 Task: Find connections with filter location Uberlândia with filter topic #Socialentrepreneurshipwith filter profile language French with filter current company GALE with filter school Babasaheb Bhimrao Ambedkar Bihar University with filter industry Community Development and Urban Planning with filter service category Real Estate with filter keywords title Data Entry
Action: Mouse moved to (501, 174)
Screenshot: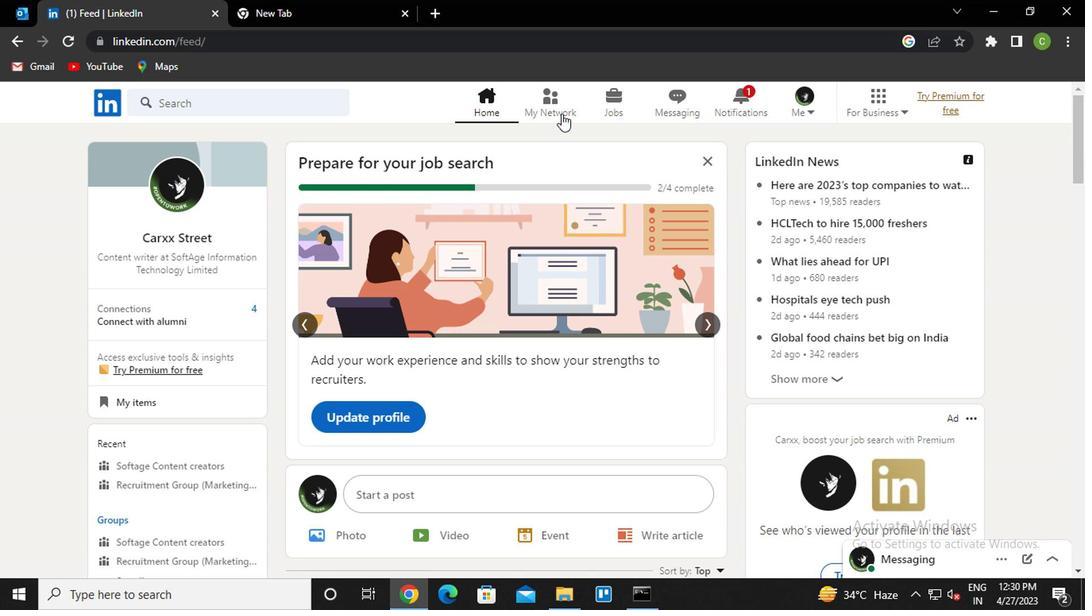 
Action: Mouse pressed left at (501, 174)
Screenshot: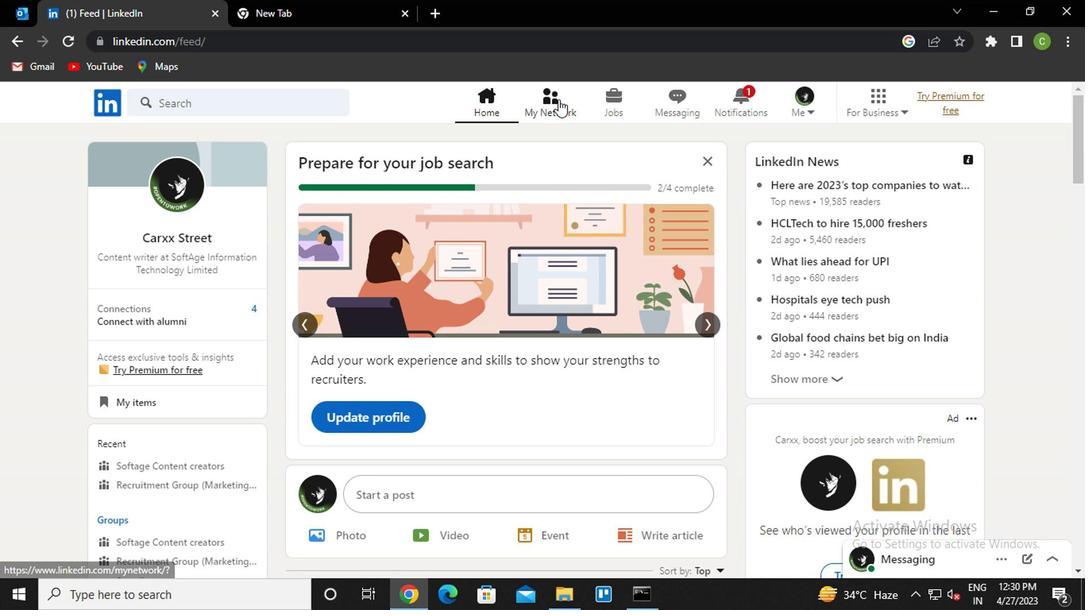 
Action: Mouse moved to (266, 232)
Screenshot: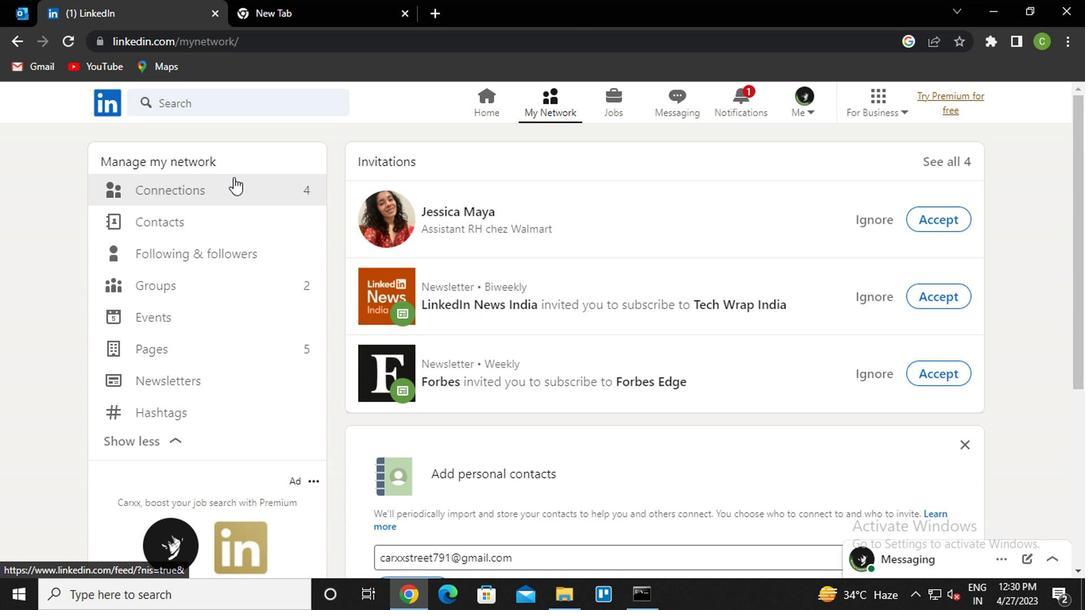
Action: Mouse pressed left at (266, 232)
Screenshot: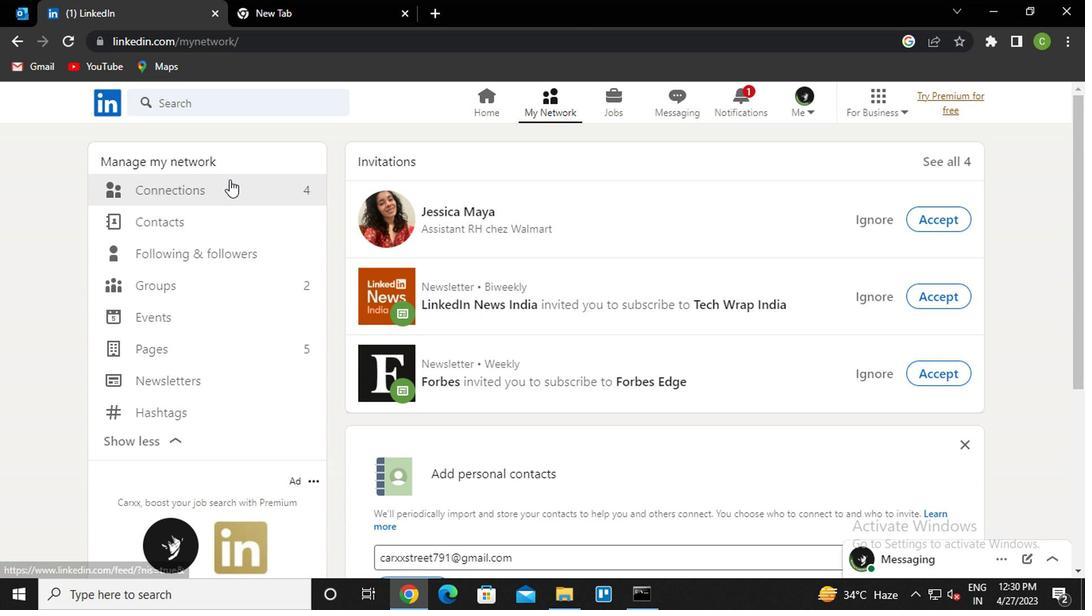
Action: Mouse moved to (279, 239)
Screenshot: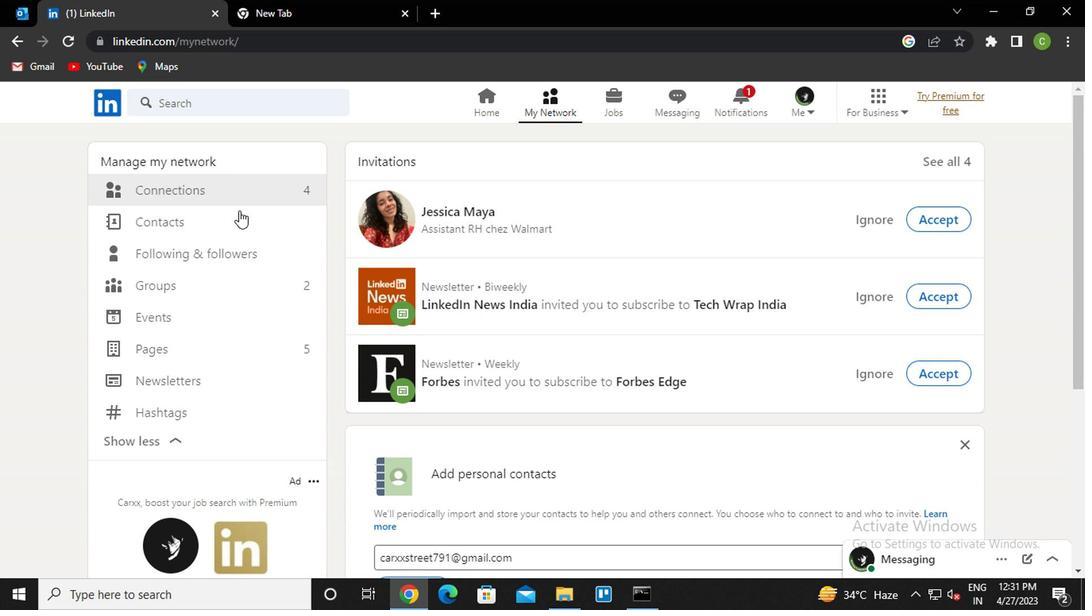
Action: Mouse pressed left at (279, 239)
Screenshot: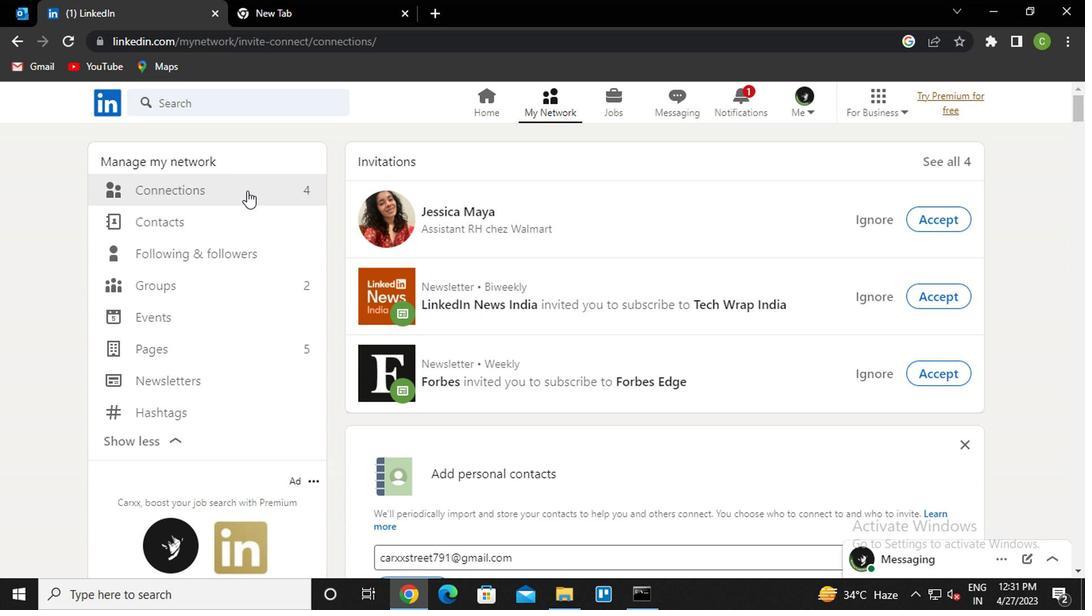 
Action: Mouse moved to (560, 242)
Screenshot: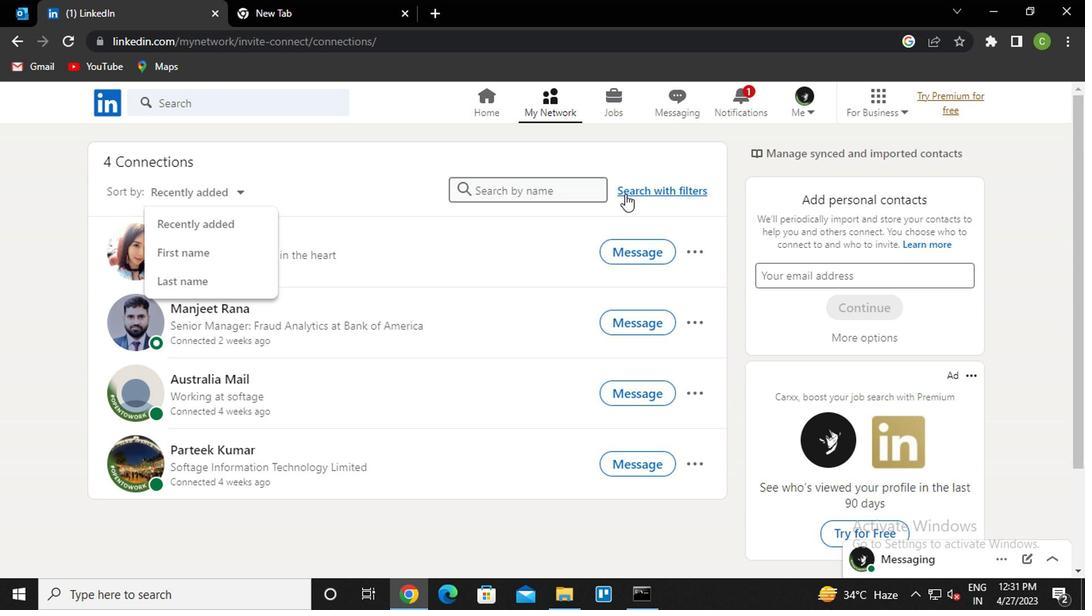 
Action: Mouse pressed left at (560, 242)
Screenshot: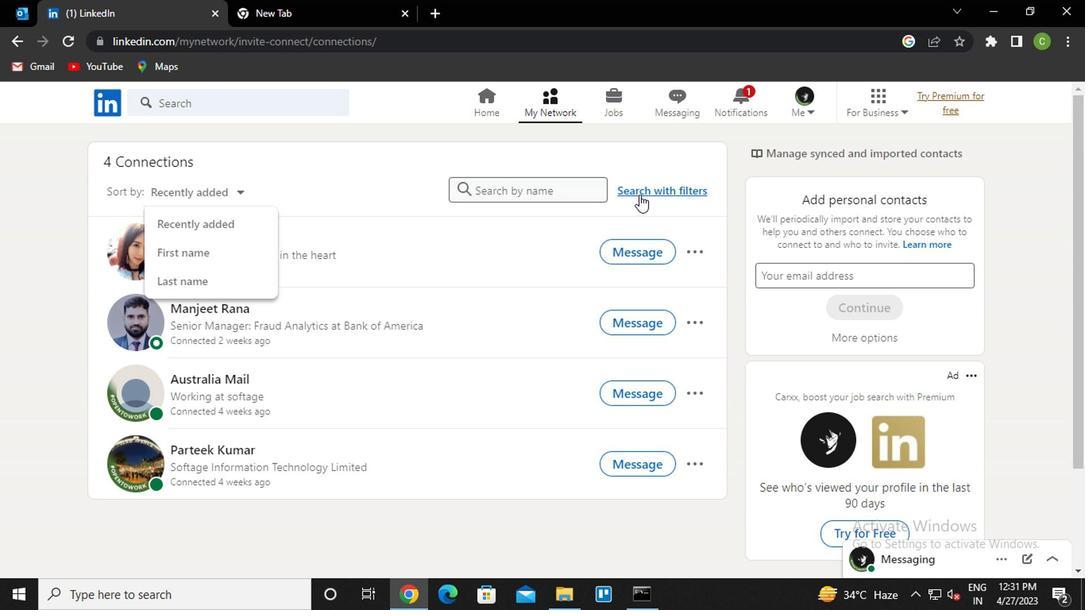 
Action: Mouse moved to (517, 211)
Screenshot: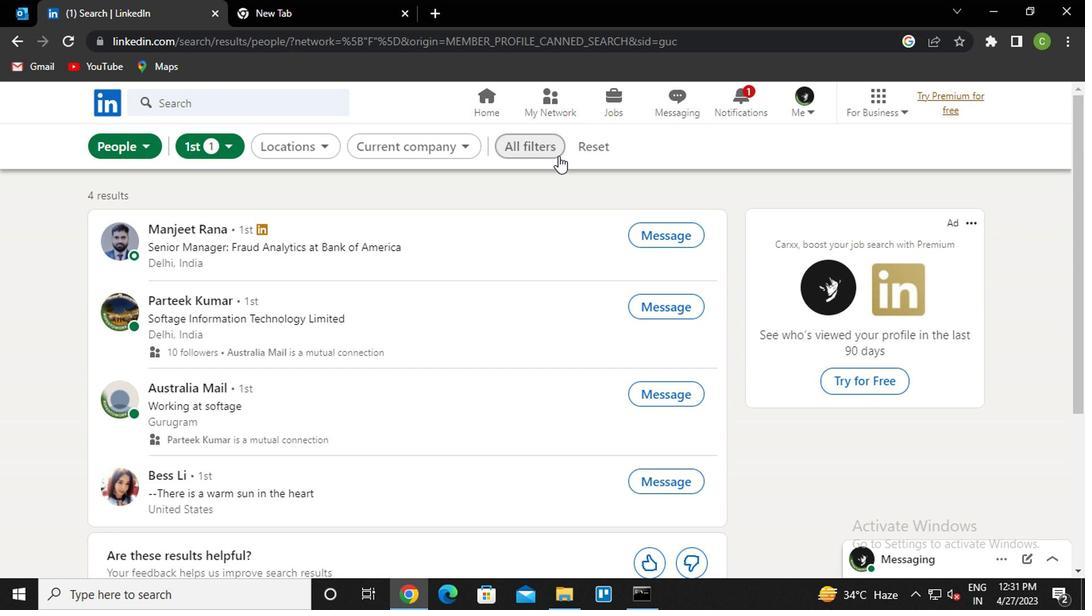 
Action: Mouse pressed left at (517, 211)
Screenshot: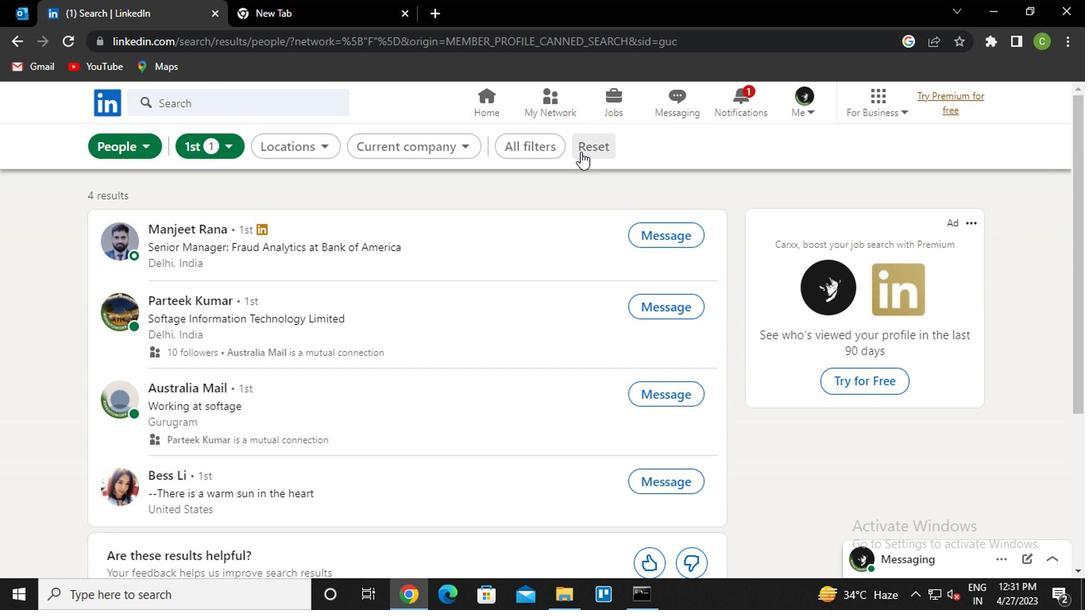 
Action: Mouse moved to (519, 212)
Screenshot: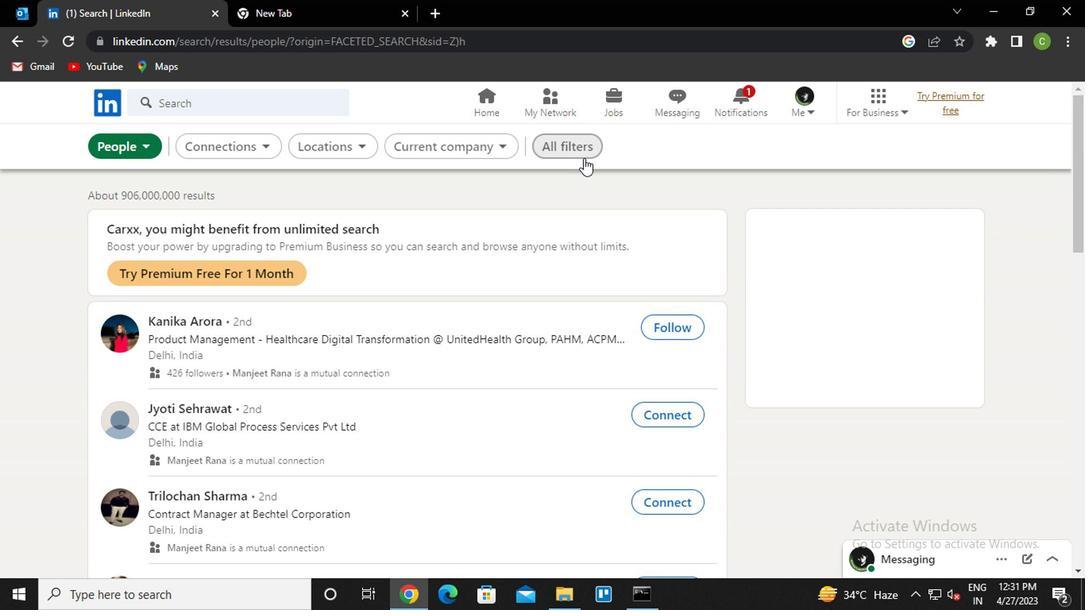 
Action: Mouse pressed left at (519, 212)
Screenshot: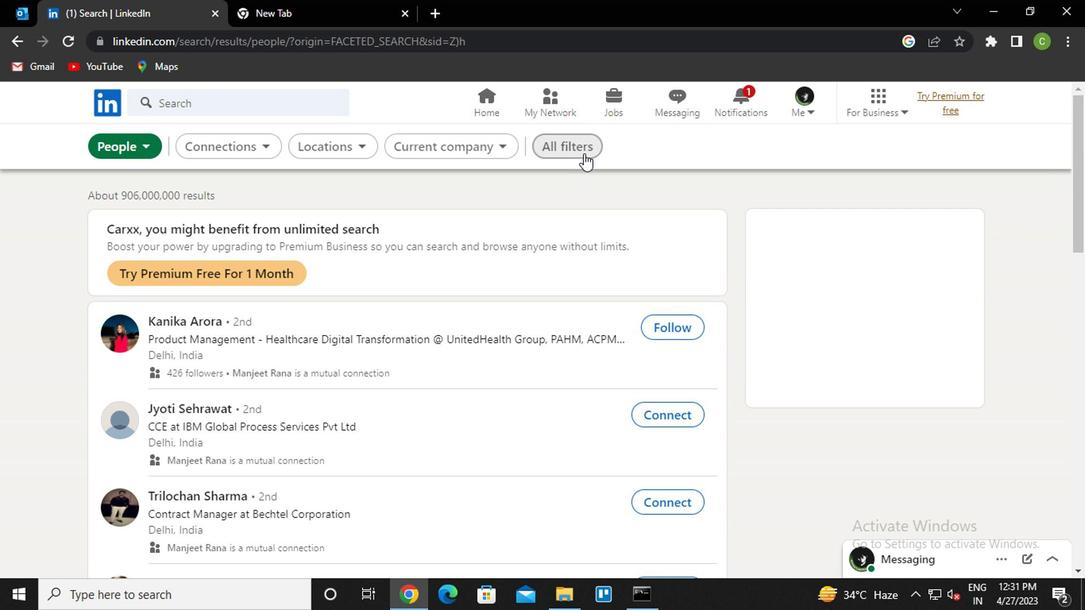 
Action: Mouse moved to (666, 358)
Screenshot: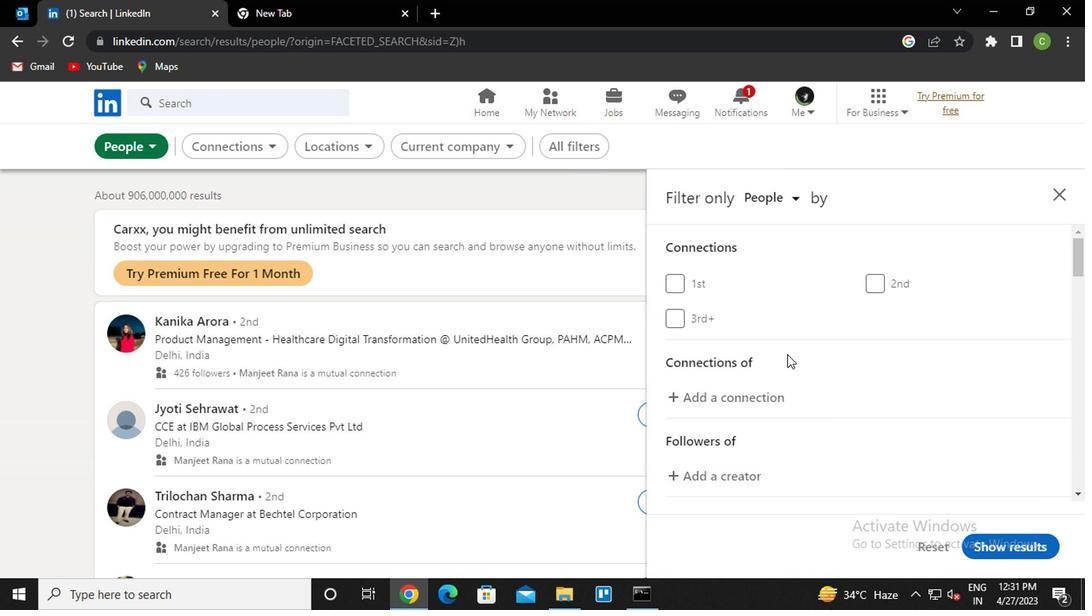 
Action: Mouse scrolled (666, 358) with delta (0, 0)
Screenshot: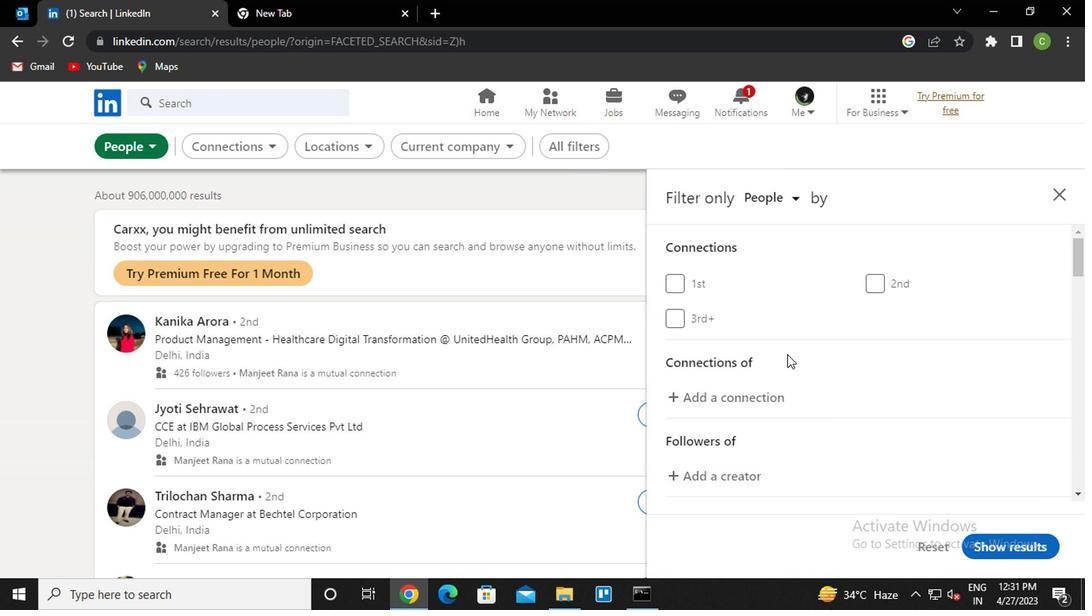 
Action: Mouse moved to (668, 364)
Screenshot: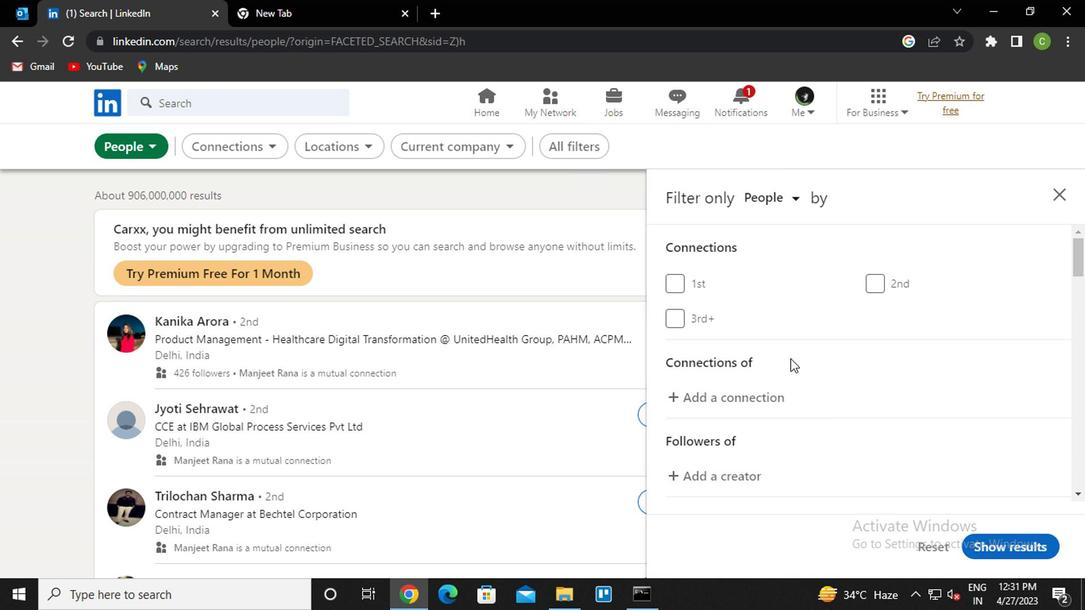 
Action: Mouse scrolled (668, 363) with delta (0, 0)
Screenshot: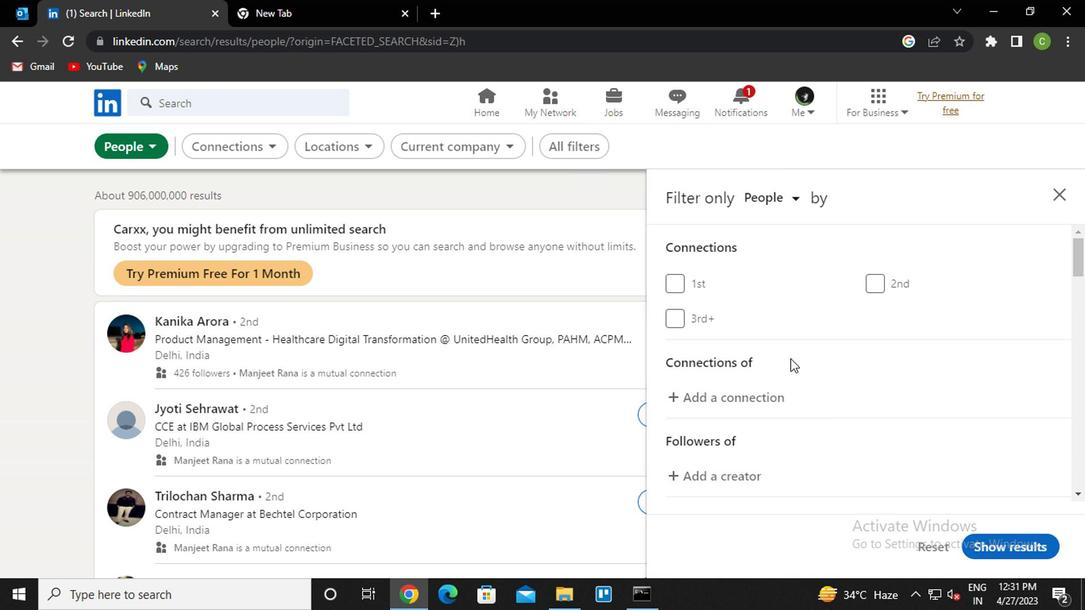 
Action: Mouse moved to (669, 365)
Screenshot: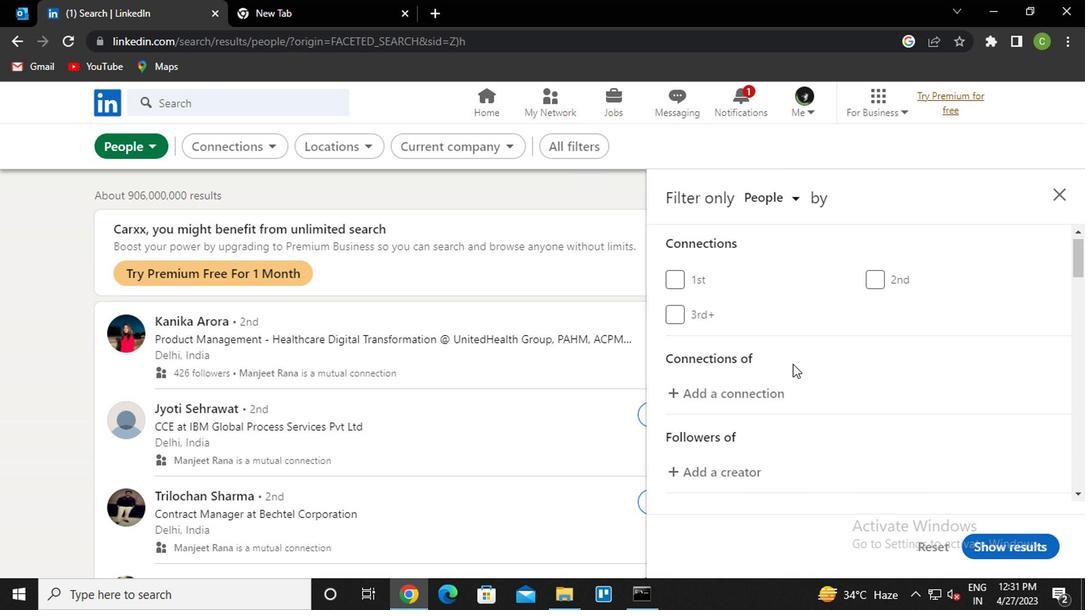 
Action: Mouse scrolled (669, 364) with delta (0, 0)
Screenshot: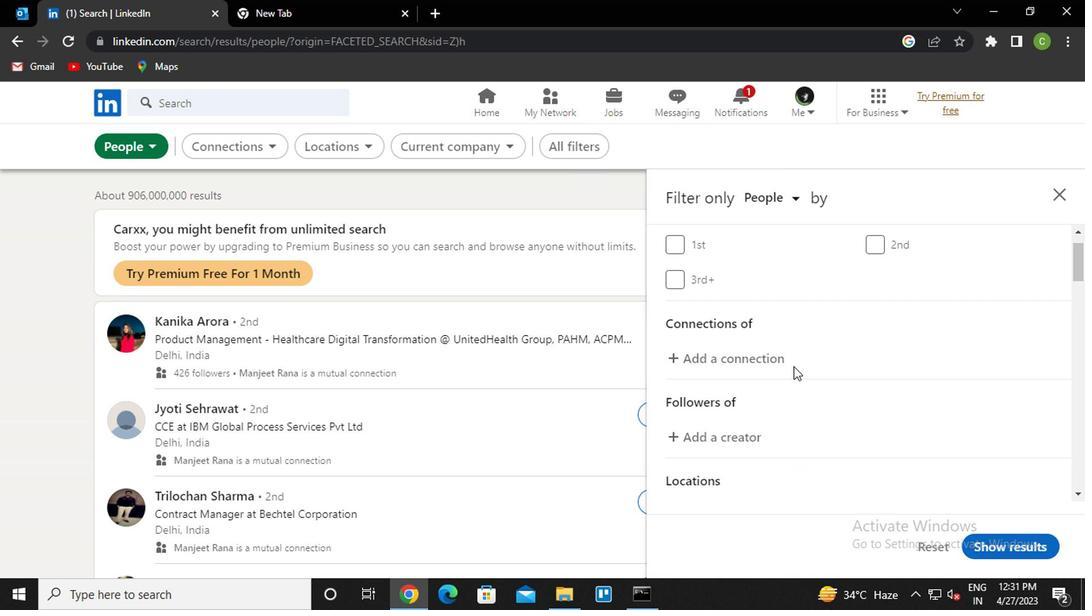 
Action: Mouse moved to (686, 367)
Screenshot: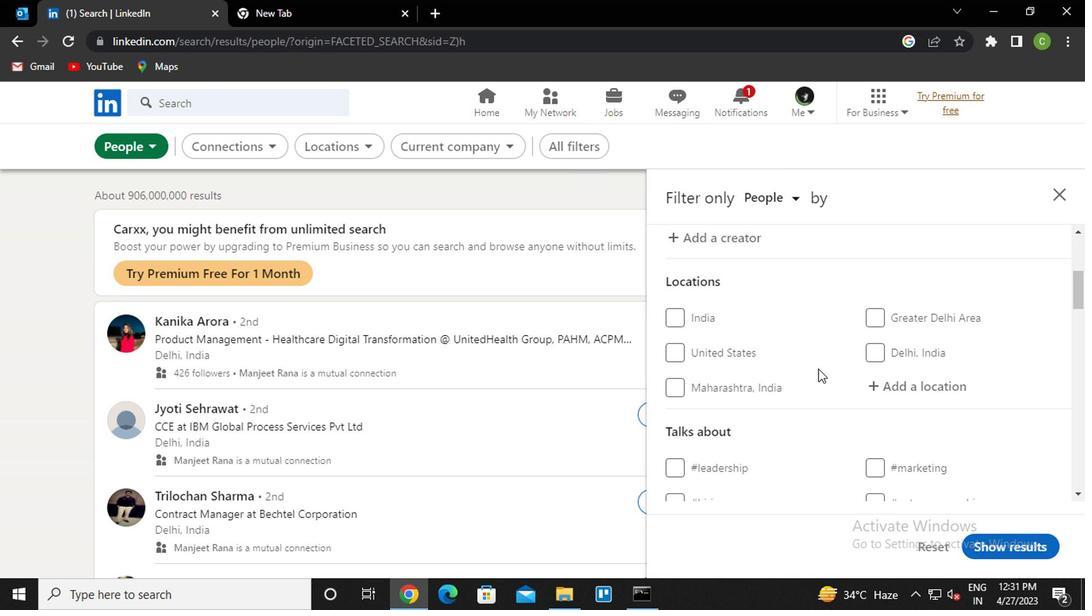 
Action: Mouse scrolled (686, 367) with delta (0, 0)
Screenshot: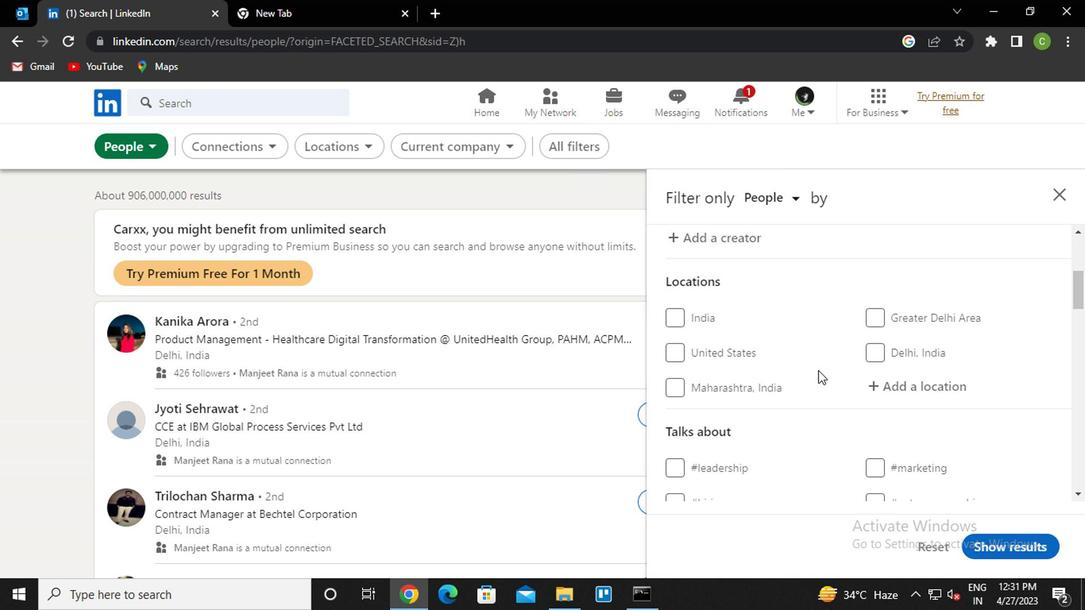 
Action: Mouse moved to (768, 324)
Screenshot: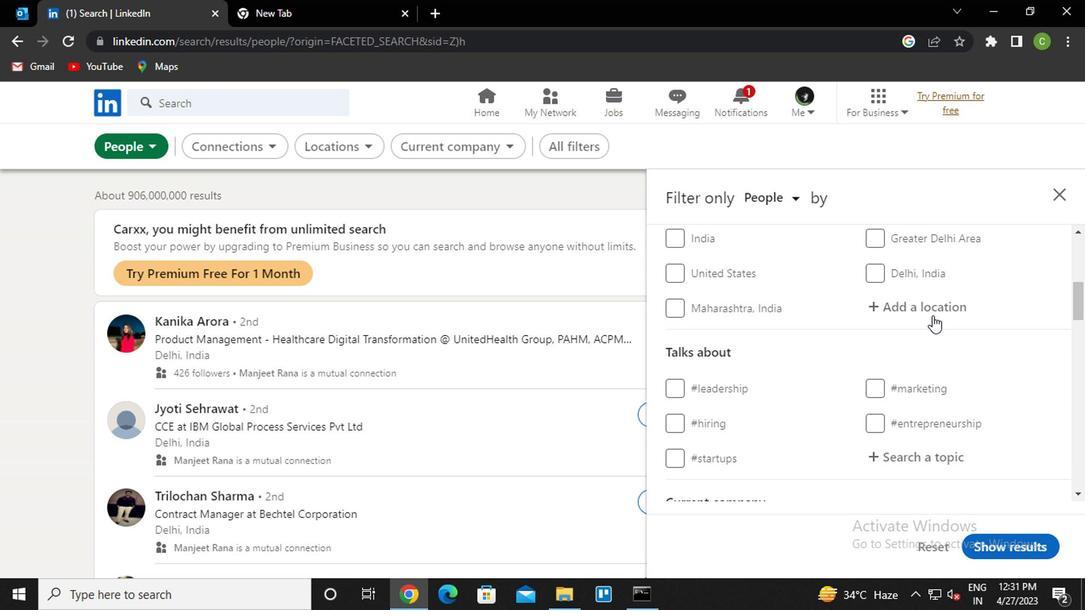 
Action: Mouse pressed left at (768, 324)
Screenshot: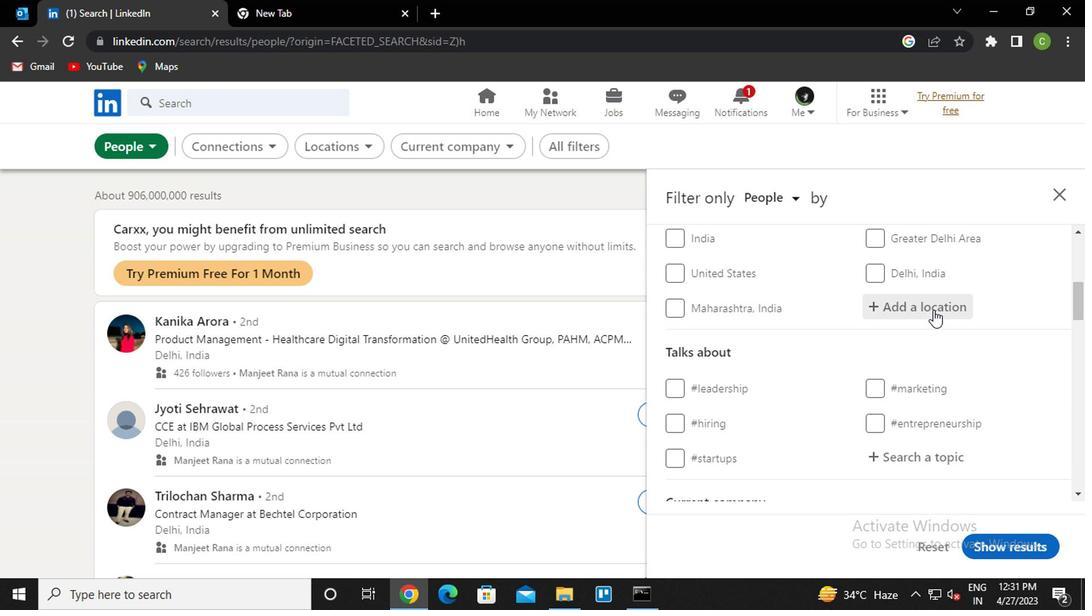 
Action: Mouse moved to (768, 323)
Screenshot: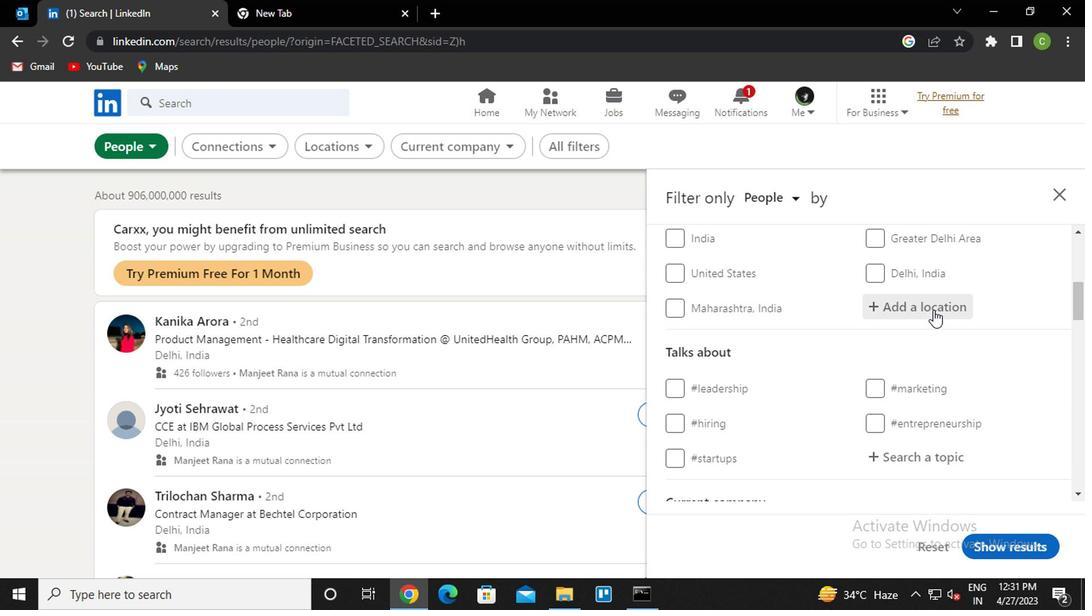 
Action: Key pressed <Key.caps_lock>u<Key.caps_lock>Berlan<Key.down><Key.enter>
Screenshot: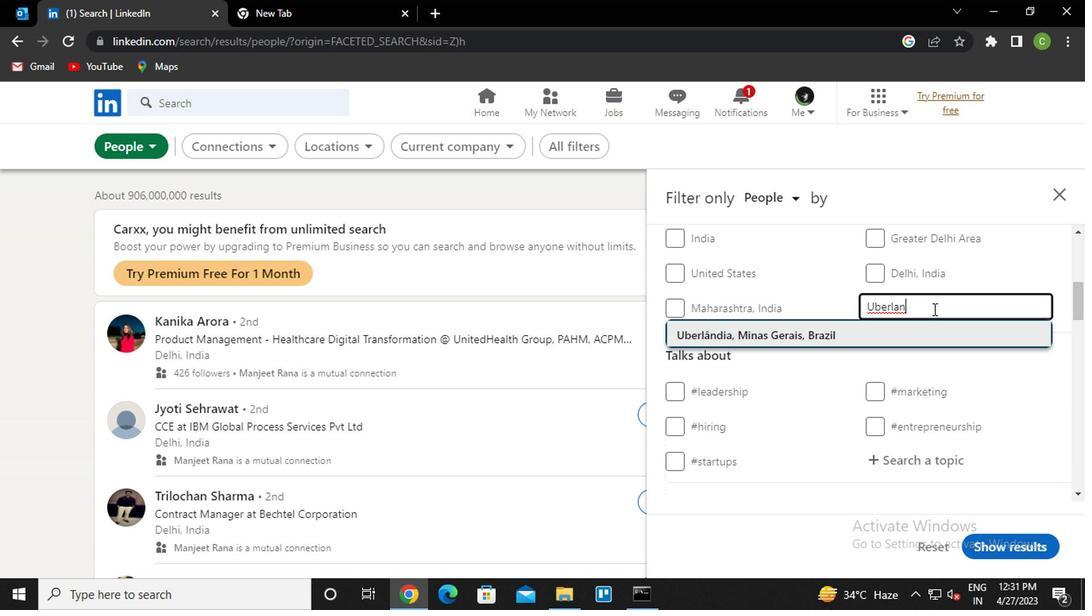 
Action: Mouse scrolled (768, 323) with delta (0, 0)
Screenshot: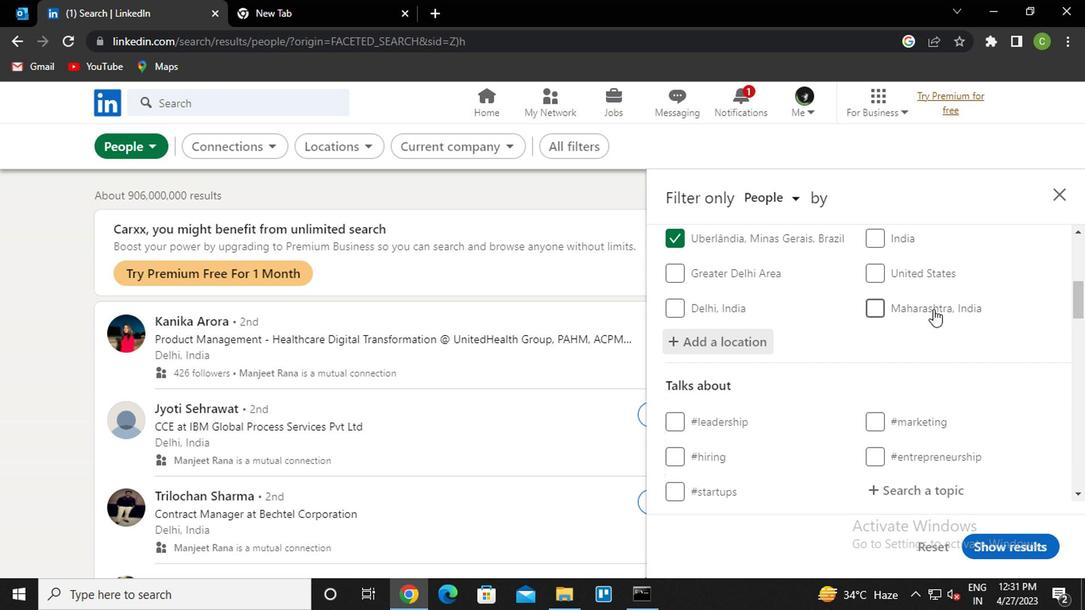 
Action: Mouse scrolled (768, 323) with delta (0, 0)
Screenshot: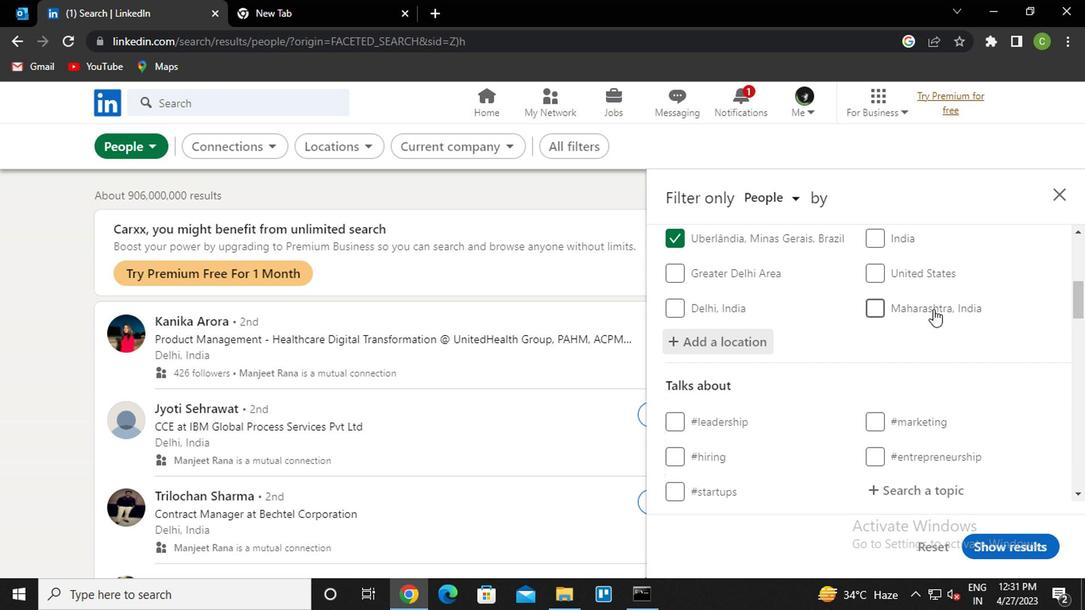 
Action: Mouse scrolled (768, 323) with delta (0, 0)
Screenshot: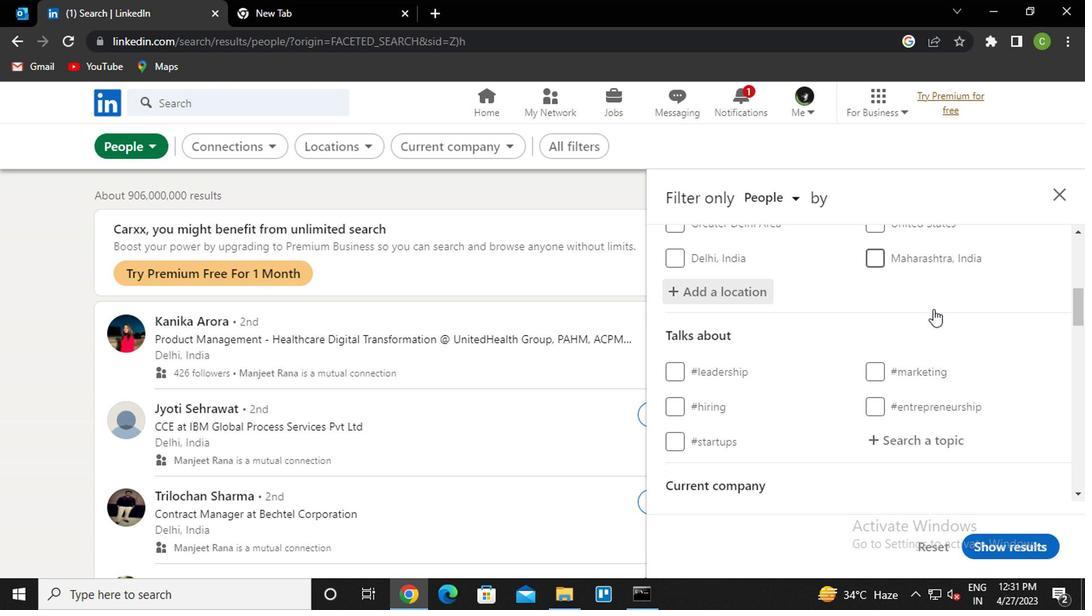 
Action: Mouse moved to (769, 289)
Screenshot: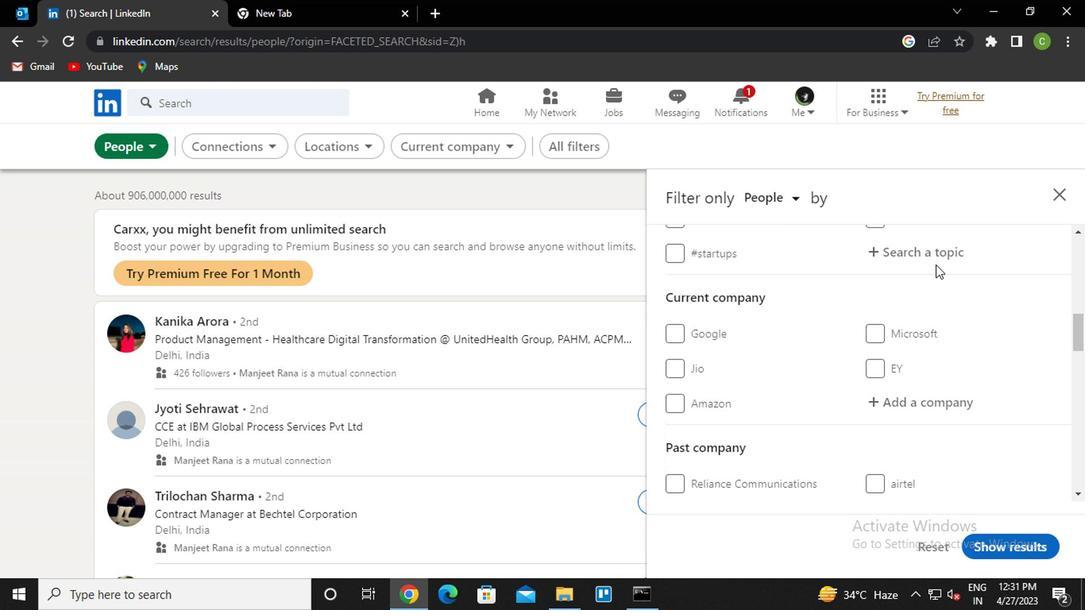 
Action: Mouse pressed left at (769, 289)
Screenshot: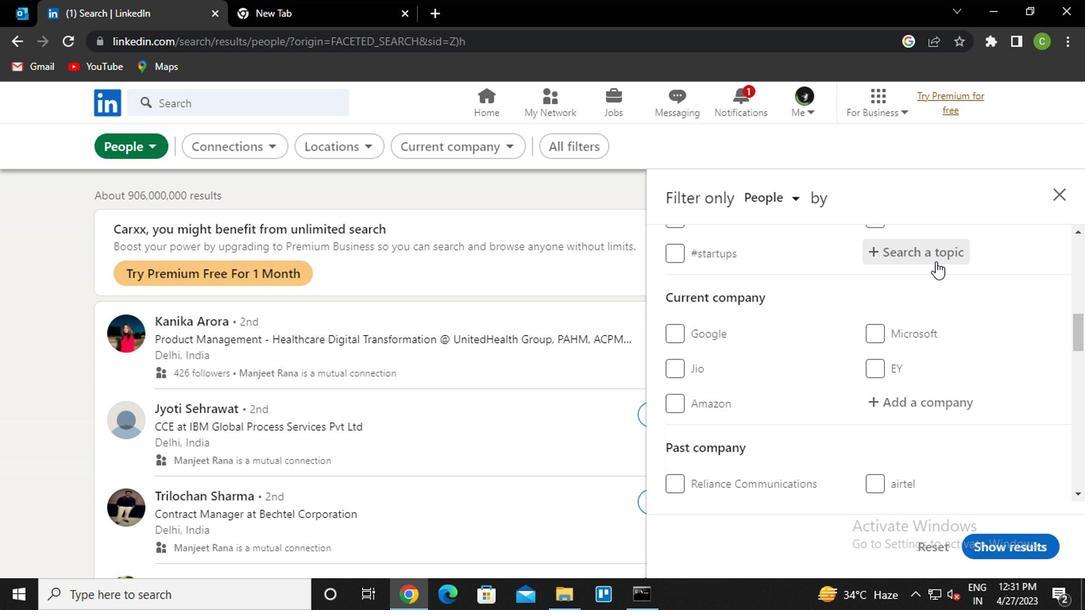 
Action: Key pressed <Key.caps_lock>s<Key.caps_lock>ocialentre<Key.down><Key.enter>
Screenshot: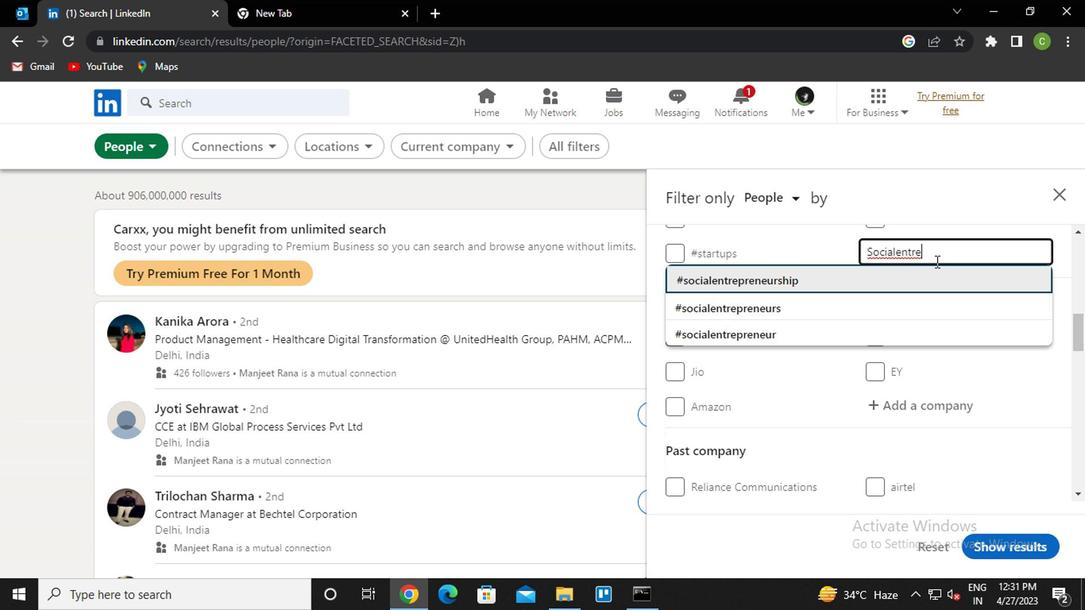 
Action: Mouse scrolled (769, 289) with delta (0, 0)
Screenshot: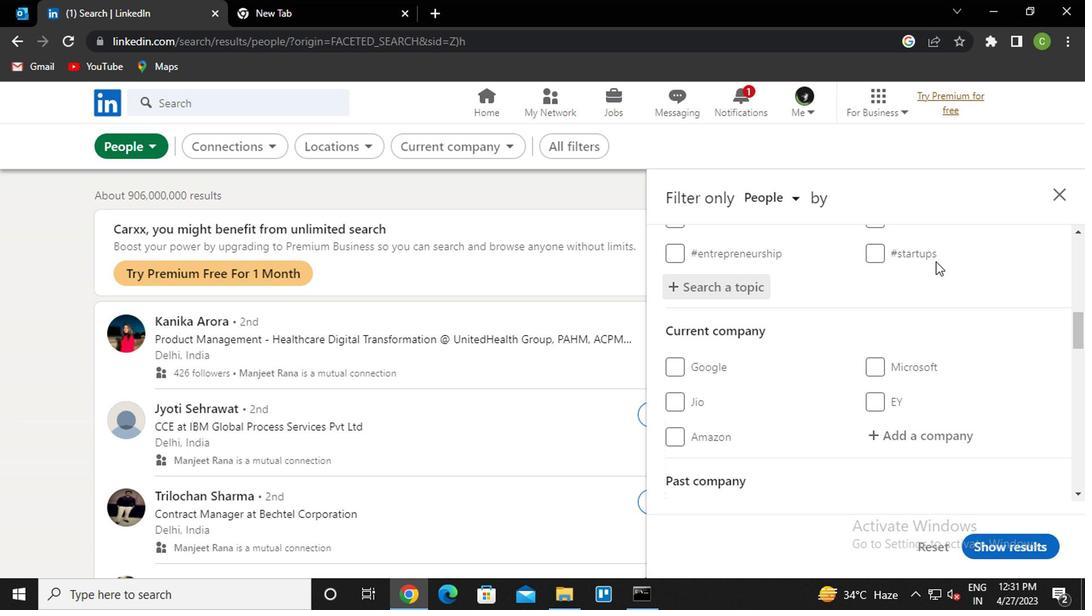 
Action: Mouse scrolled (769, 289) with delta (0, 0)
Screenshot: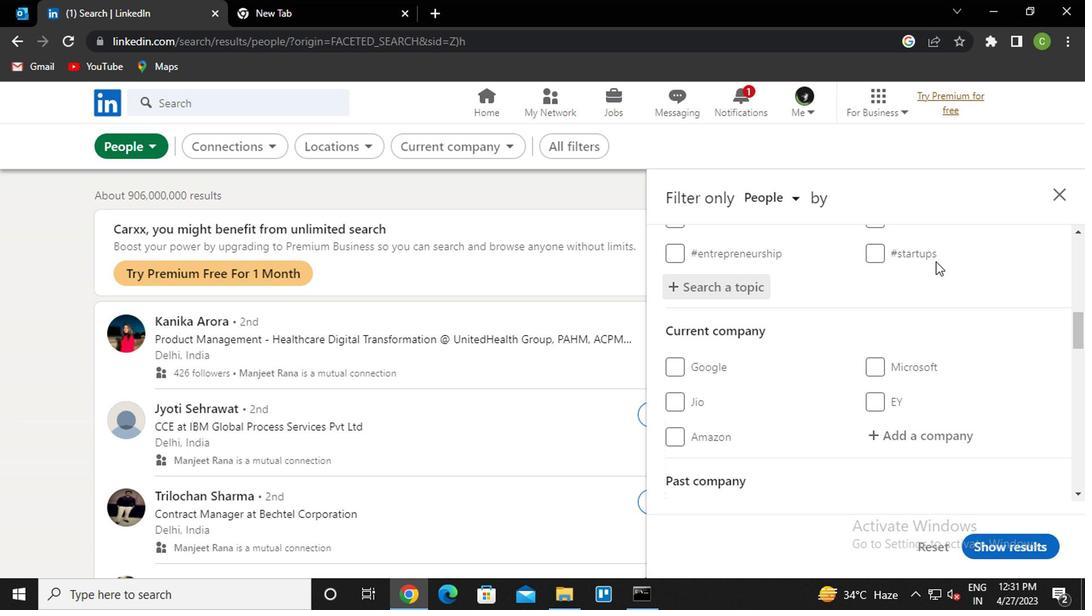 
Action: Mouse moved to (724, 348)
Screenshot: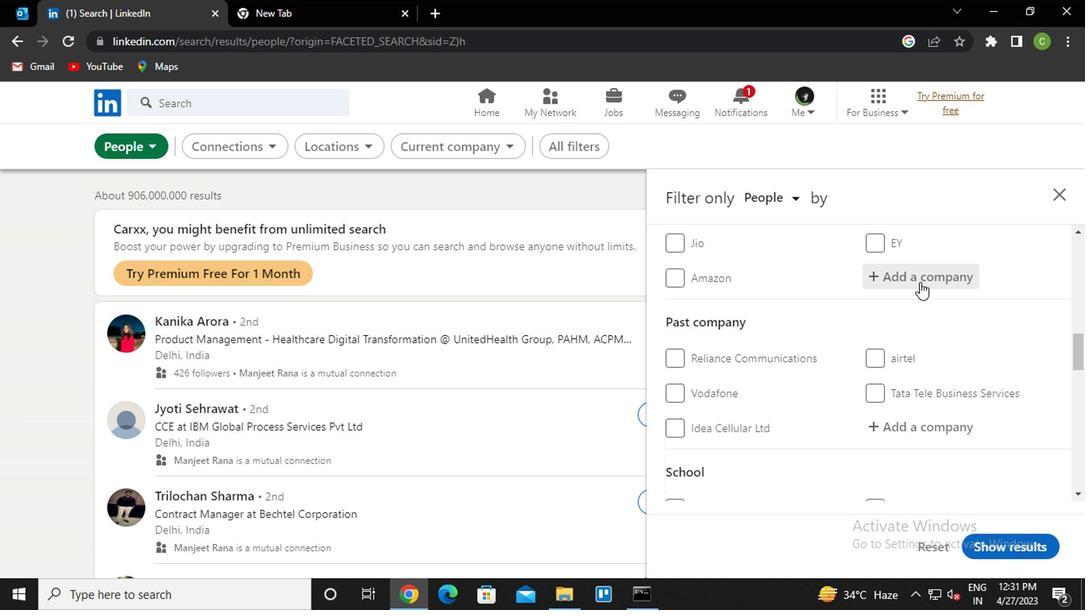 
Action: Mouse scrolled (724, 348) with delta (0, 0)
Screenshot: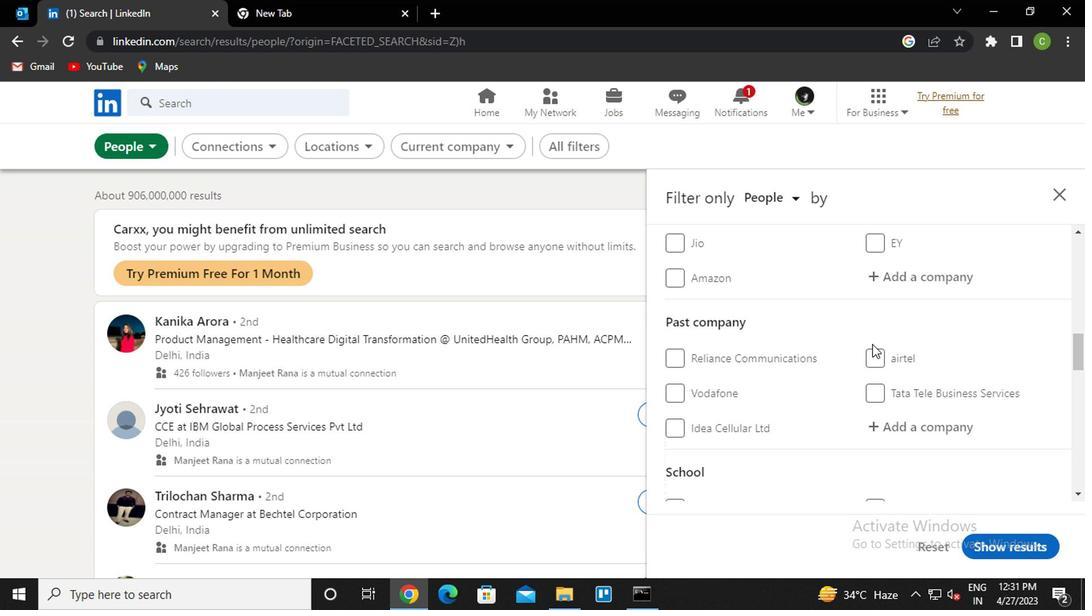 
Action: Mouse scrolled (724, 348) with delta (0, 0)
Screenshot: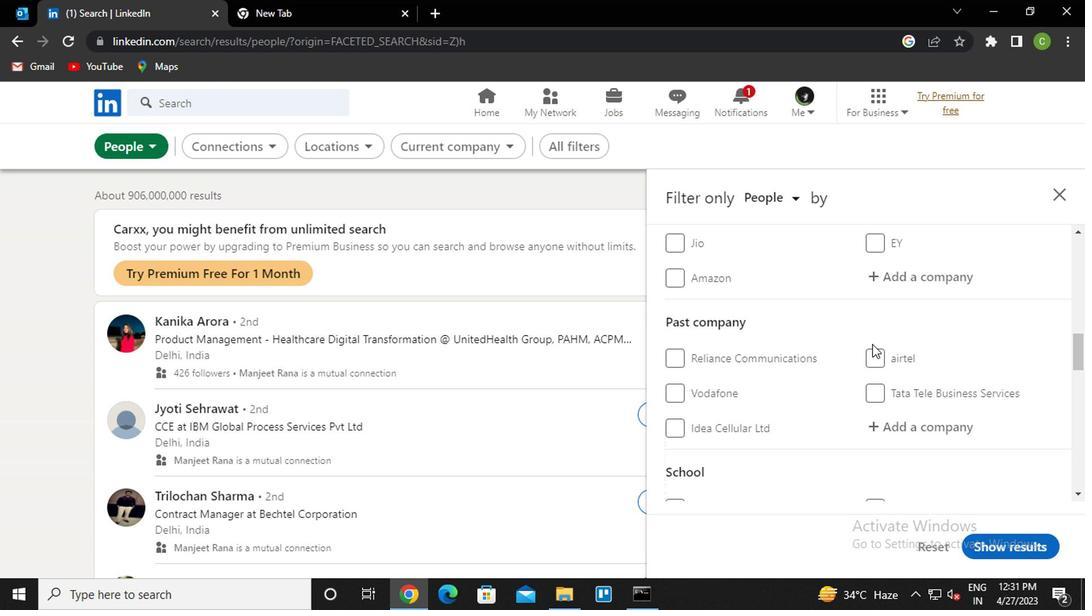 
Action: Mouse scrolled (724, 348) with delta (0, 0)
Screenshot: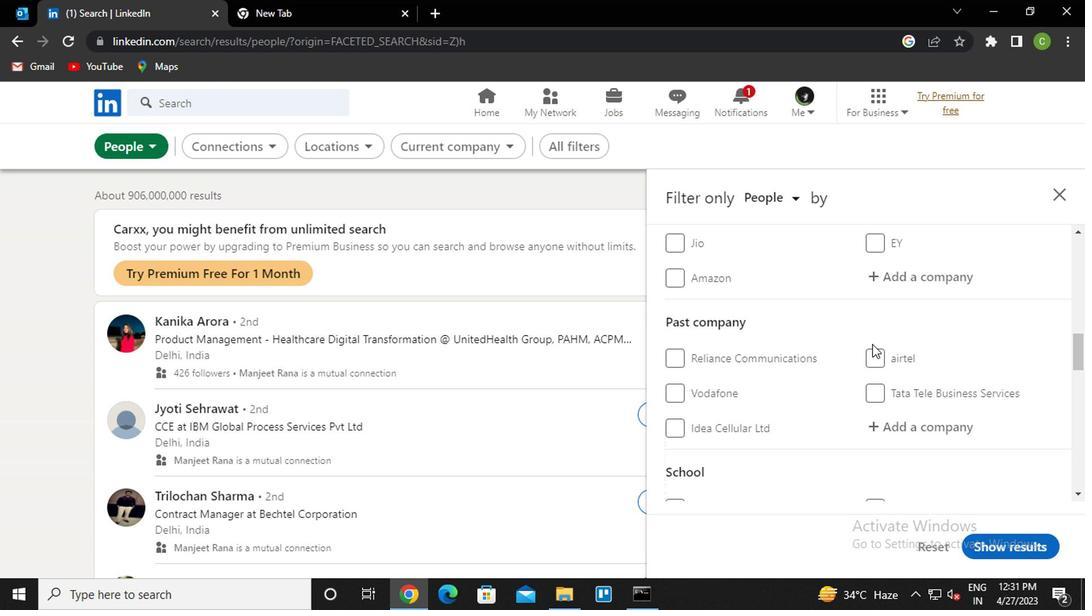 
Action: Mouse scrolled (724, 348) with delta (0, 0)
Screenshot: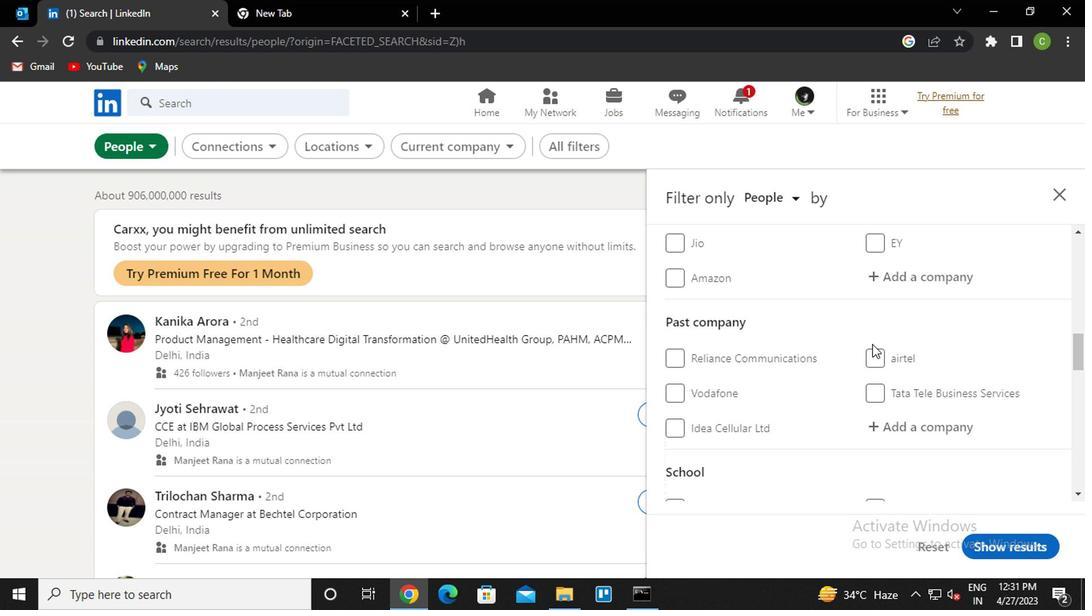 
Action: Mouse scrolled (724, 348) with delta (0, 0)
Screenshot: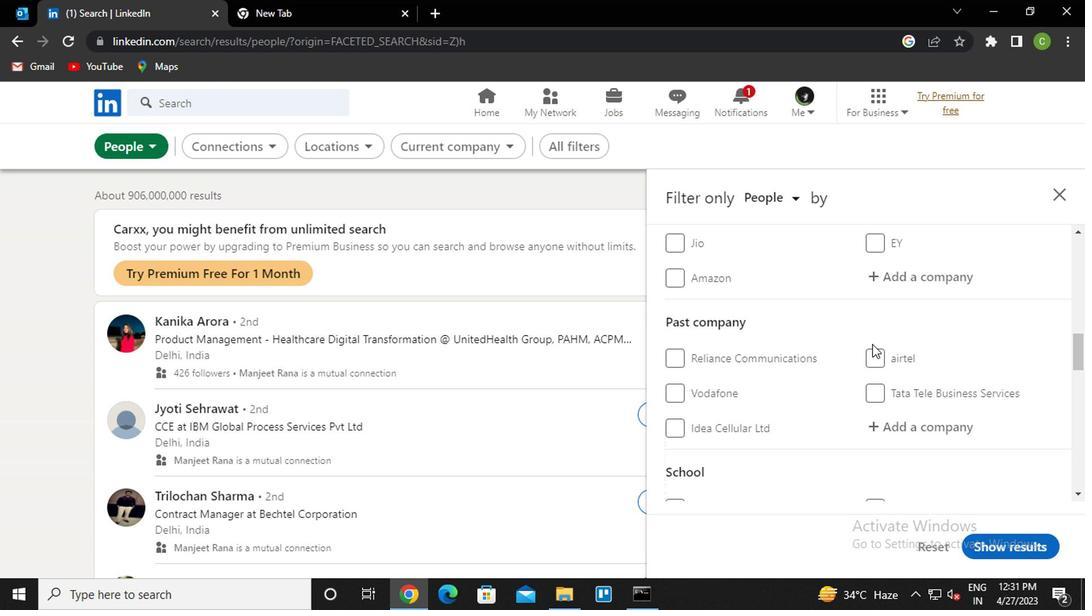 
Action: Mouse moved to (723, 349)
Screenshot: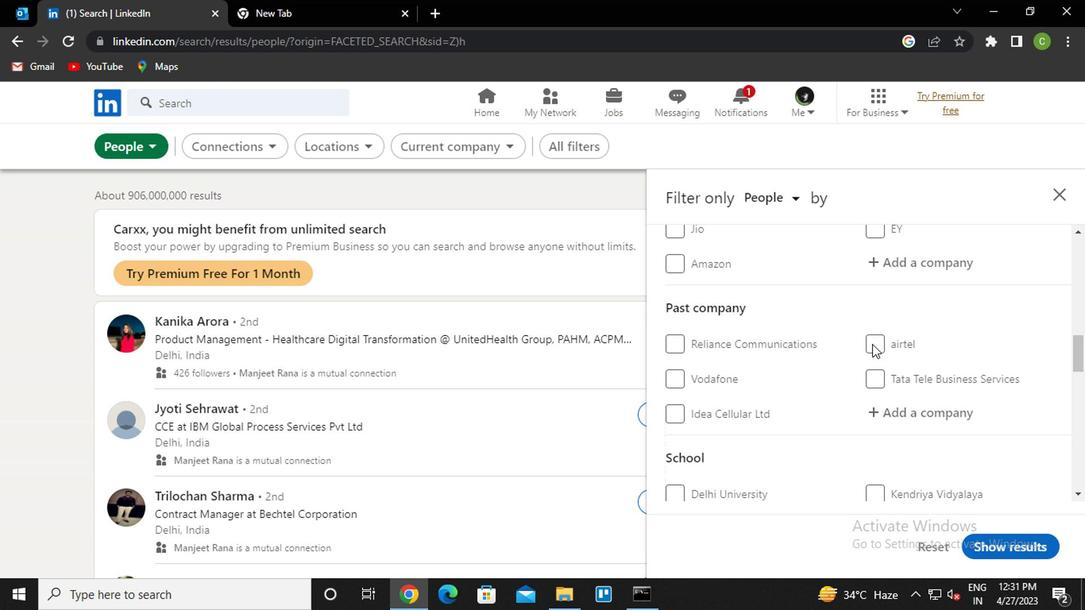 
Action: Mouse scrolled (723, 348) with delta (0, 0)
Screenshot: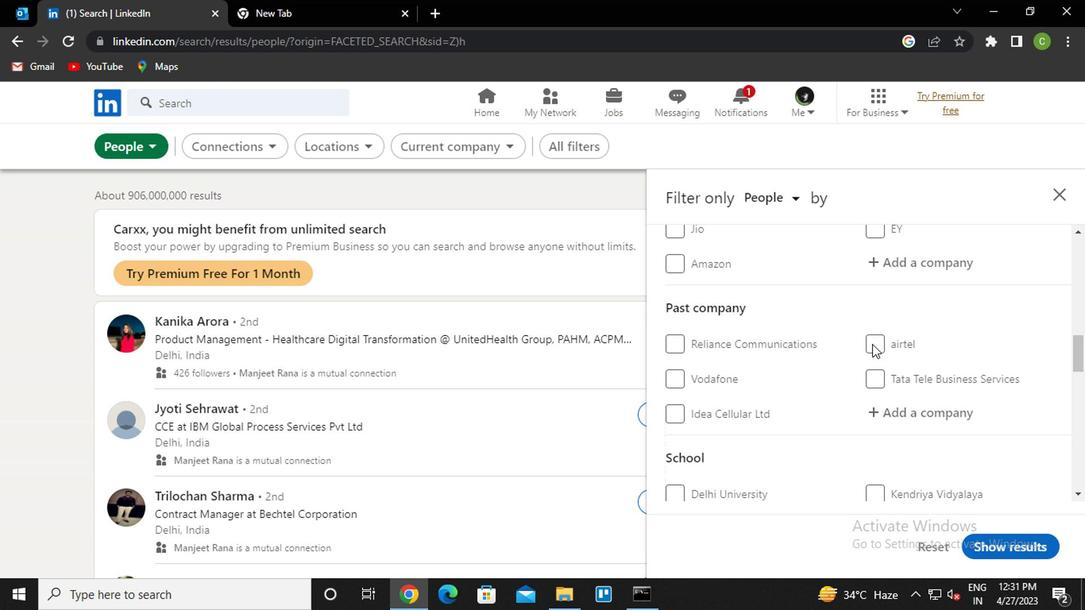 
Action: Mouse moved to (722, 349)
Screenshot: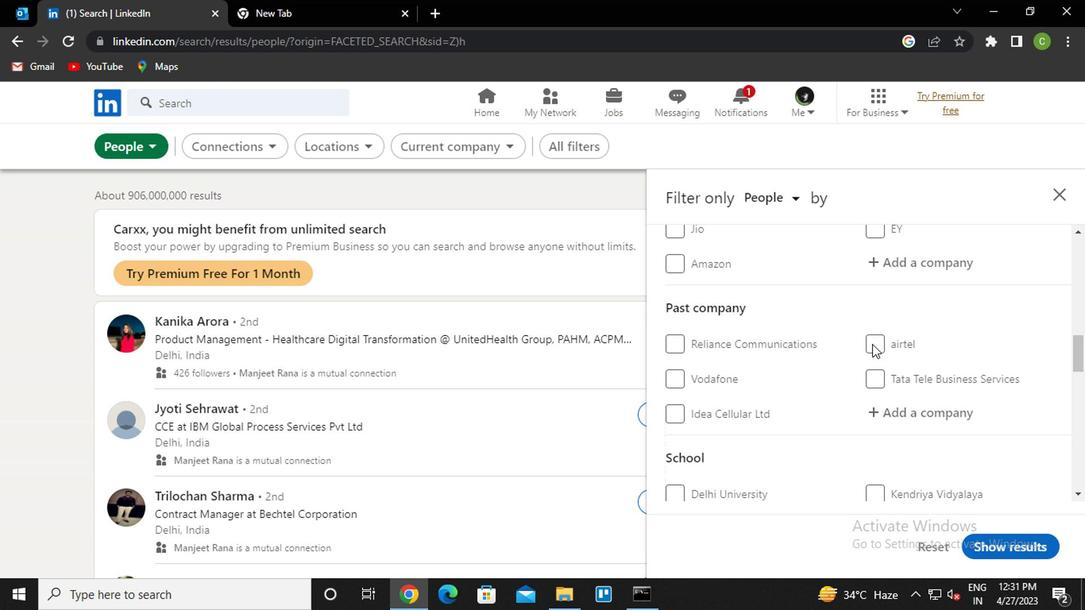 
Action: Mouse scrolled (722, 348) with delta (0, 0)
Screenshot: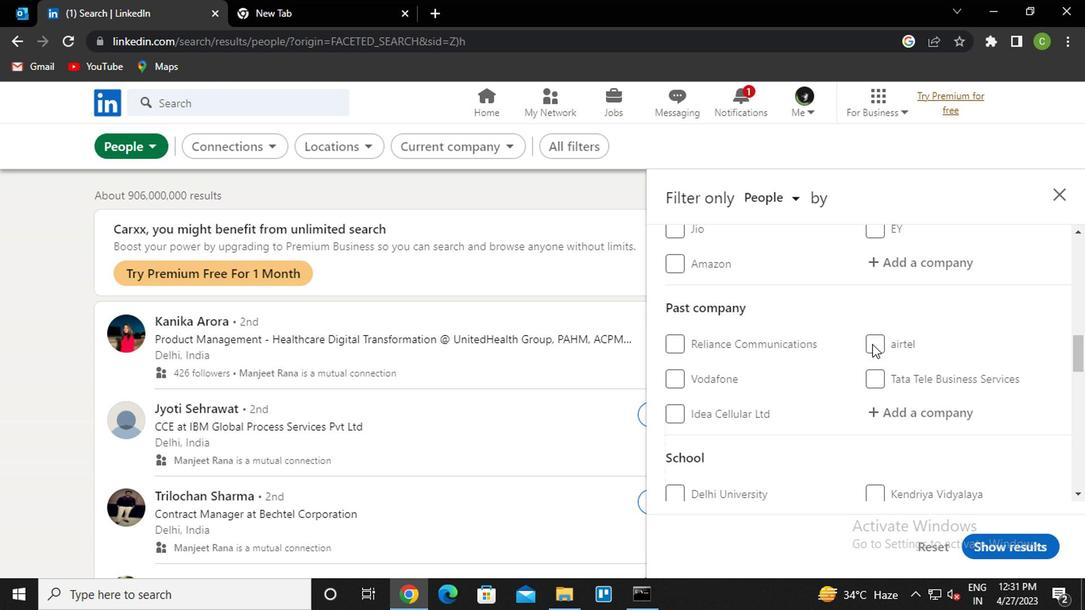 
Action: Mouse moved to (722, 349)
Screenshot: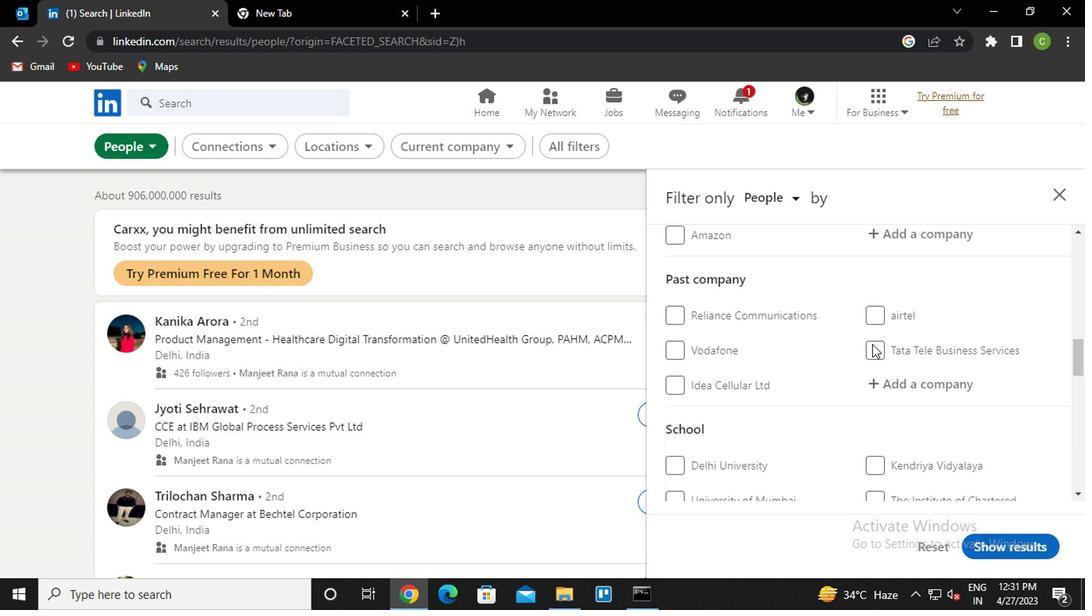 
Action: Mouse scrolled (722, 349) with delta (0, 0)
Screenshot: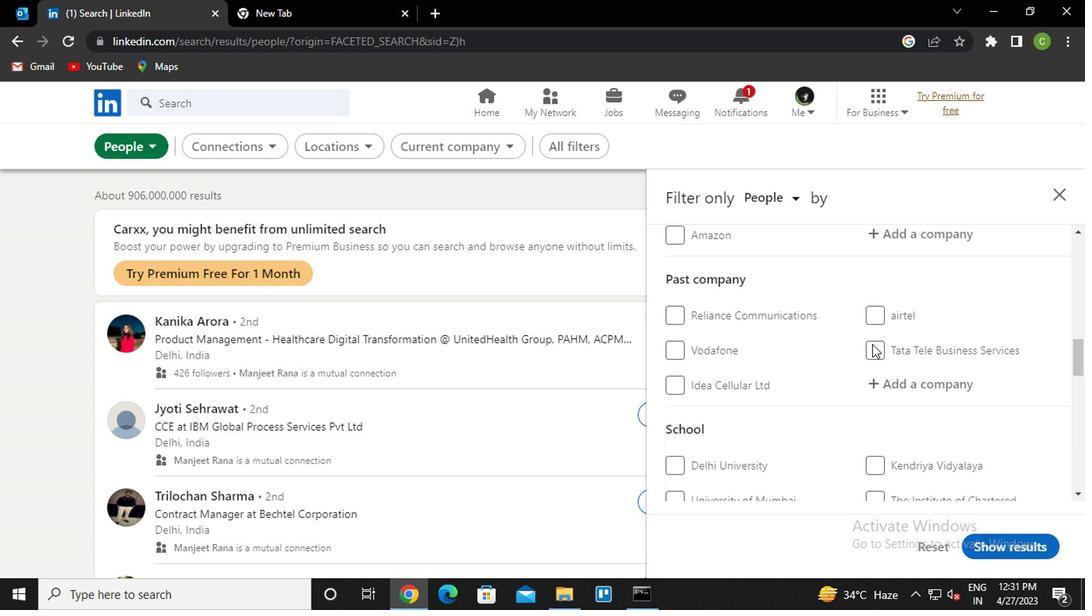 
Action: Mouse moved to (682, 353)
Screenshot: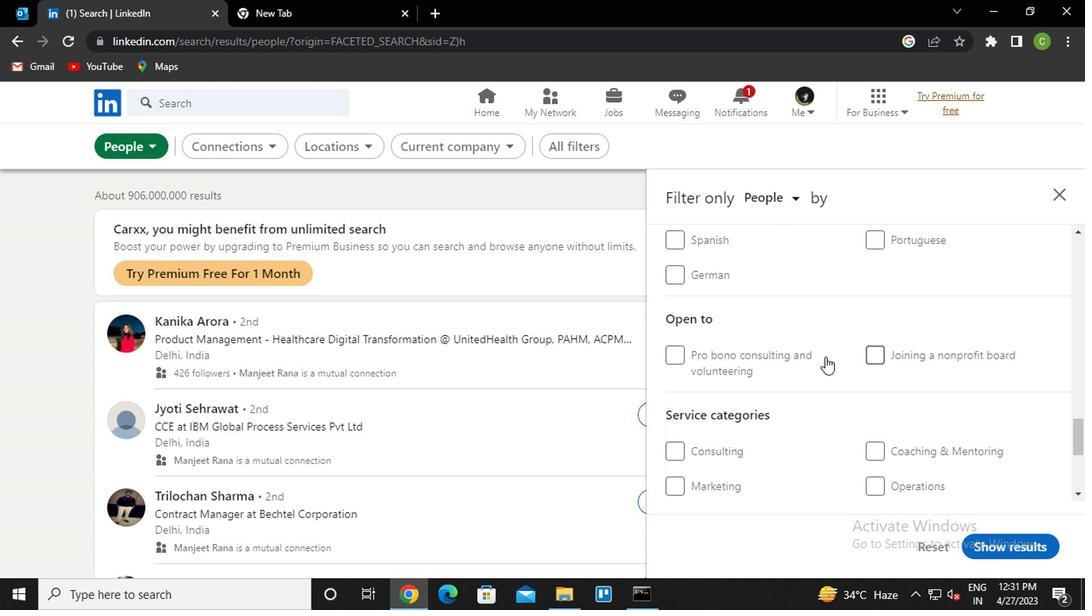 
Action: Mouse scrolled (682, 354) with delta (0, 0)
Screenshot: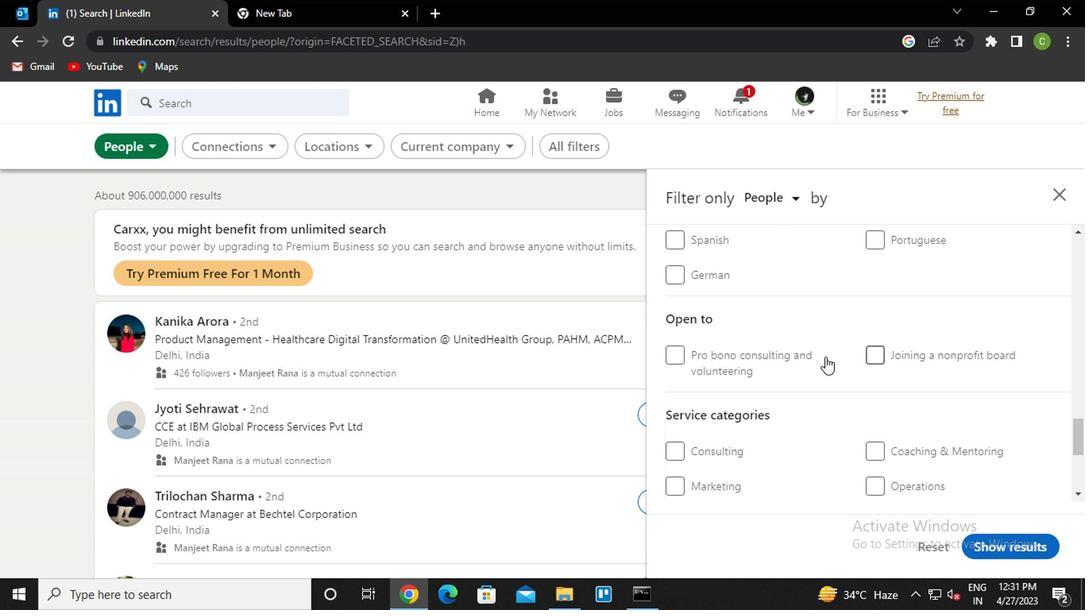 
Action: Mouse moved to (730, 301)
Screenshot: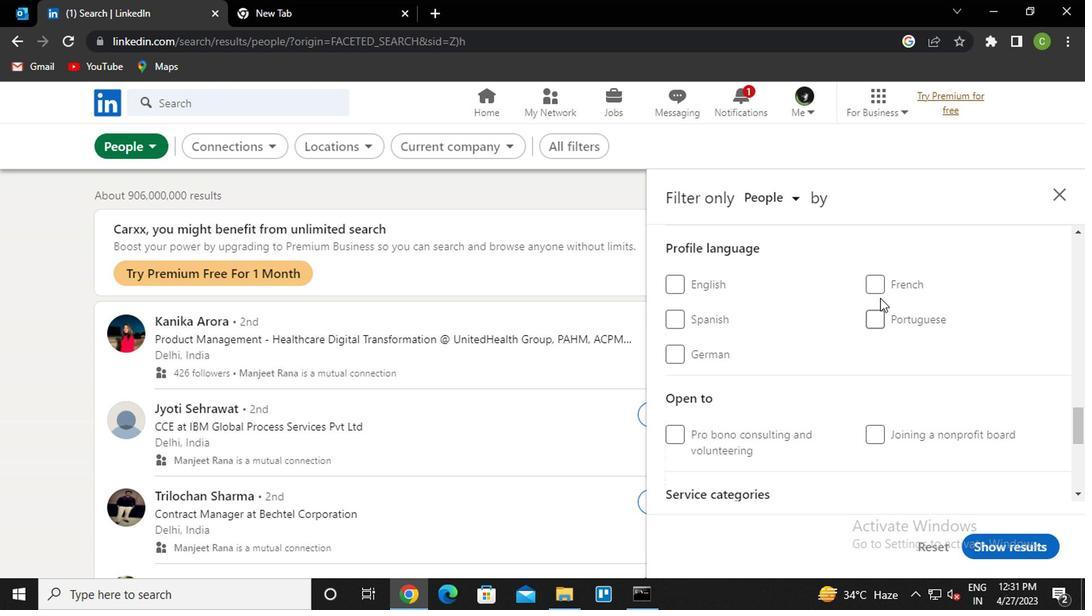 
Action: Mouse pressed left at (730, 301)
Screenshot: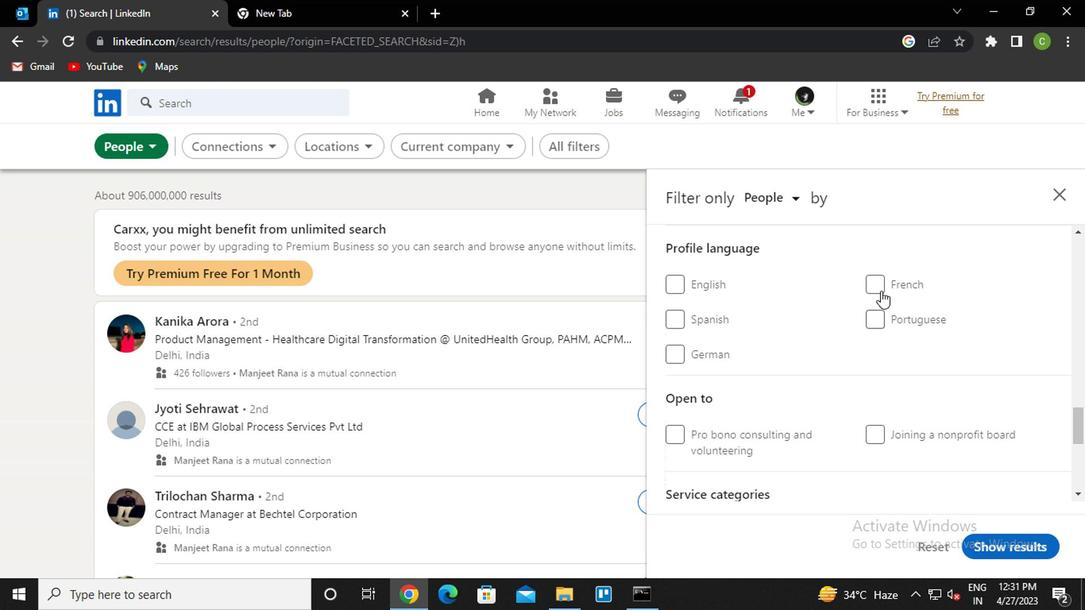 
Action: Mouse moved to (723, 345)
Screenshot: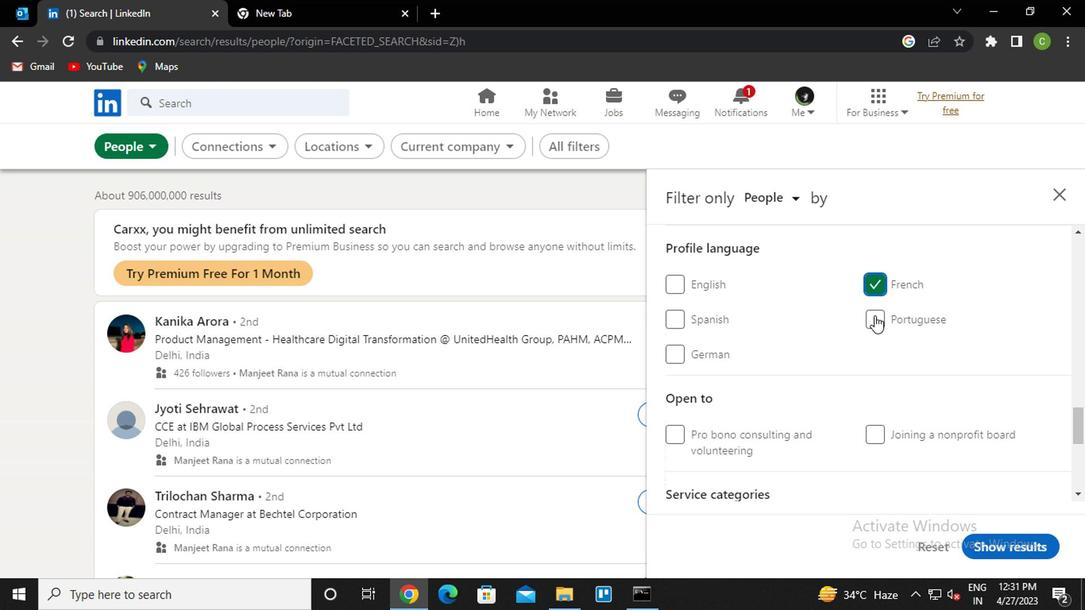 
Action: Mouse scrolled (723, 345) with delta (0, 0)
Screenshot: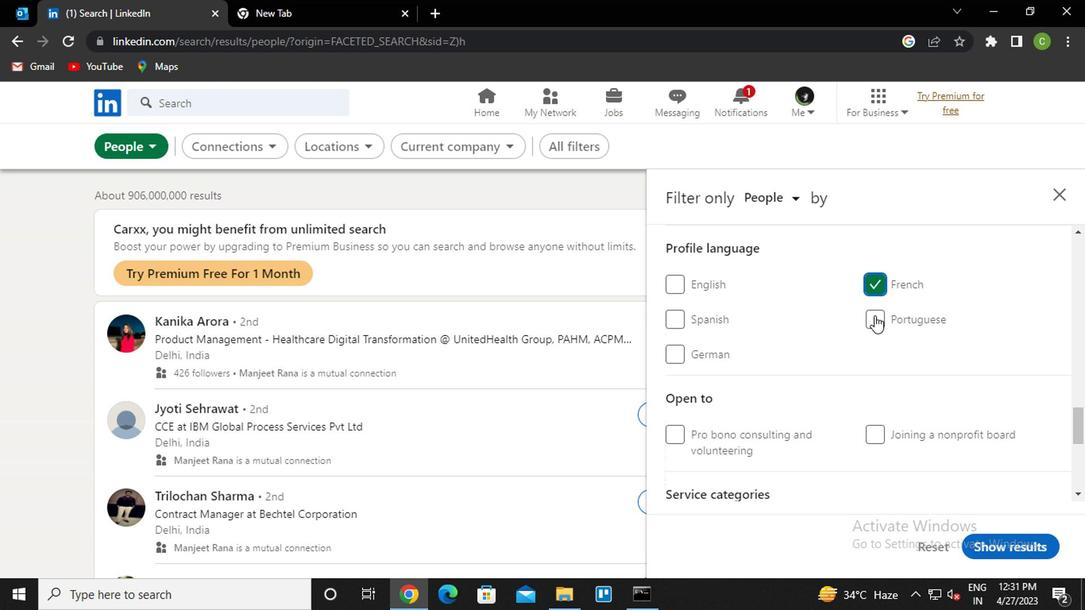 
Action: Mouse scrolled (723, 345) with delta (0, 0)
Screenshot: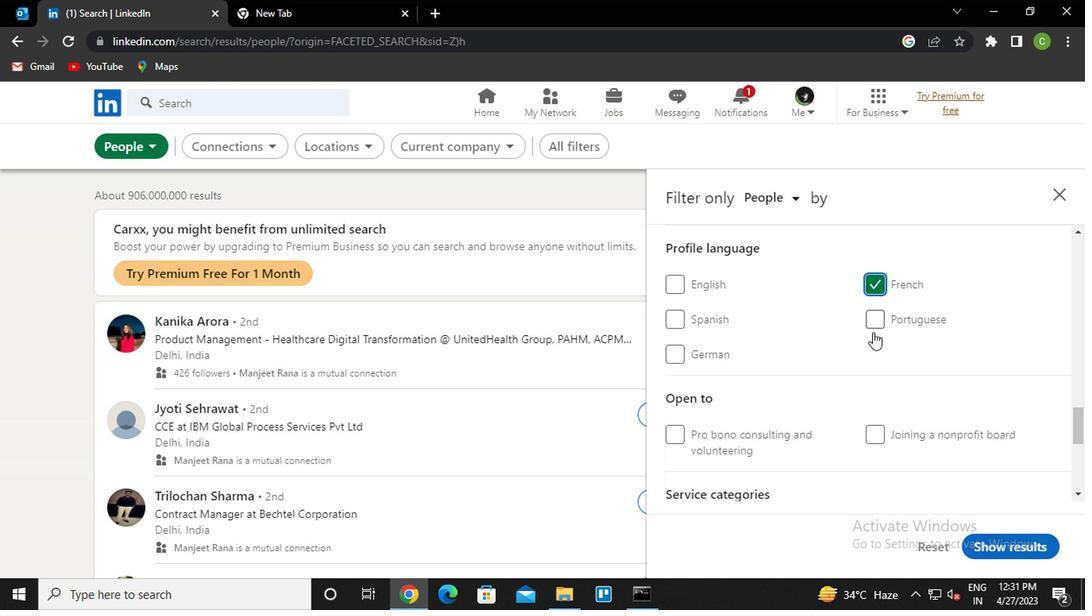 
Action: Mouse scrolled (723, 345) with delta (0, 0)
Screenshot: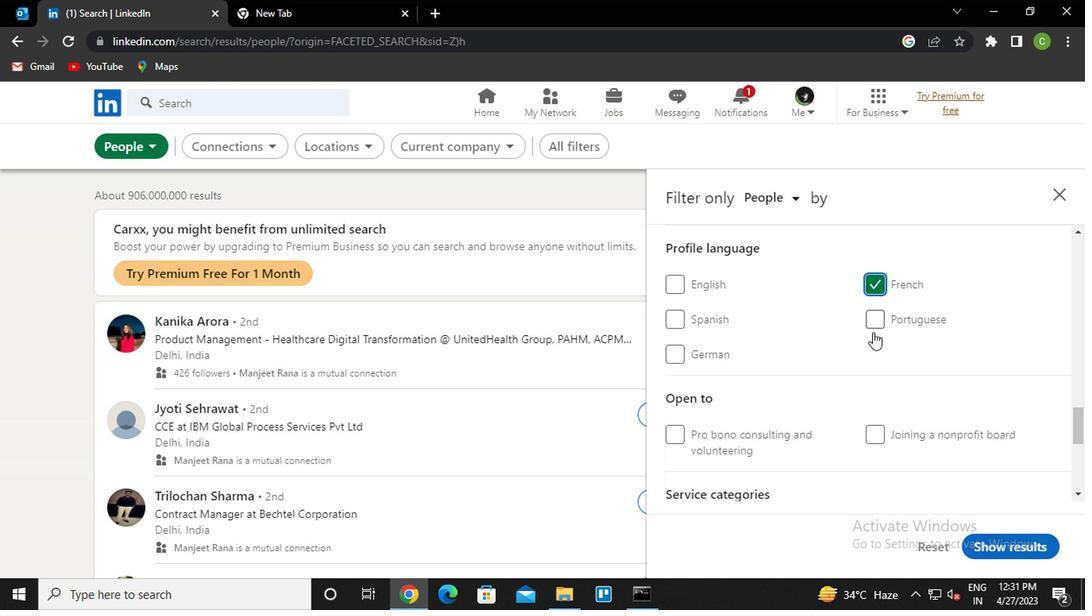 
Action: Mouse scrolled (723, 345) with delta (0, 0)
Screenshot: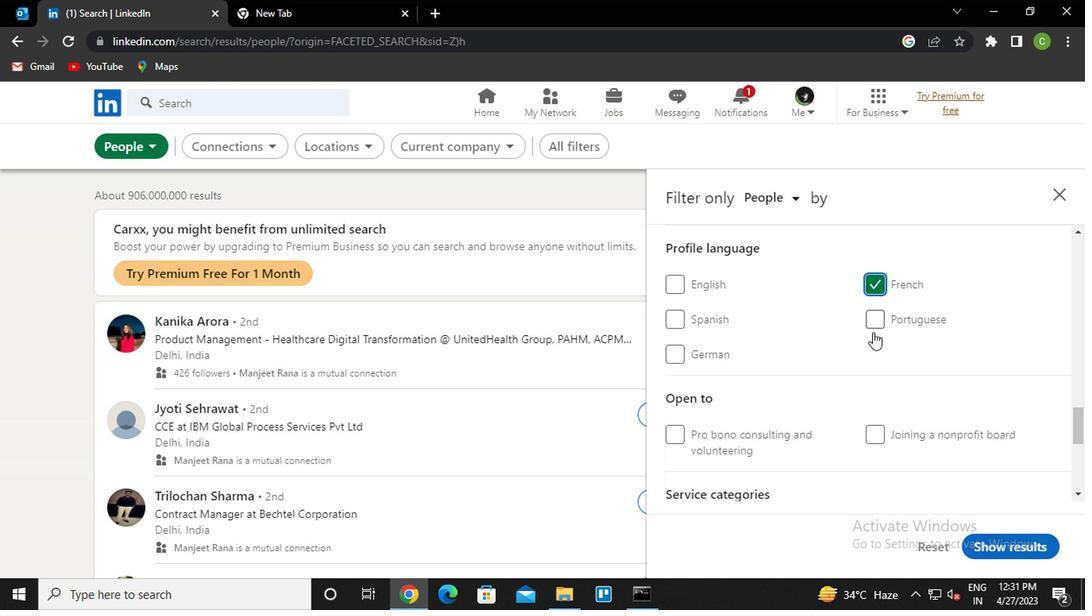 
Action: Mouse scrolled (723, 345) with delta (0, 0)
Screenshot: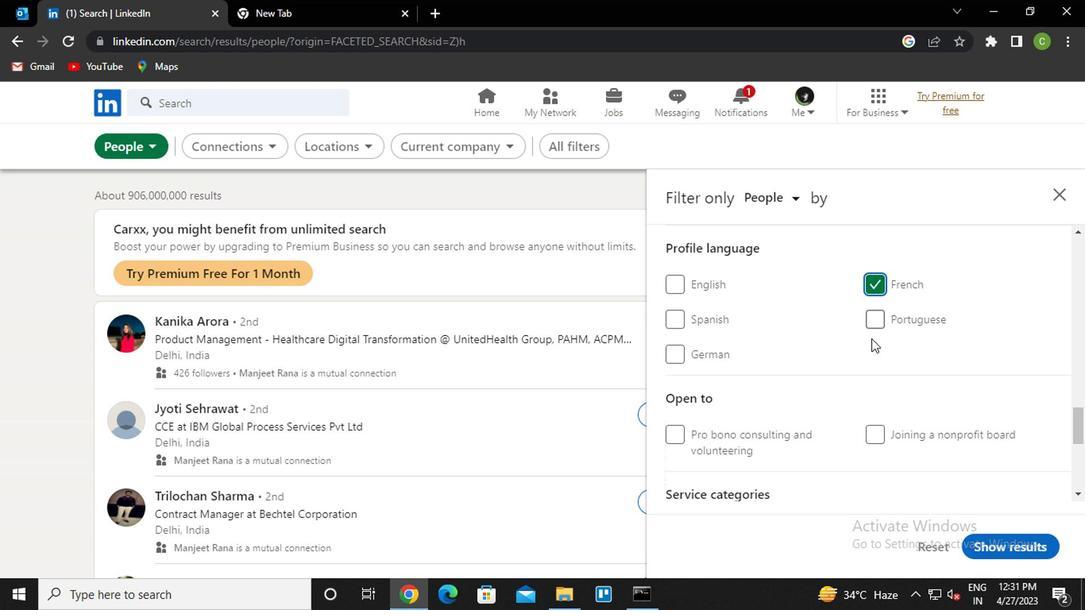 
Action: Mouse scrolled (723, 345) with delta (0, 0)
Screenshot: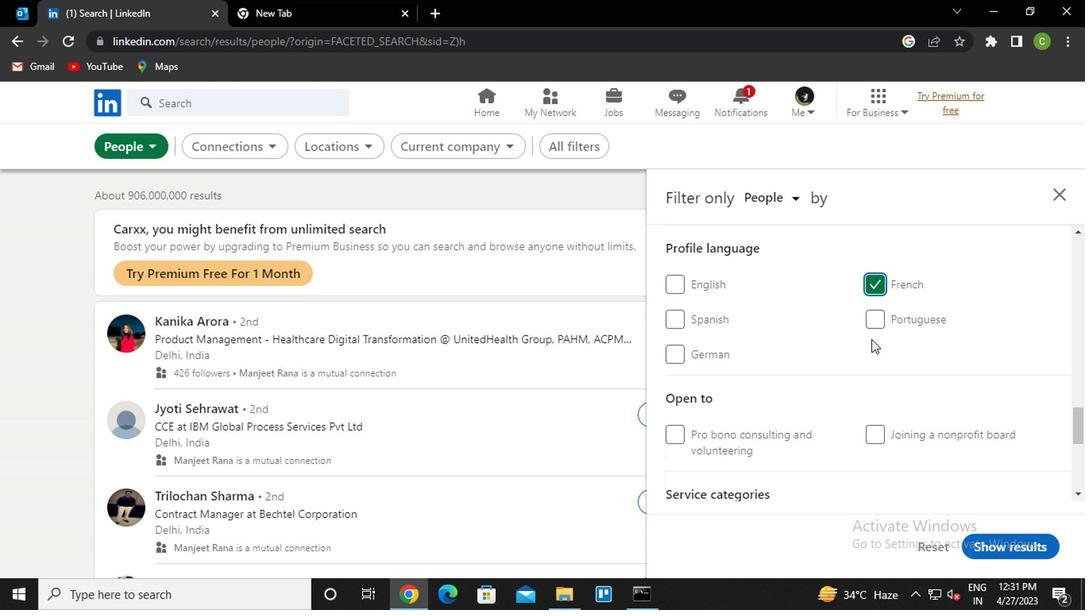 
Action: Mouse scrolled (723, 345) with delta (0, 0)
Screenshot: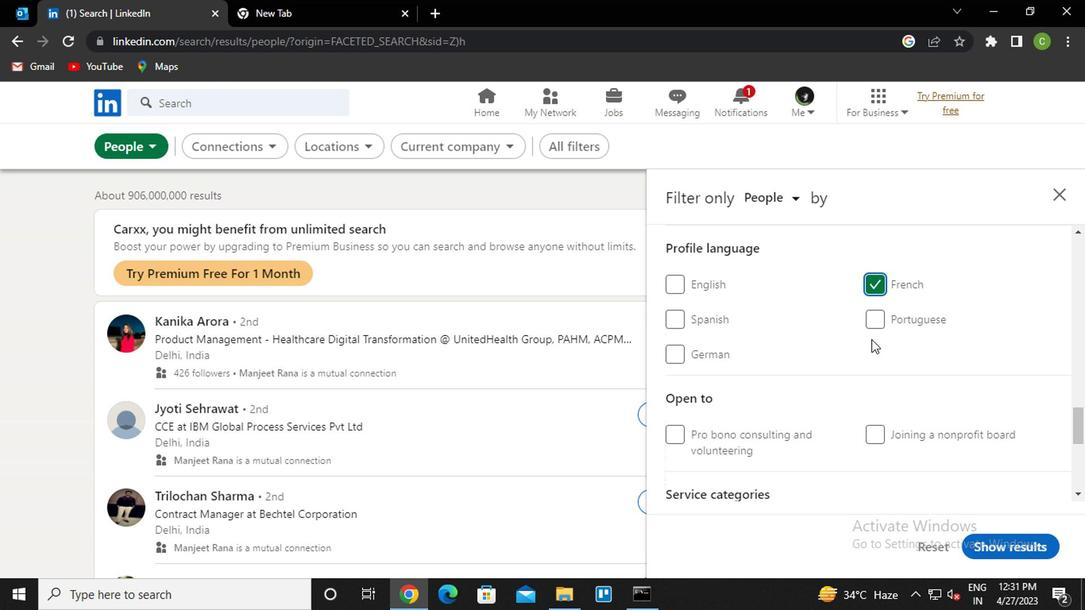 
Action: Mouse scrolled (723, 345) with delta (0, 0)
Screenshot: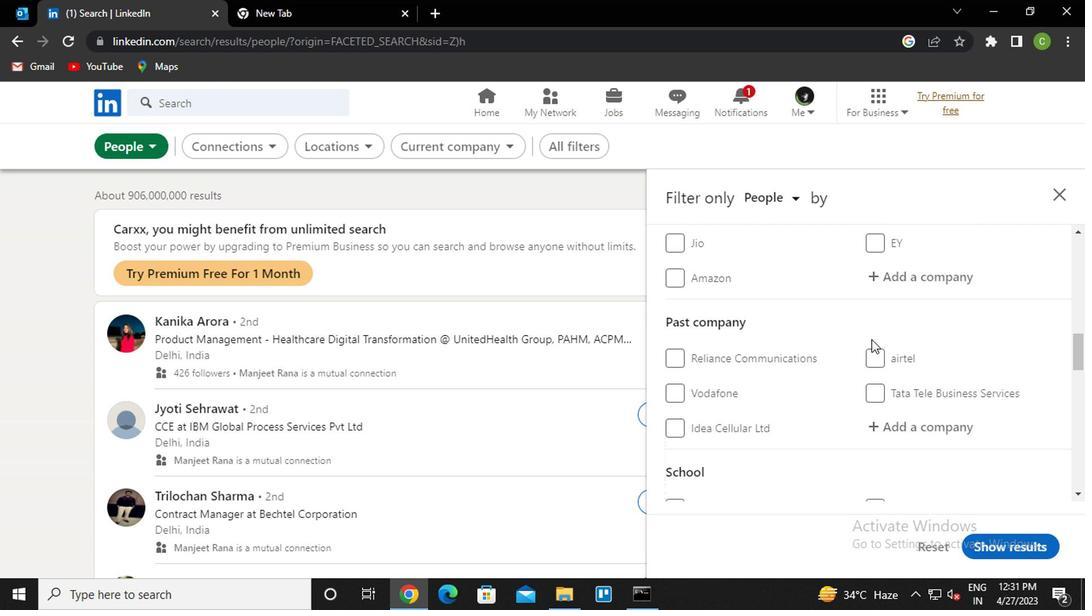 
Action: Mouse scrolled (723, 345) with delta (0, 0)
Screenshot: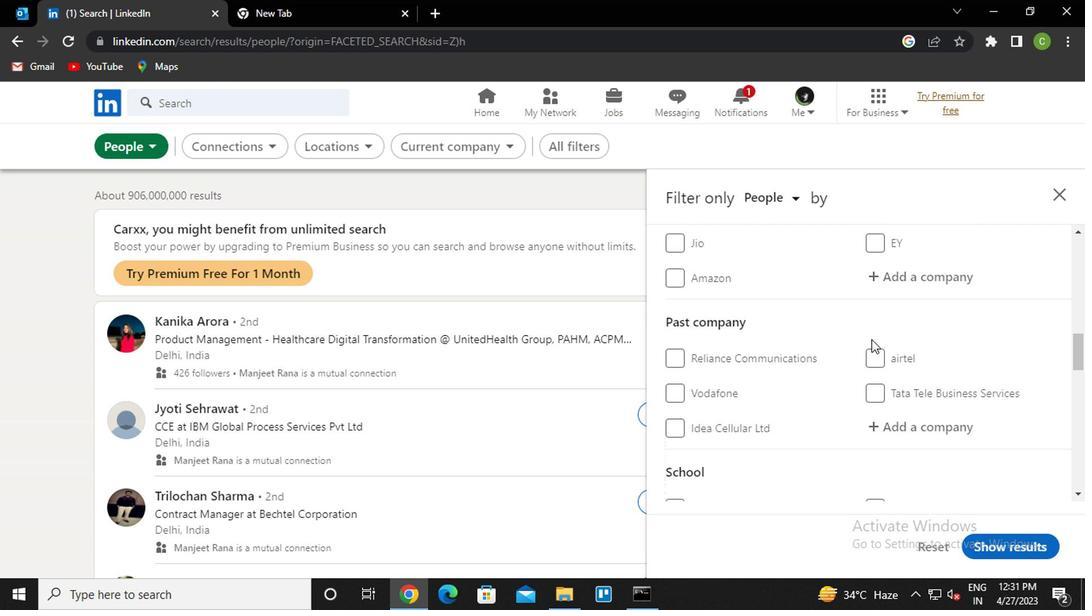 
Action: Mouse scrolled (723, 345) with delta (0, 0)
Screenshot: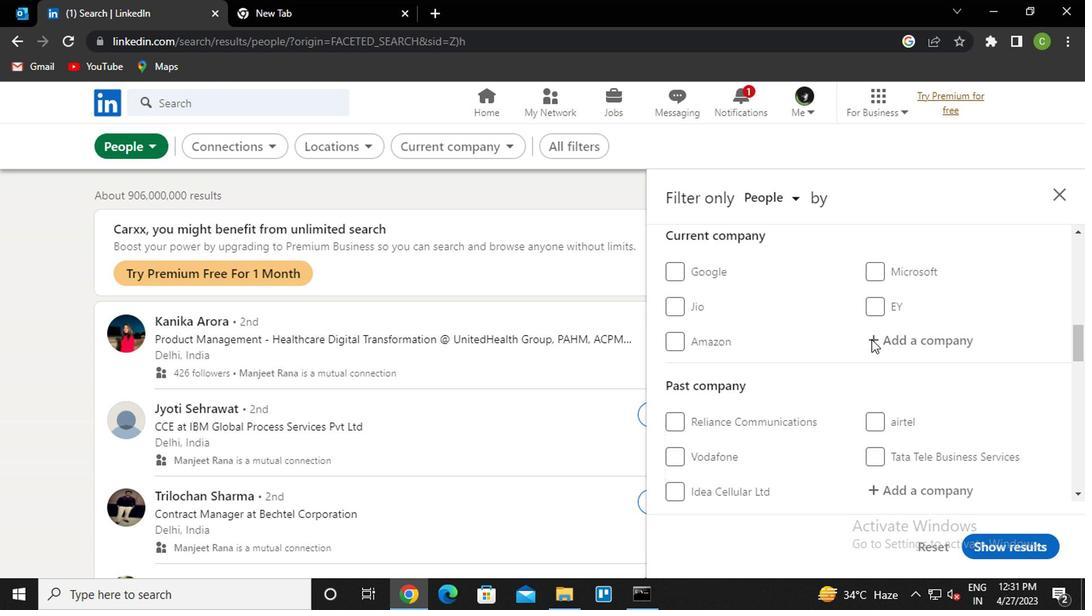 
Action: Mouse scrolled (723, 345) with delta (0, 0)
Screenshot: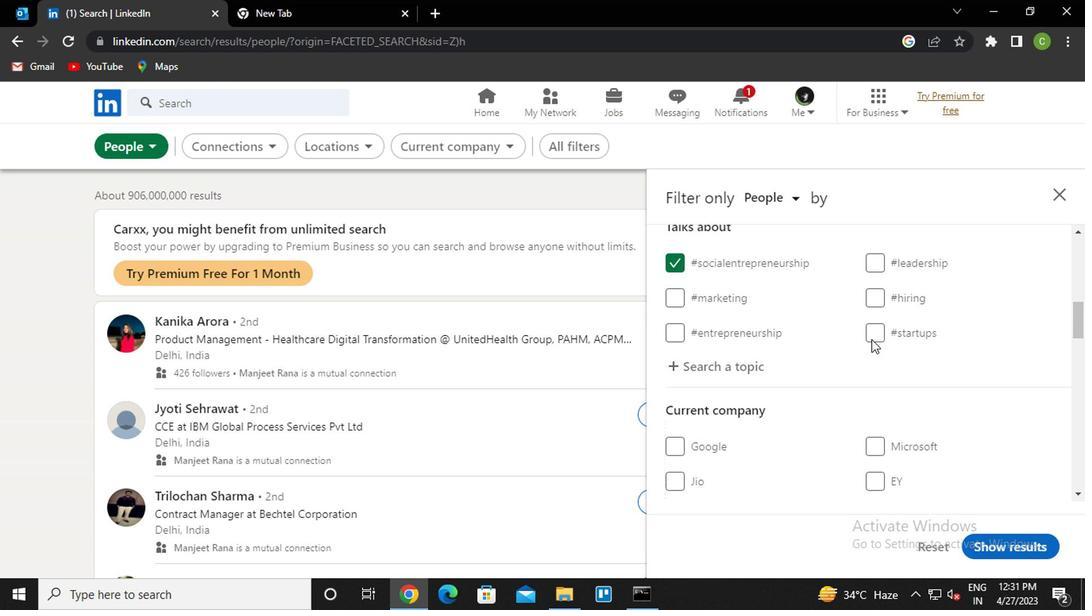 
Action: Mouse scrolled (723, 344) with delta (0, 0)
Screenshot: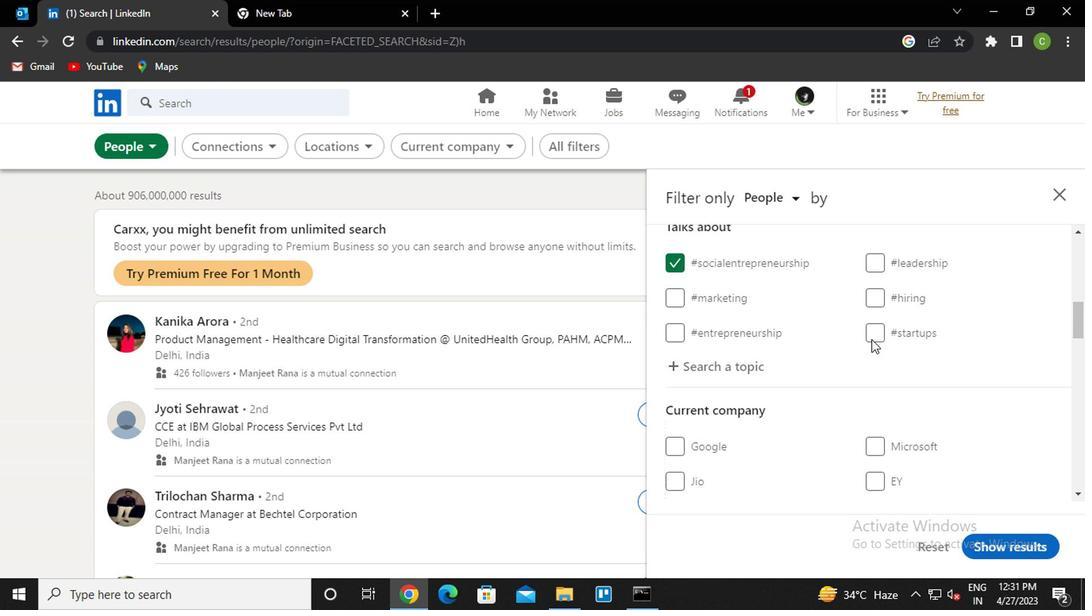 
Action: Mouse scrolled (723, 344) with delta (0, 0)
Screenshot: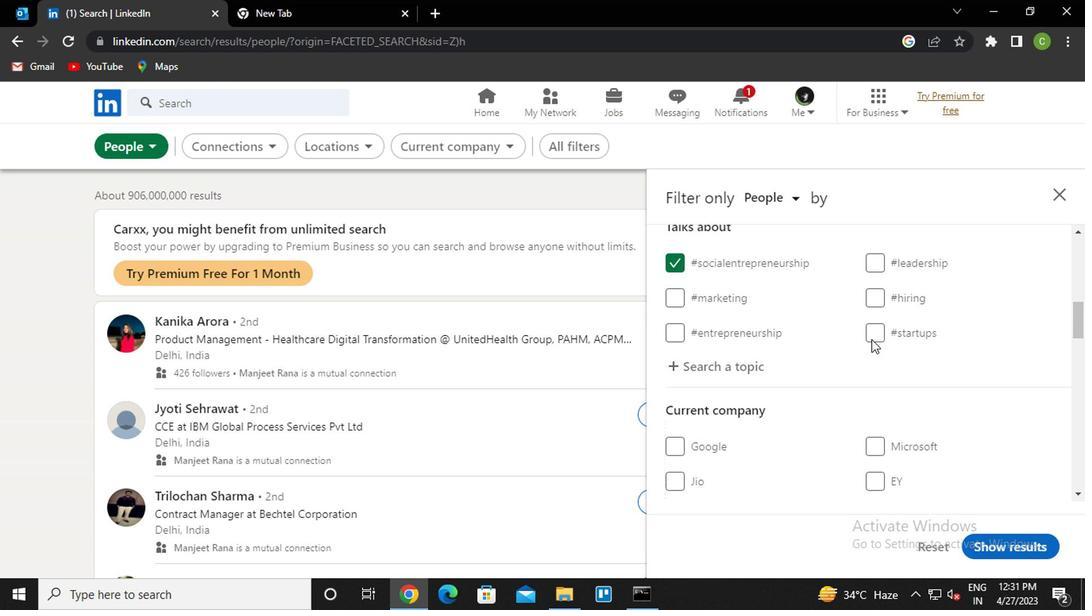 
Action: Mouse scrolled (723, 344) with delta (0, 0)
Screenshot: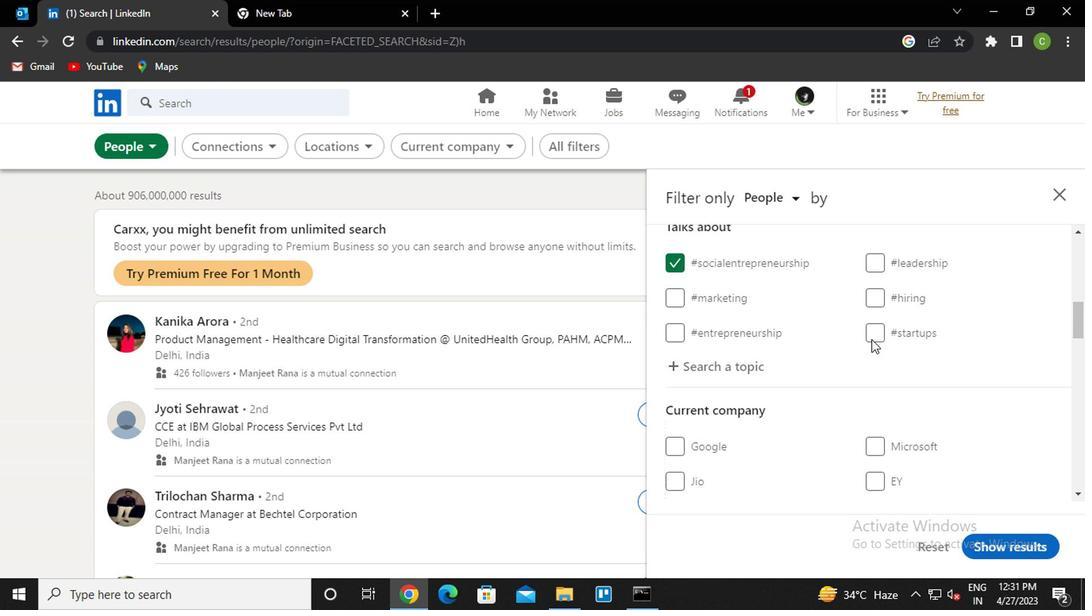 
Action: Mouse scrolled (723, 344) with delta (0, 0)
Screenshot: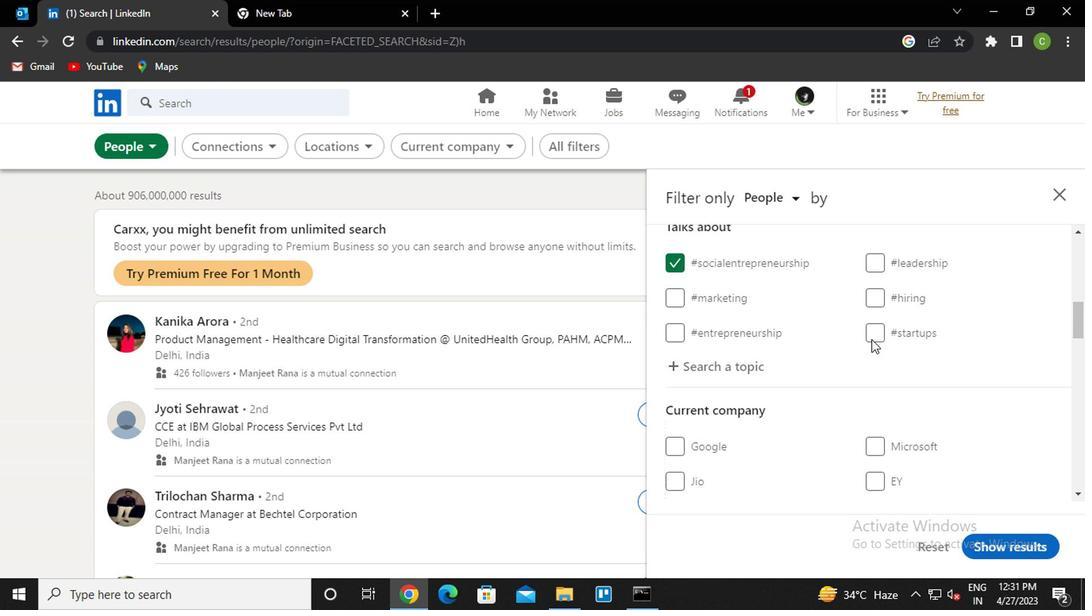
Action: Mouse moved to (718, 344)
Screenshot: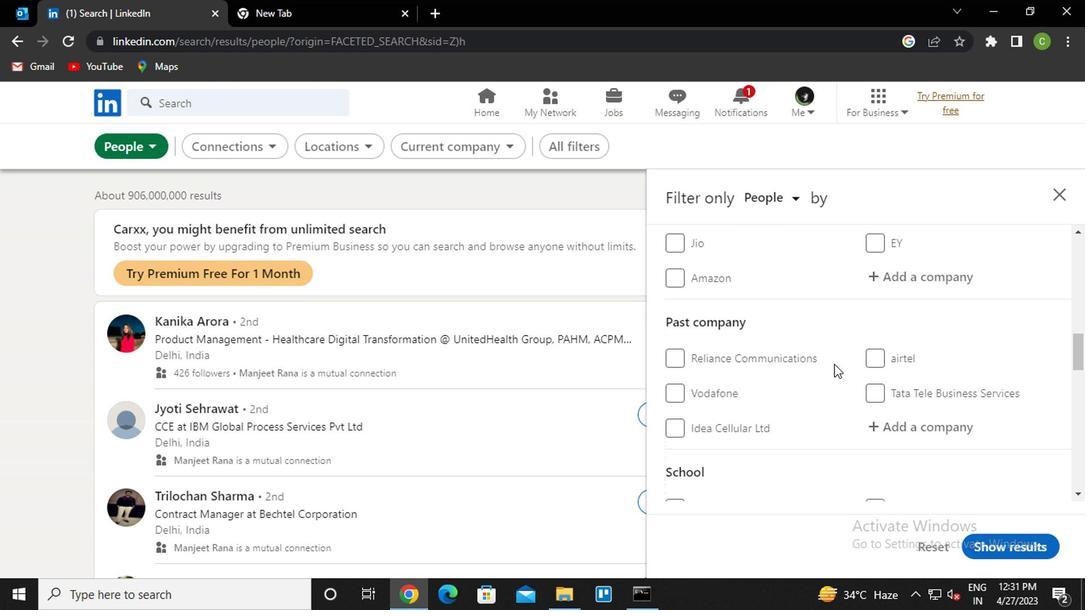 
Action: Mouse scrolled (718, 344) with delta (0, 0)
Screenshot: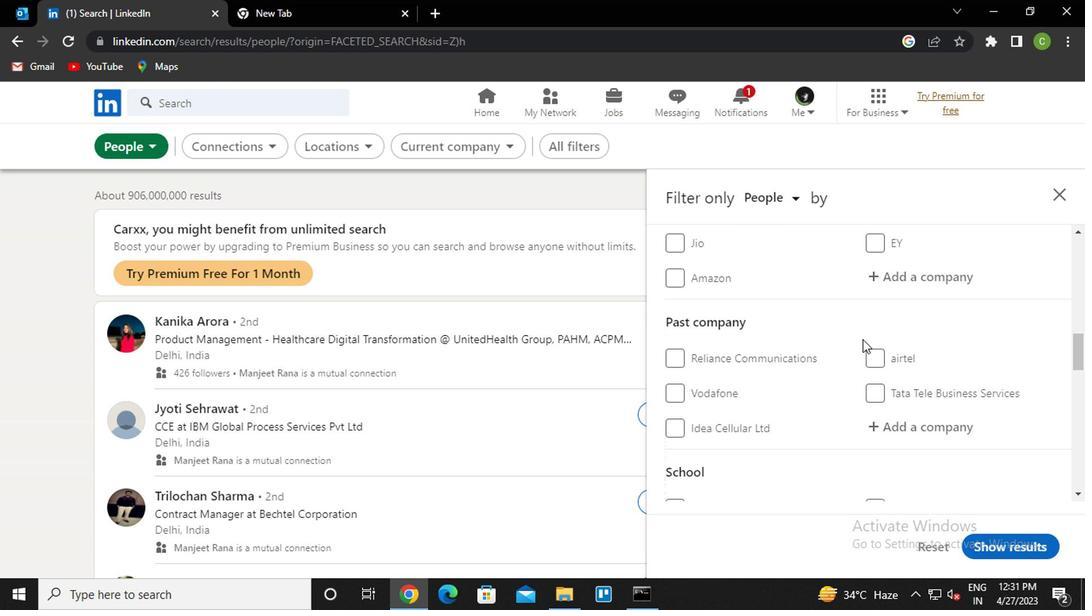 
Action: Mouse moved to (737, 353)
Screenshot: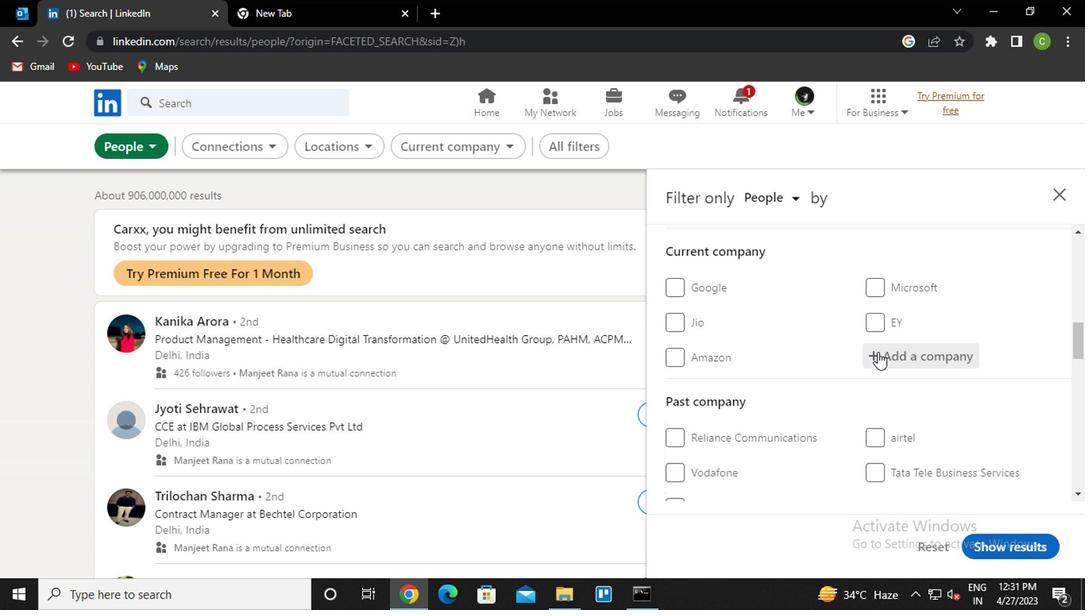 
Action: Mouse pressed left at (737, 353)
Screenshot: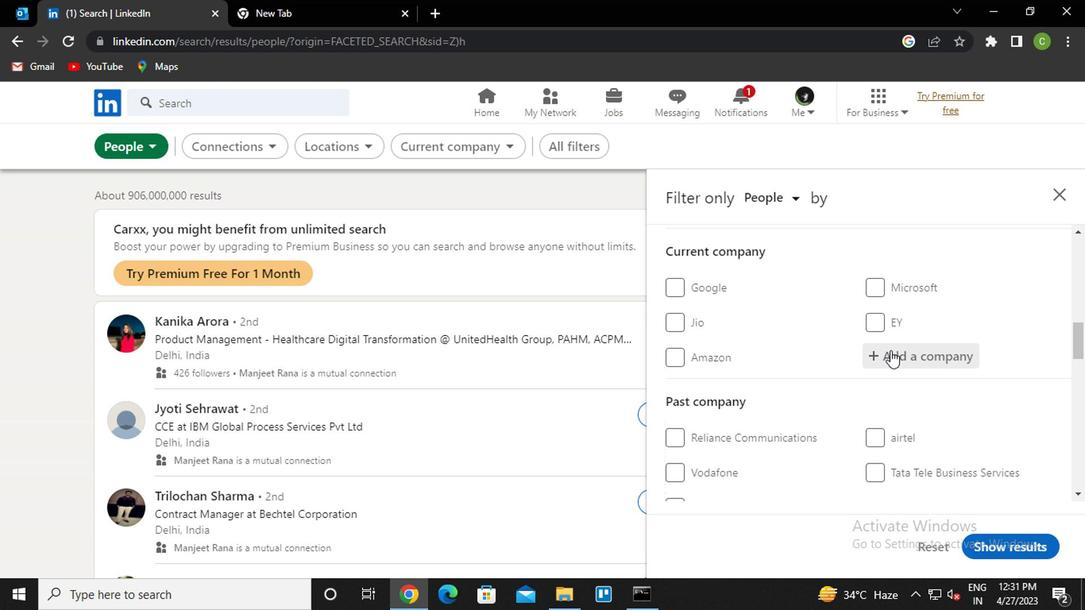 
Action: Key pressed <Key.caps_lock>gale<Key.down><Key.enter>
Screenshot: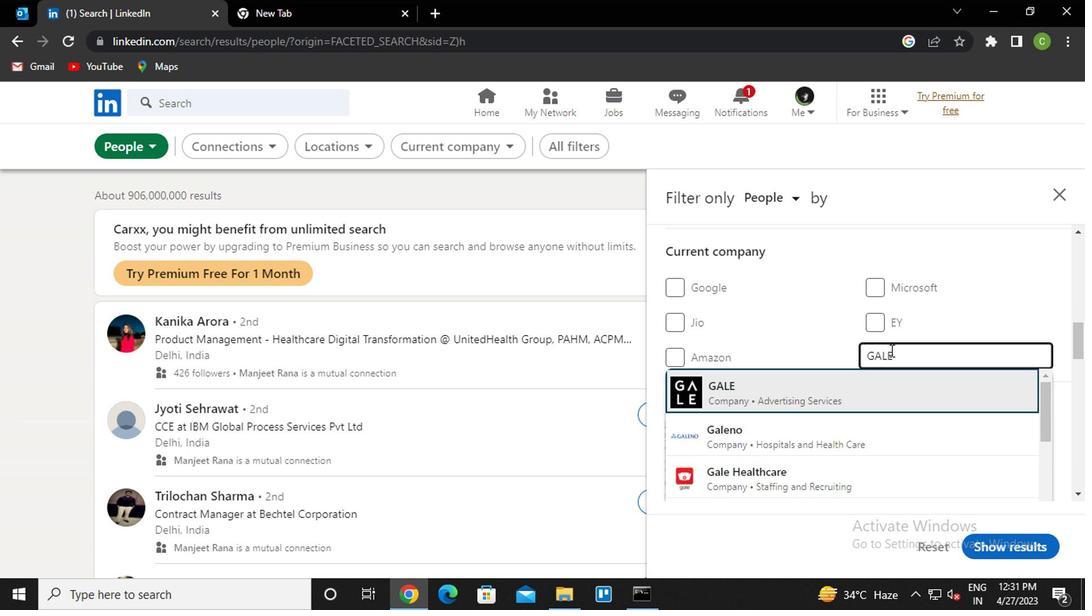 
Action: Mouse scrolled (737, 352) with delta (0, 0)
Screenshot: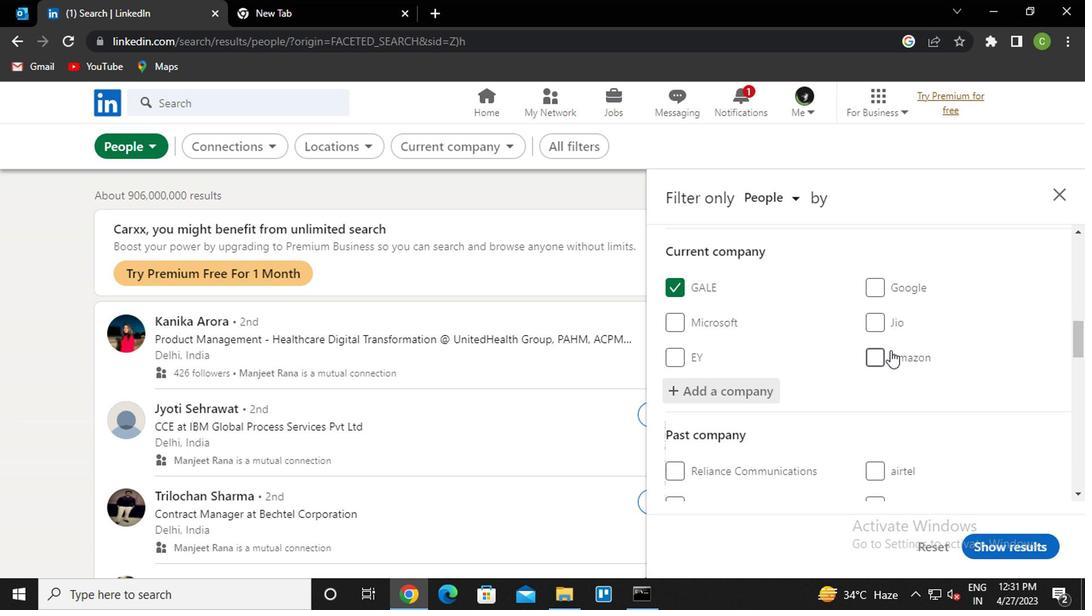 
Action: Mouse scrolled (737, 352) with delta (0, 0)
Screenshot: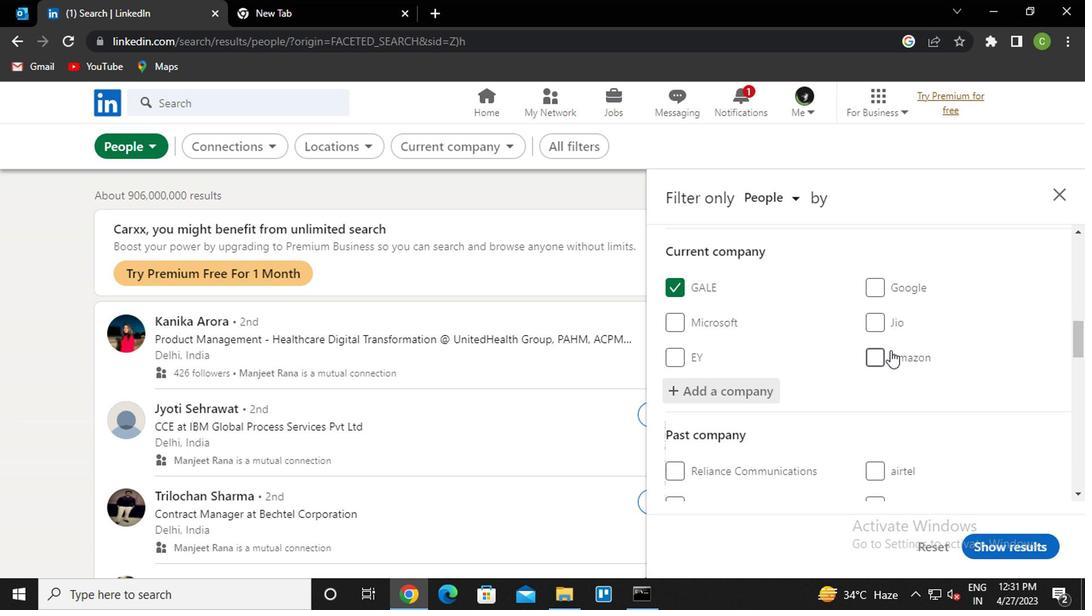 
Action: Mouse moved to (734, 355)
Screenshot: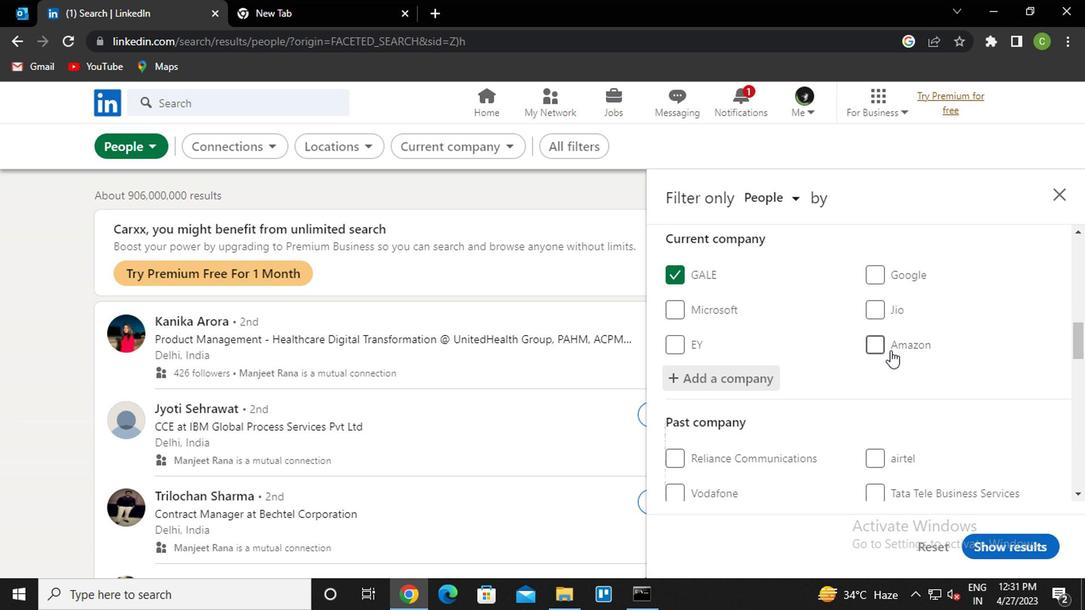 
Action: Mouse scrolled (734, 354) with delta (0, 0)
Screenshot: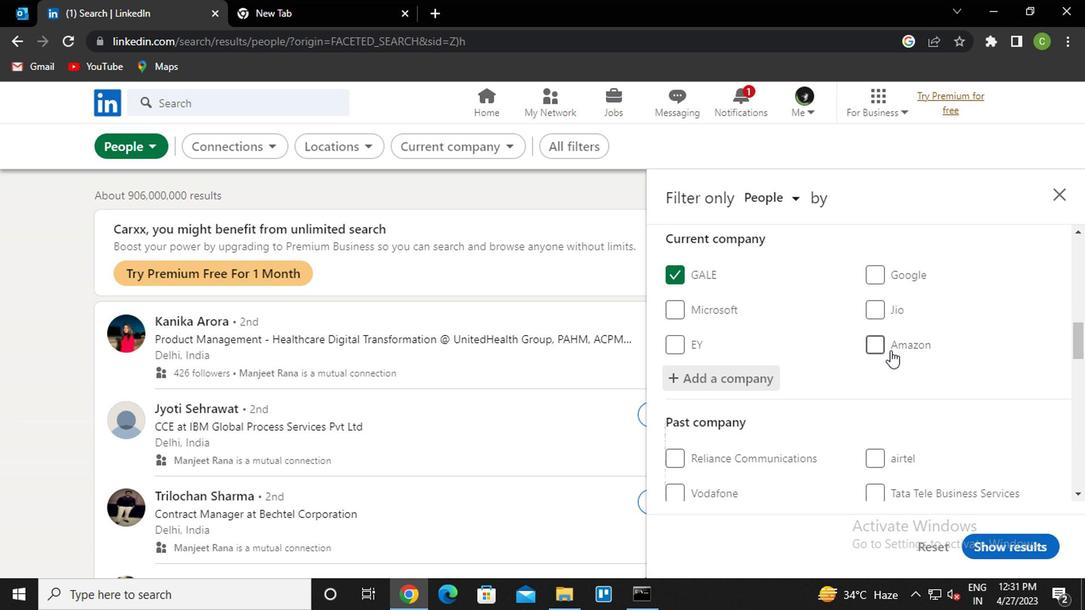 
Action: Mouse moved to (732, 357)
Screenshot: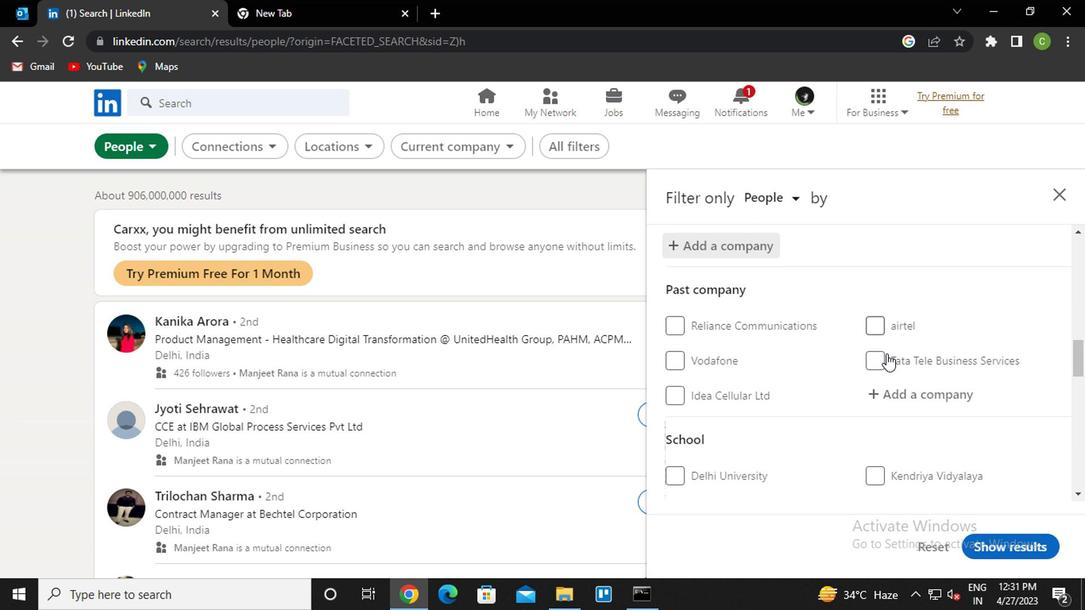 
Action: Mouse scrolled (732, 356) with delta (0, 0)
Screenshot: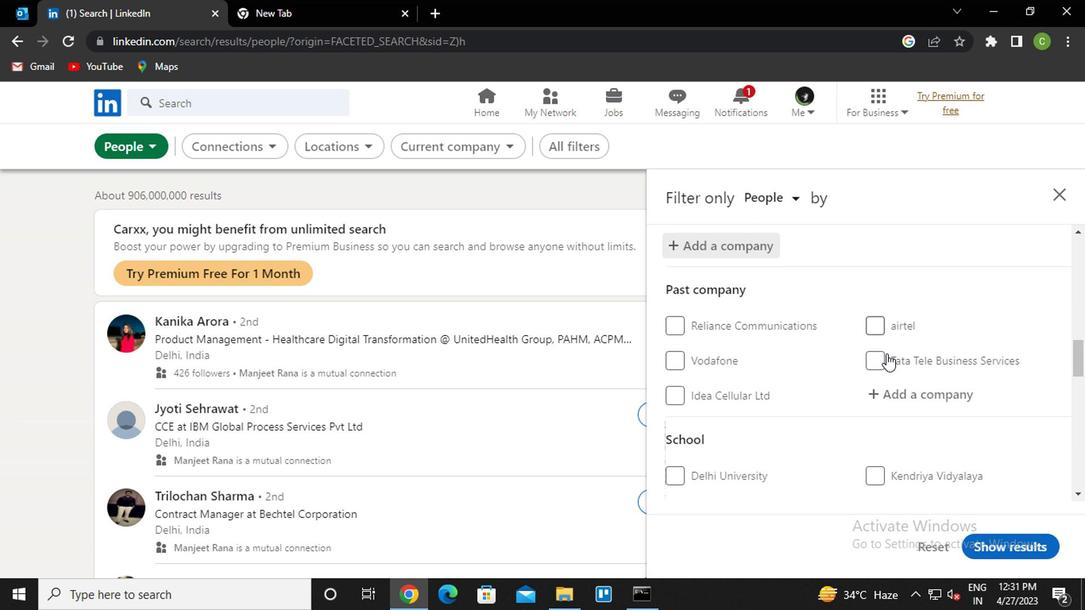 
Action: Mouse moved to (747, 374)
Screenshot: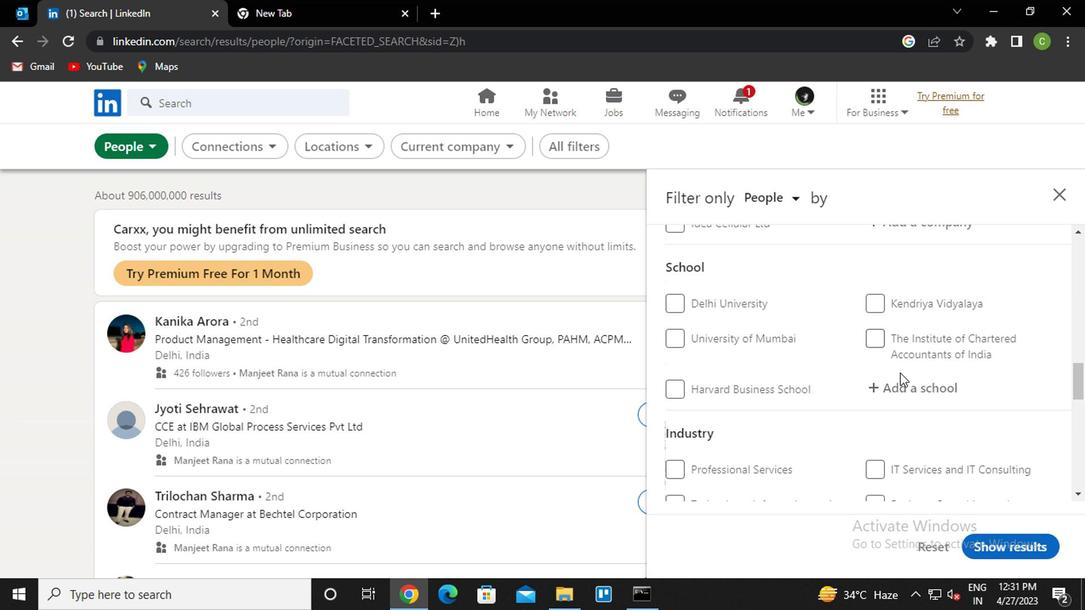 
Action: Mouse pressed left at (747, 374)
Screenshot: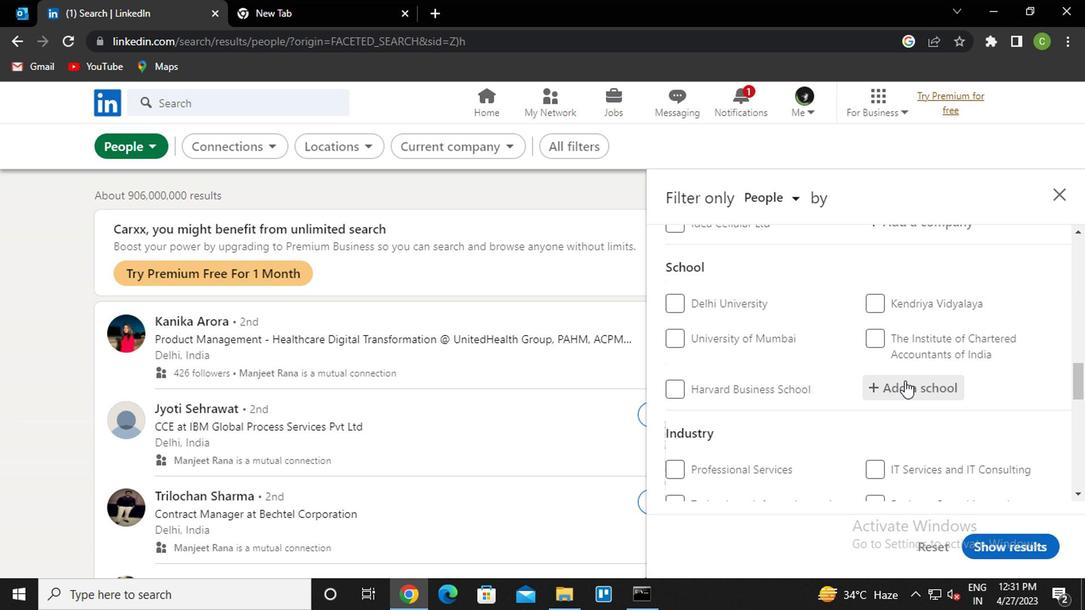 
Action: Key pressed <Key.caps_lock><Key.caps_lock>b<Key.caps_lock>abasaheb<Key.space><Key.caps_lock>b<Key.caps_lock>Himrao<Key.down><Key.enter>
Screenshot: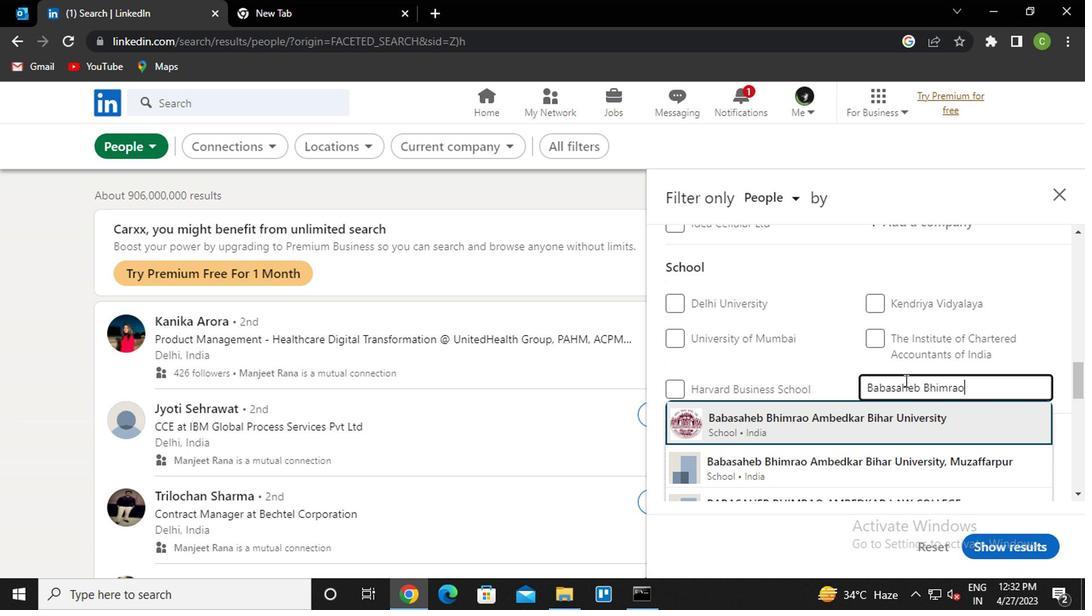 
Action: Mouse scrolled (747, 374) with delta (0, 0)
Screenshot: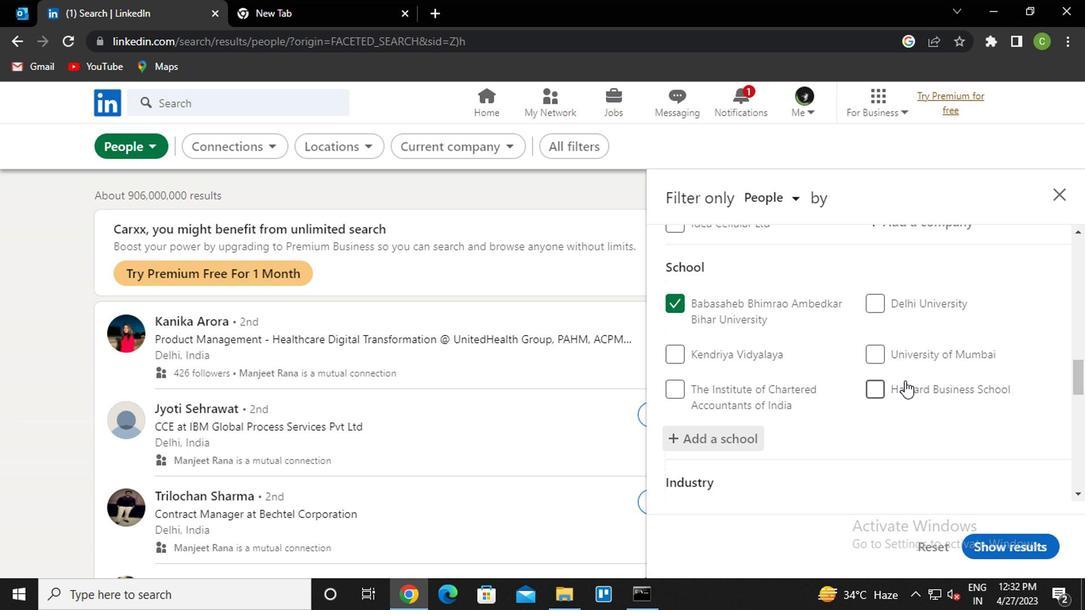 
Action: Mouse scrolled (747, 374) with delta (0, 0)
Screenshot: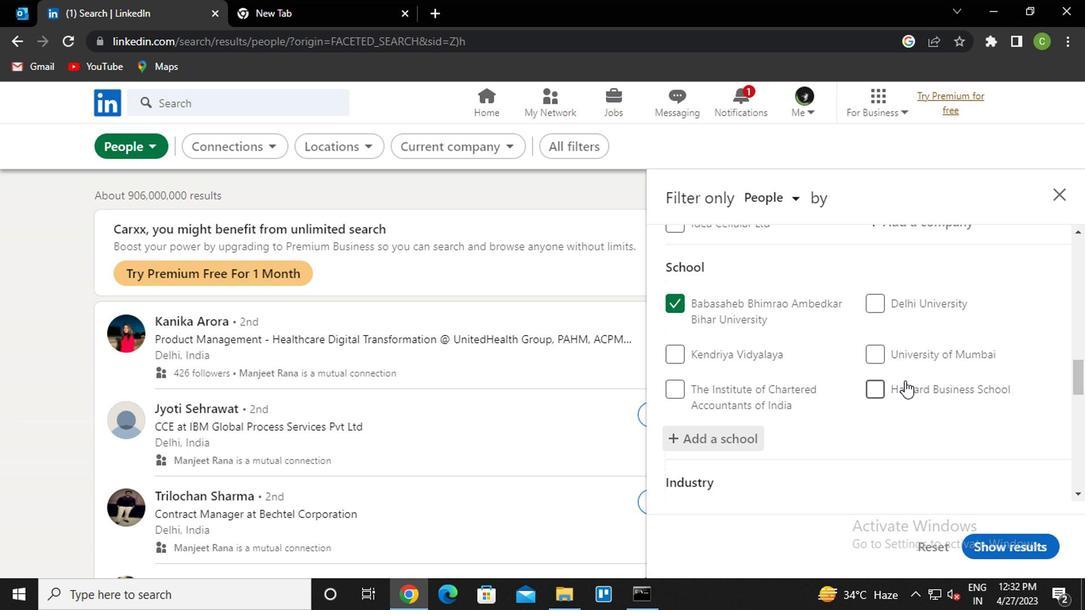 
Action: Mouse scrolled (747, 374) with delta (0, 0)
Screenshot: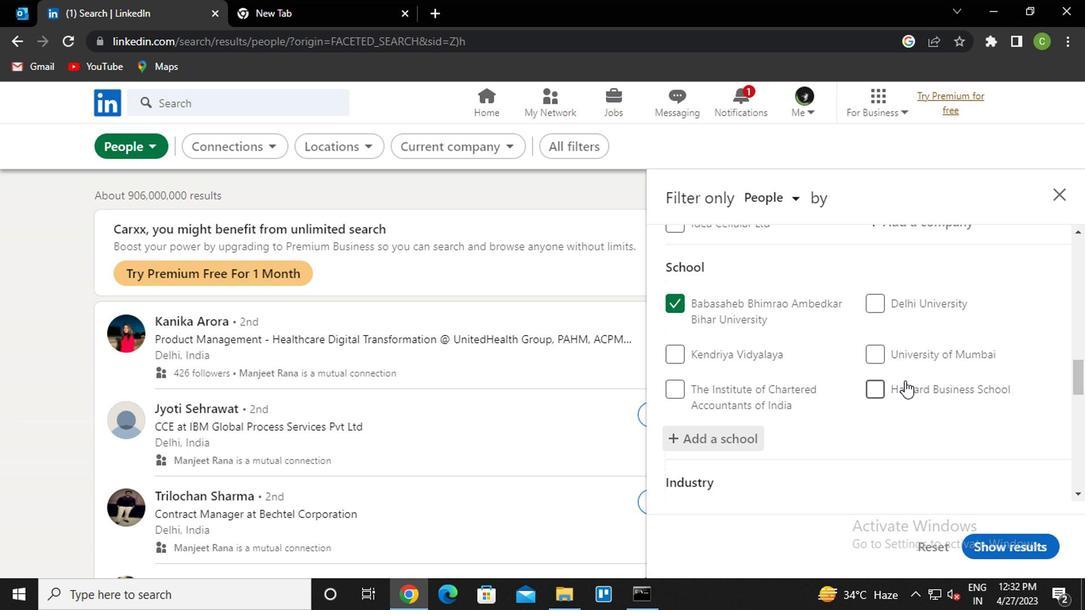 
Action: Mouse scrolled (747, 374) with delta (0, 0)
Screenshot: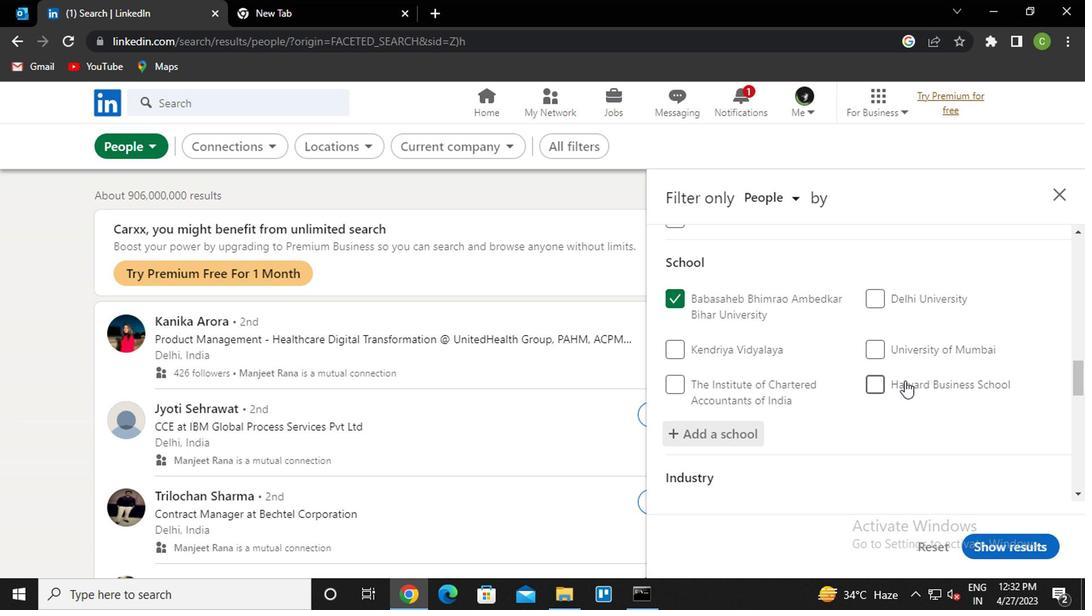 
Action: Mouse moved to (742, 350)
Screenshot: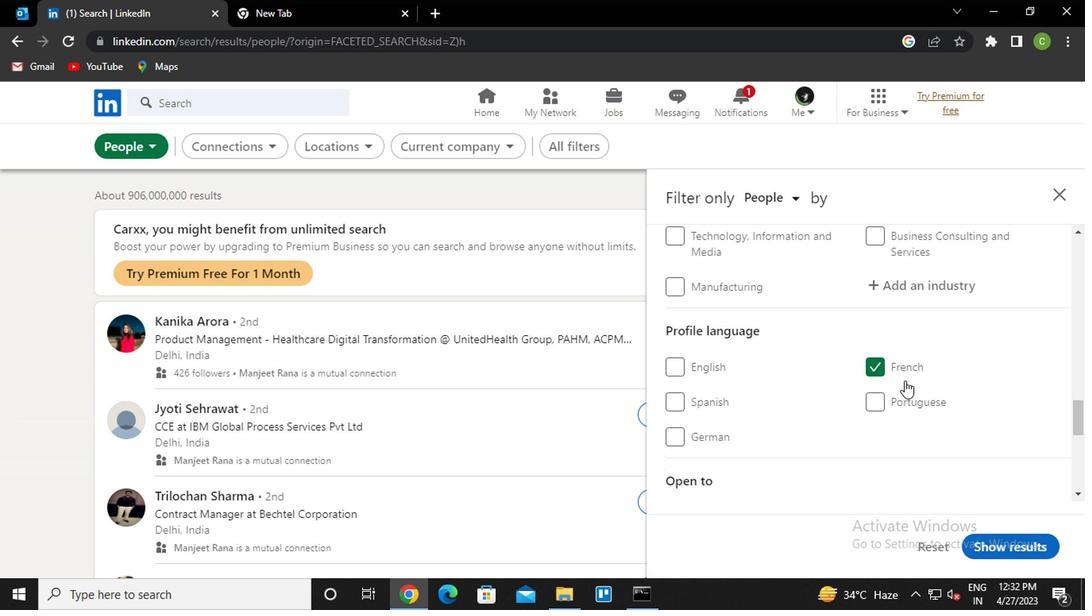 
Action: Mouse scrolled (742, 350) with delta (0, 0)
Screenshot: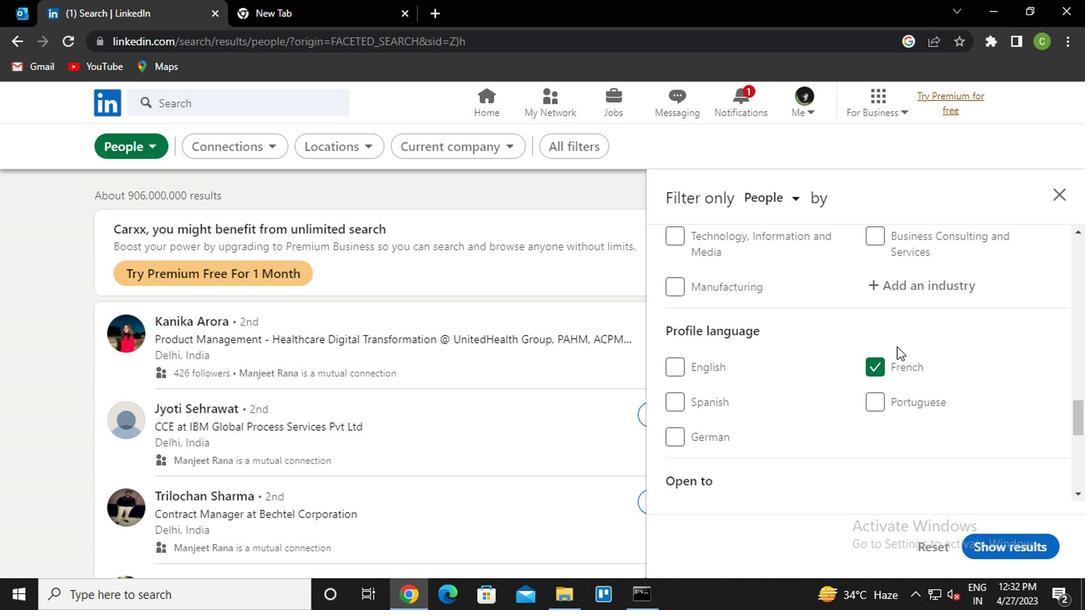 
Action: Mouse moved to (743, 361)
Screenshot: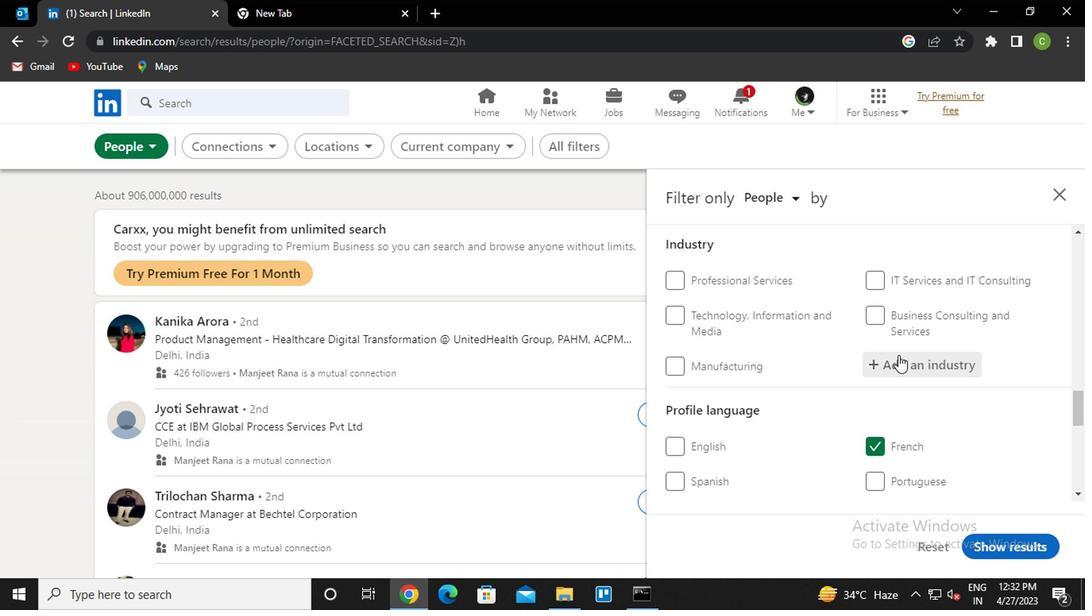 
Action: Mouse pressed left at (743, 361)
Screenshot: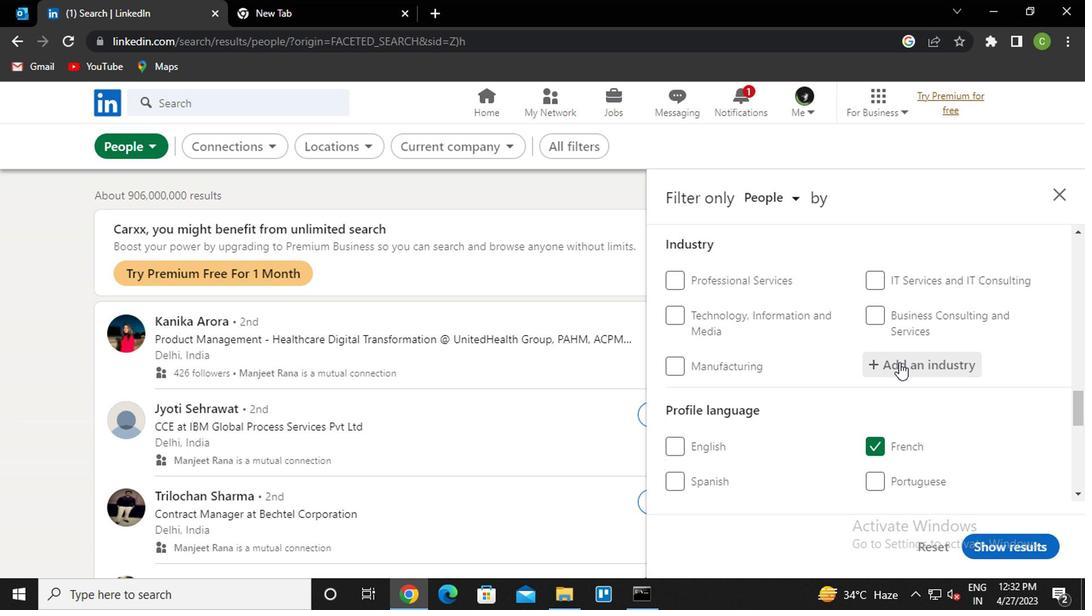 
Action: Key pressed <Key.caps_lock>c<Key.caps_lock>ommunity<Key.down><Key.enter>
Screenshot: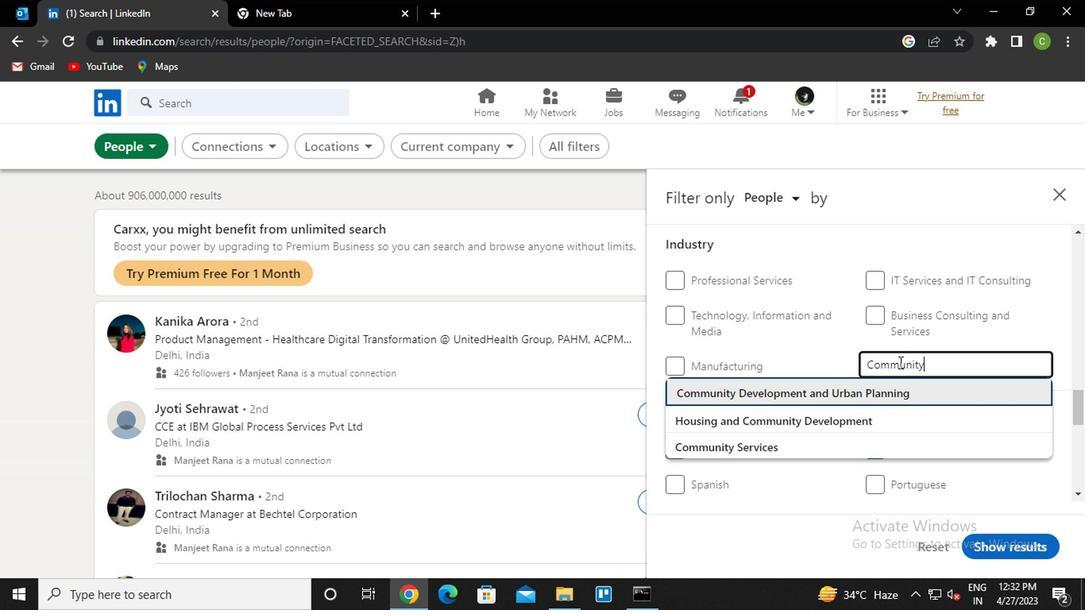 
Action: Mouse scrolled (743, 361) with delta (0, 0)
Screenshot: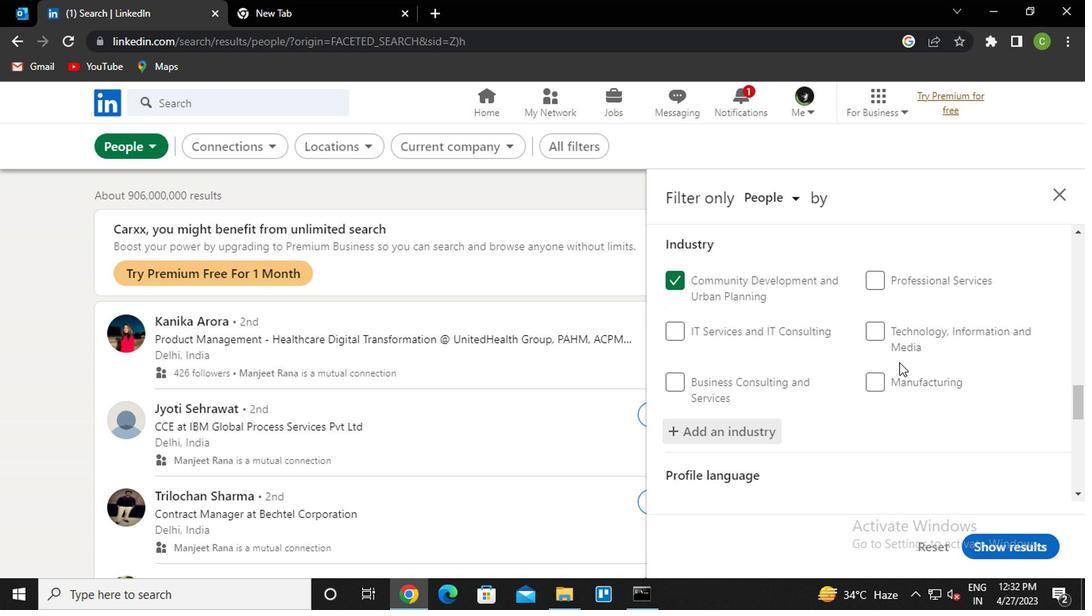 
Action: Mouse scrolled (743, 361) with delta (0, 0)
Screenshot: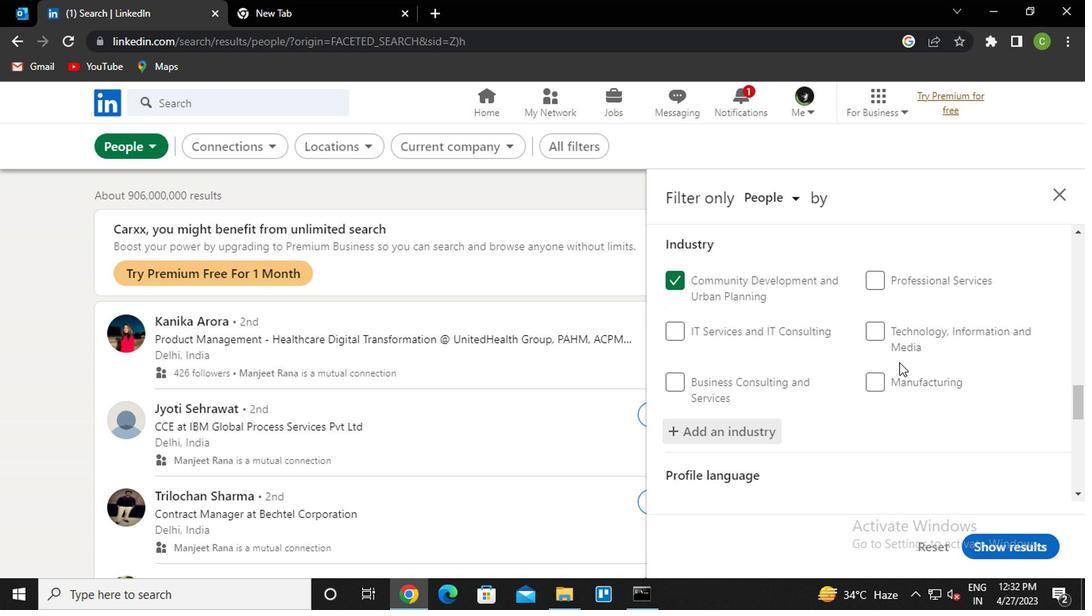 
Action: Mouse scrolled (743, 361) with delta (0, 0)
Screenshot: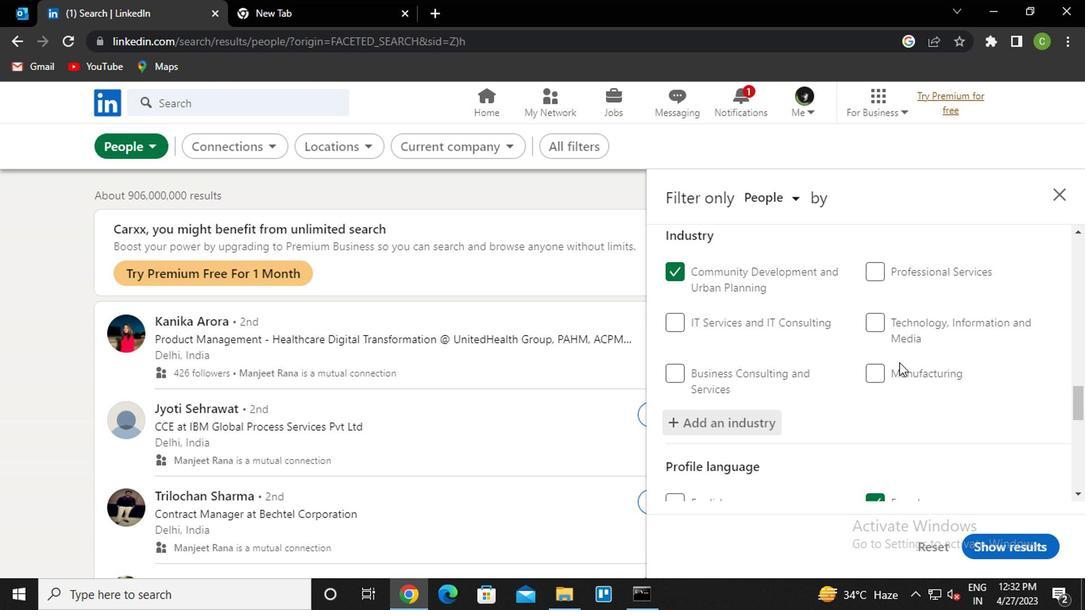 
Action: Mouse moved to (736, 367)
Screenshot: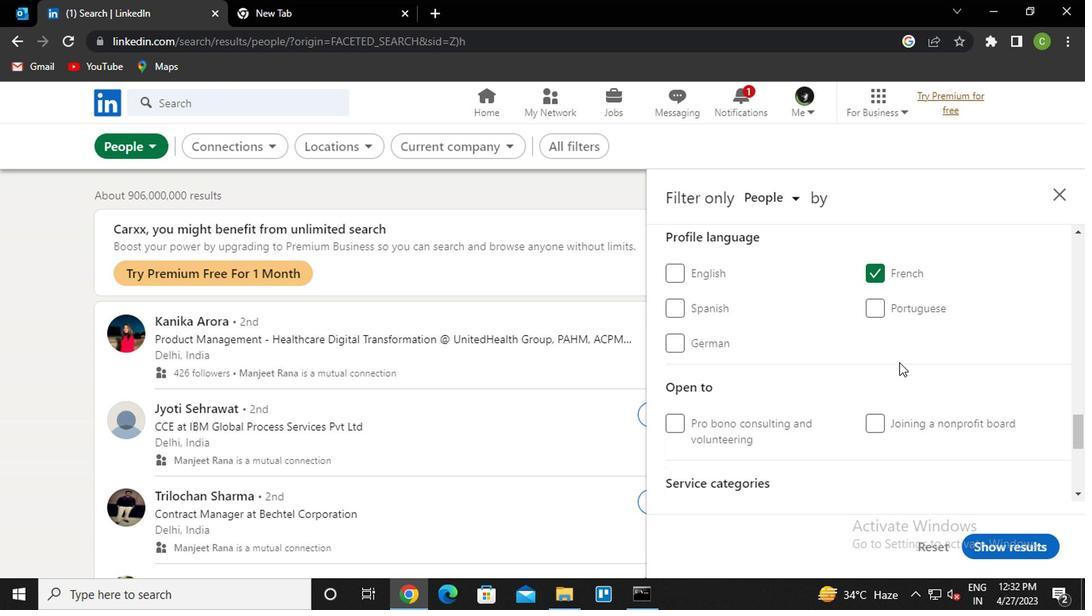 
Action: Mouse scrolled (736, 367) with delta (0, 0)
Screenshot: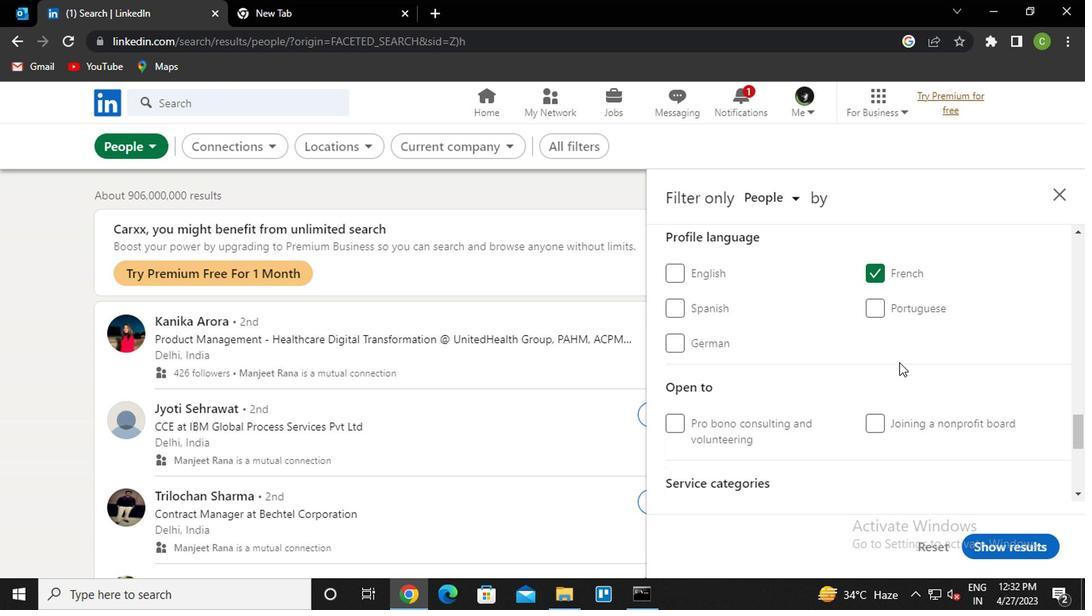 
Action: Mouse moved to (736, 368)
Screenshot: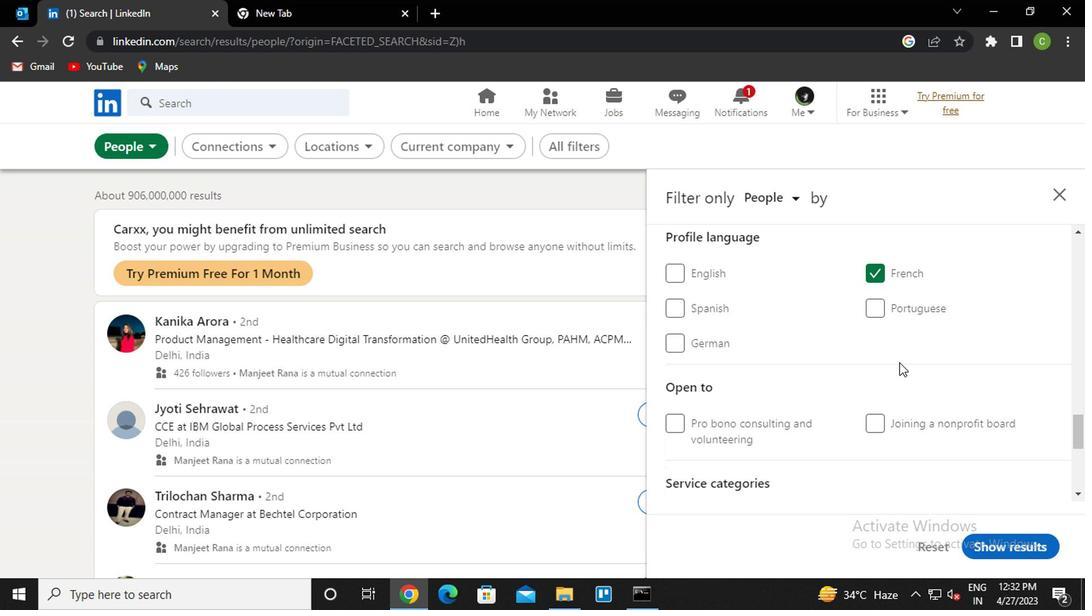 
Action: Mouse scrolled (736, 367) with delta (0, 0)
Screenshot: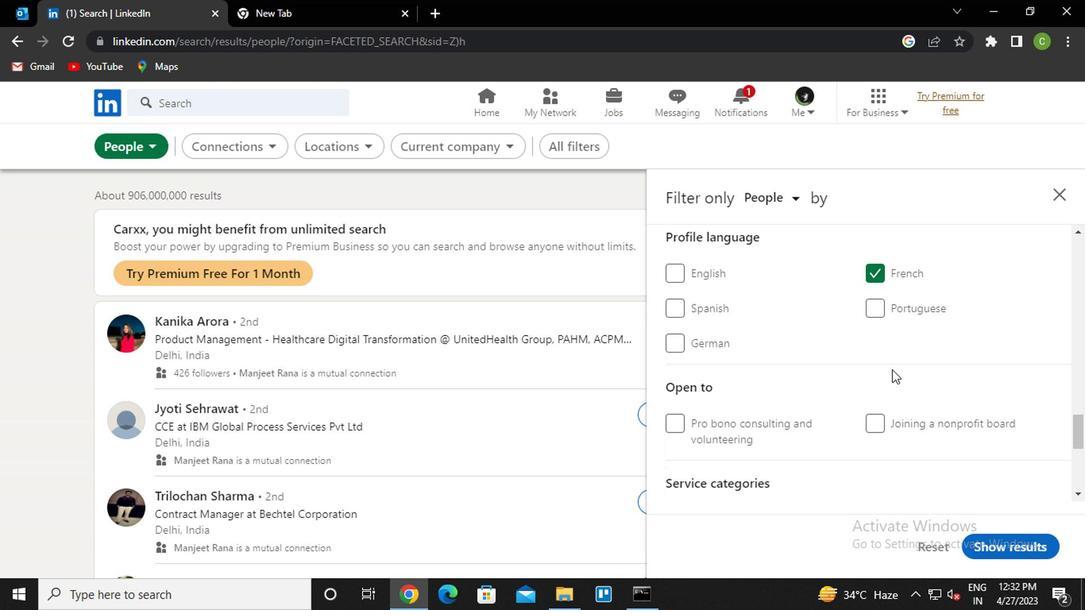 
Action: Mouse scrolled (736, 367) with delta (0, 0)
Screenshot: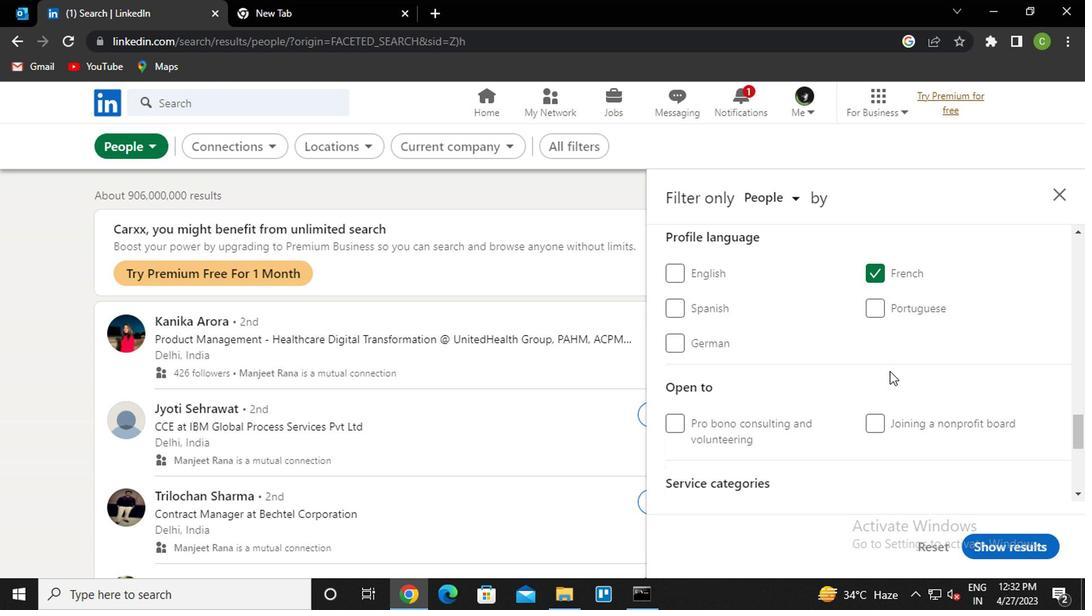 
Action: Mouse moved to (742, 353)
Screenshot: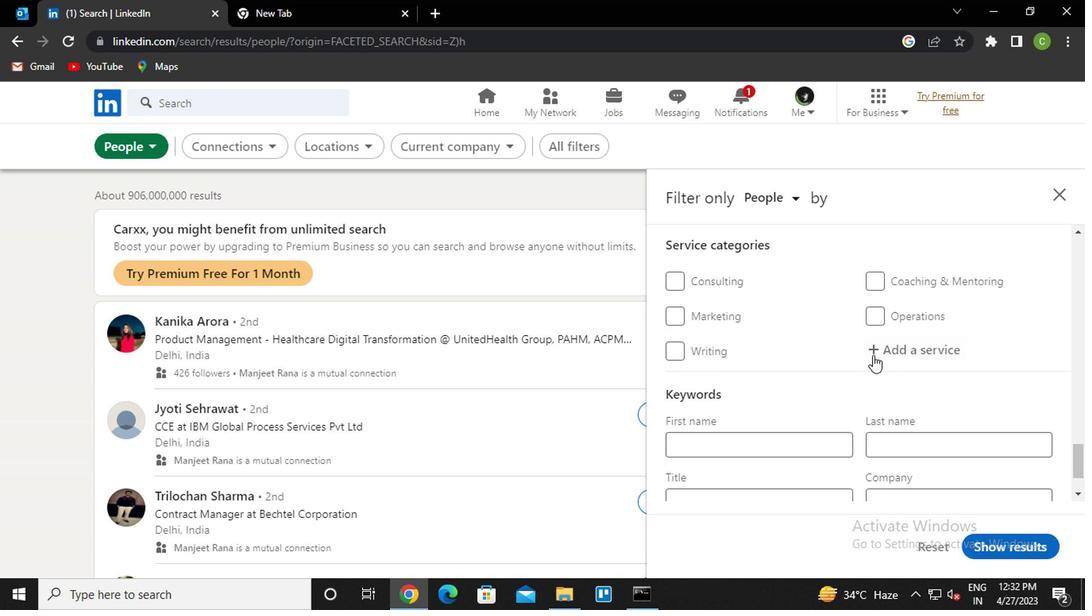 
Action: Mouse pressed left at (742, 353)
Screenshot: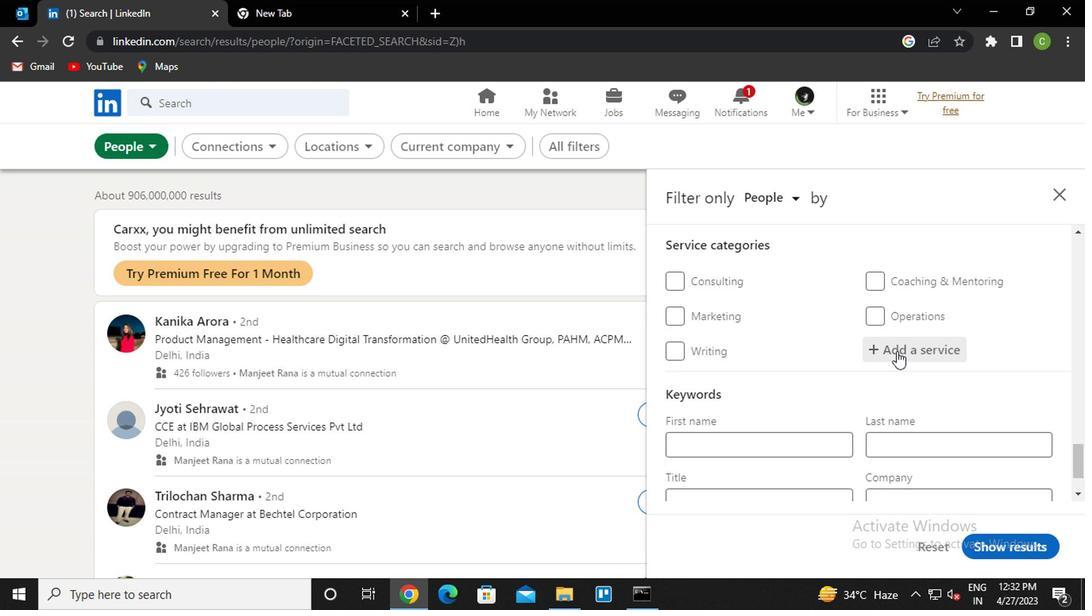 
Action: Key pressed <Key.caps_lock>r<Key.caps_lock>eal<Key.space>es<Key.down><Key.enter>
Screenshot: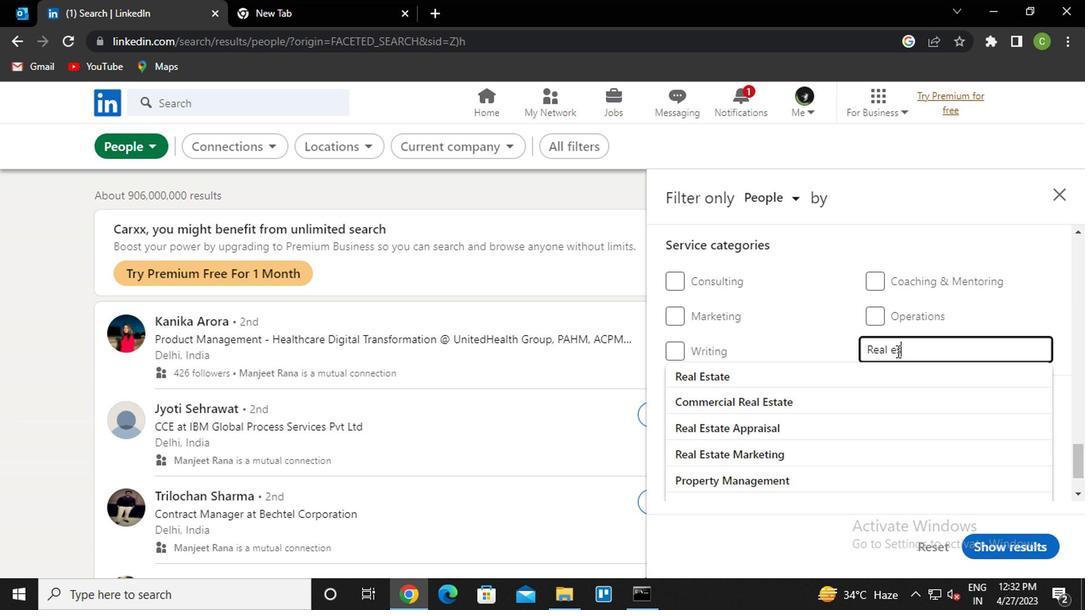 
Action: Mouse moved to (738, 360)
Screenshot: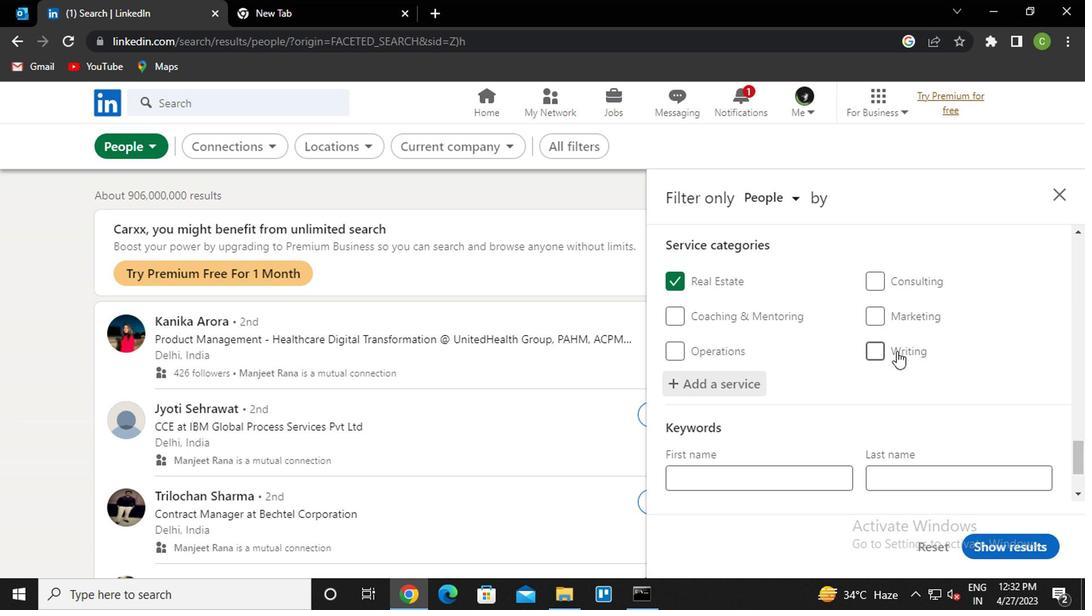 
Action: Mouse scrolled (738, 359) with delta (0, 0)
Screenshot: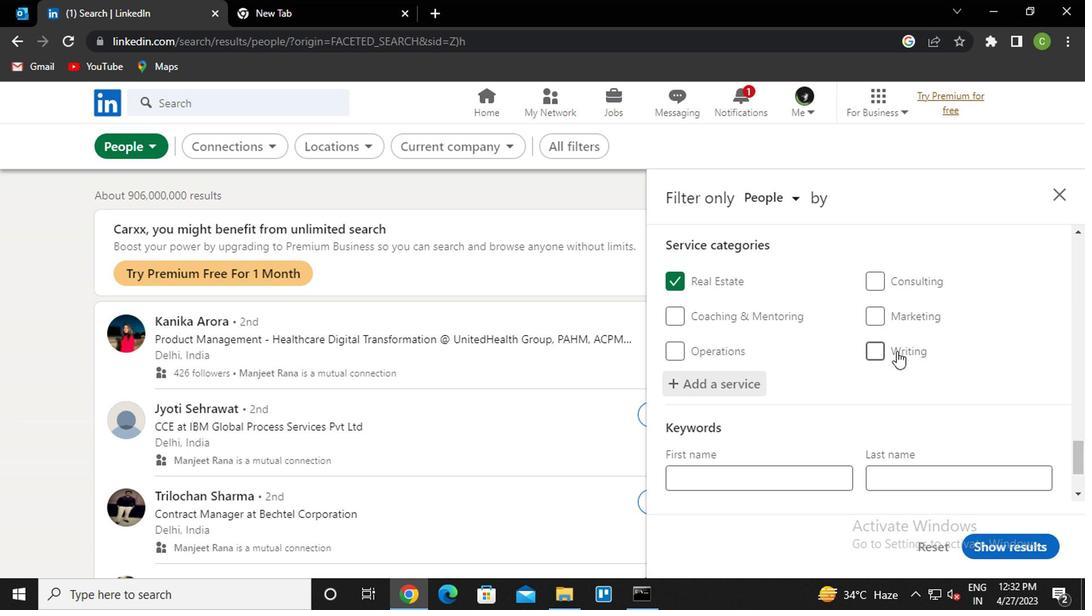 
Action: Mouse scrolled (738, 359) with delta (0, 0)
Screenshot: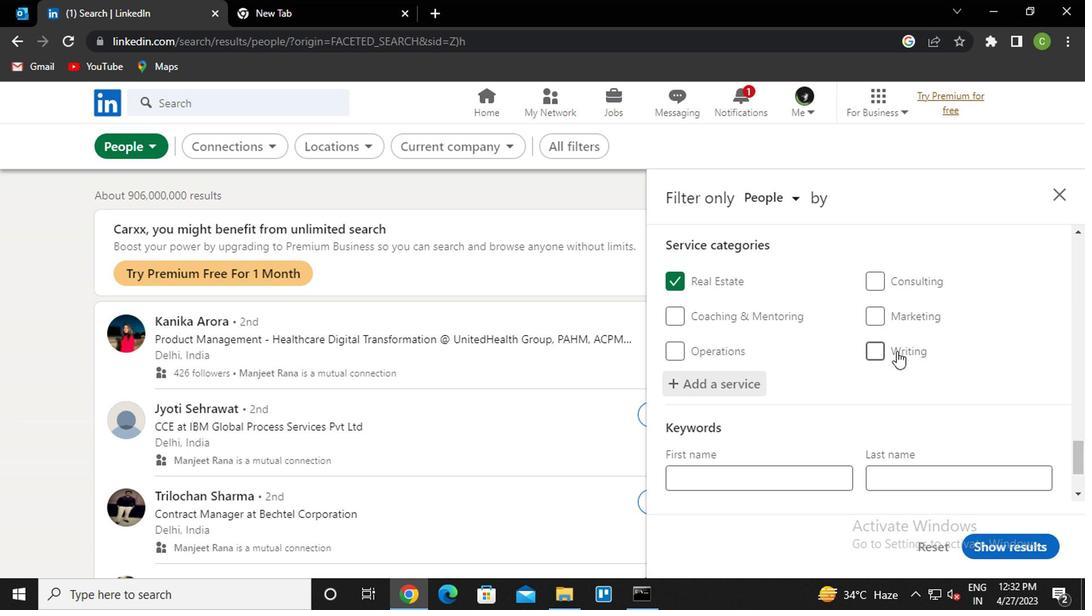 
Action: Mouse moved to (735, 368)
Screenshot: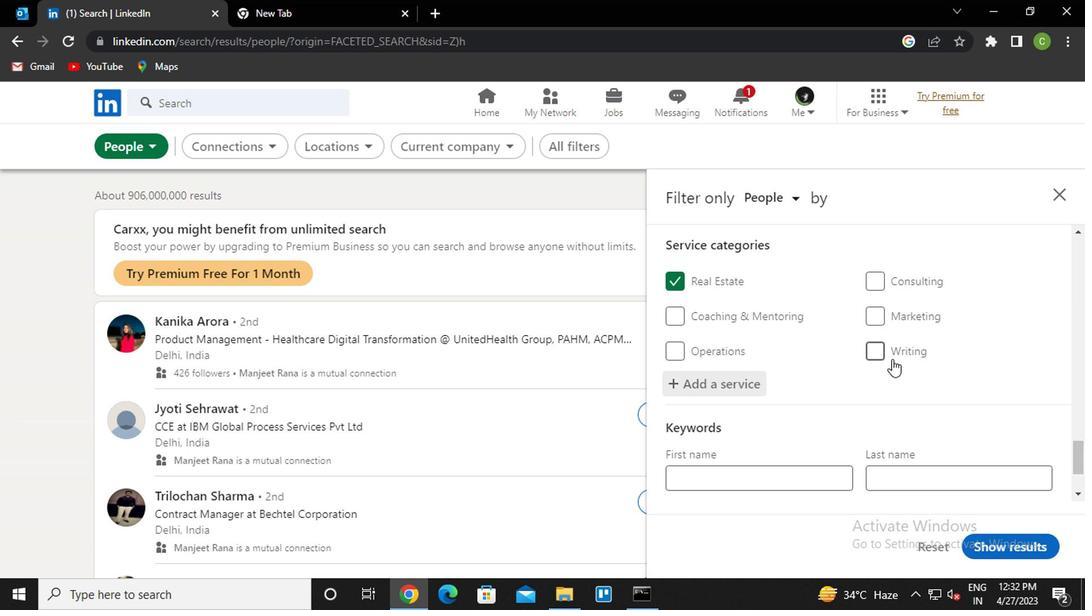 
Action: Mouse scrolled (735, 367) with delta (0, 0)
Screenshot: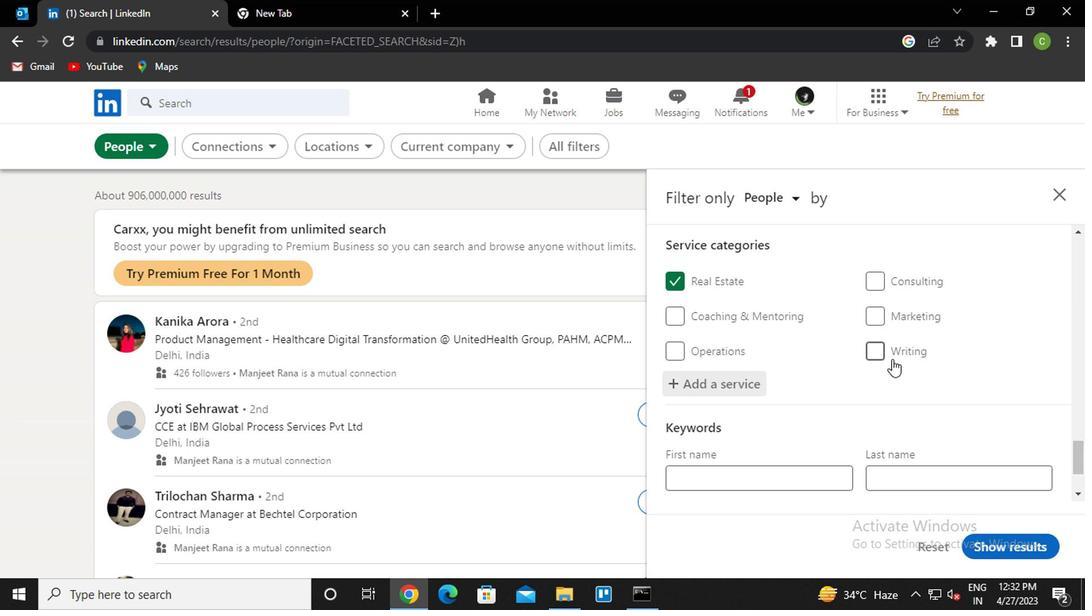 
Action: Mouse moved to (732, 377)
Screenshot: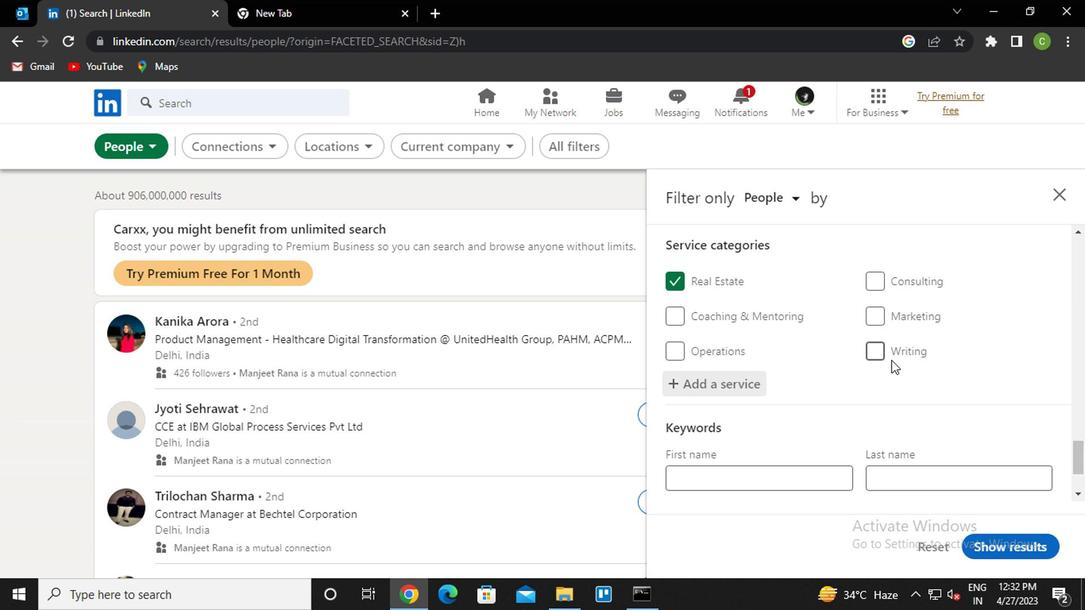 
Action: Mouse scrolled (732, 376) with delta (0, 0)
Screenshot: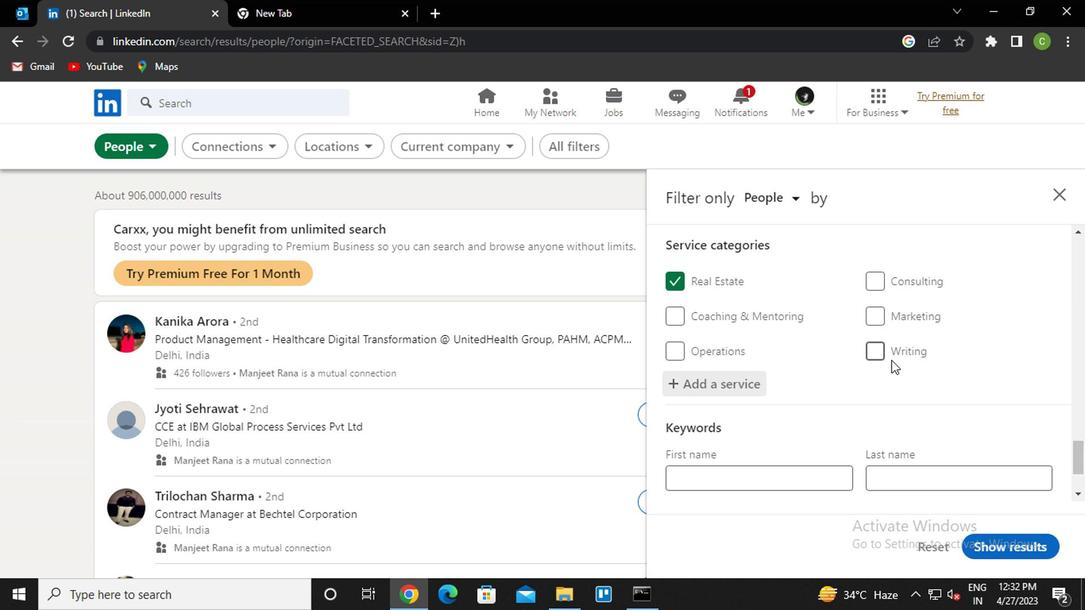 
Action: Mouse moved to (676, 412)
Screenshot: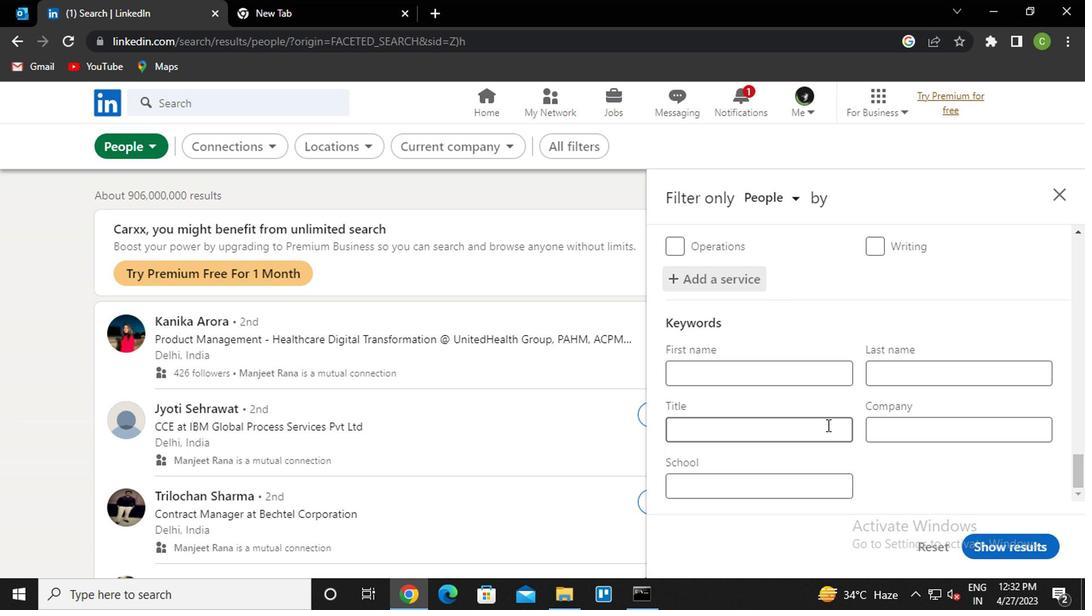 
Action: Mouse pressed left at (676, 412)
Screenshot: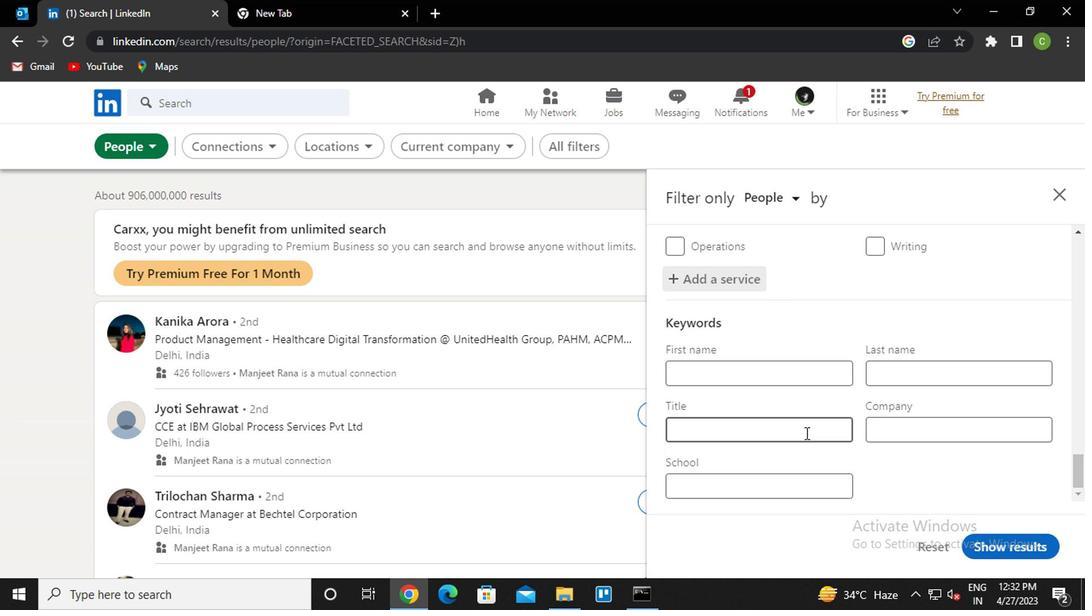 
Action: Key pressed <Key.caps_lock>d<Key.caps_lock>ata<Key.space><Key.caps_lock>e<Key.caps_lock>ntry
Screenshot: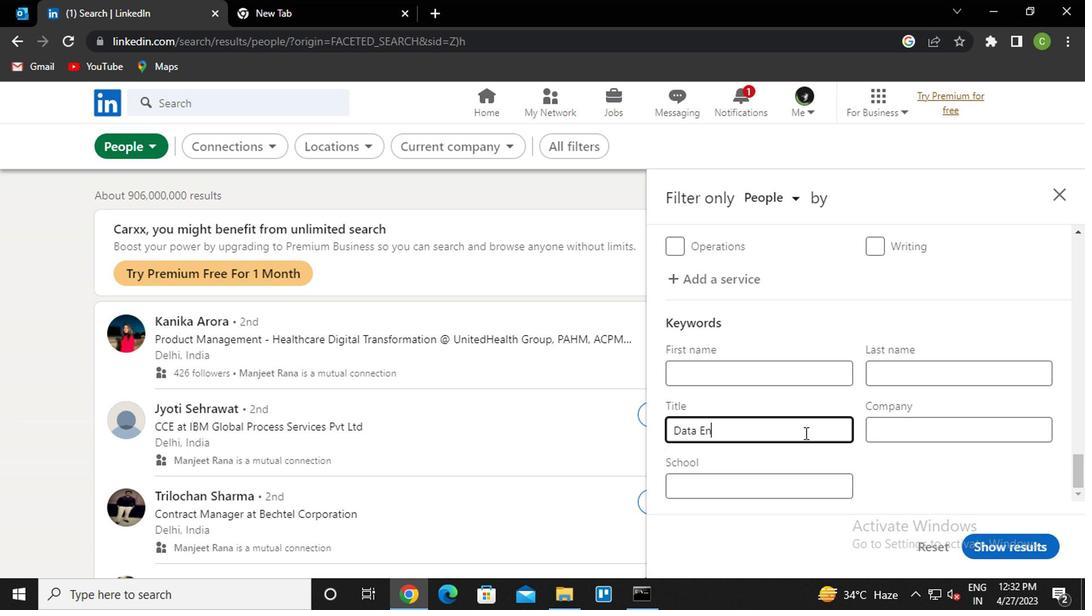 
Action: Mouse moved to (839, 493)
Screenshot: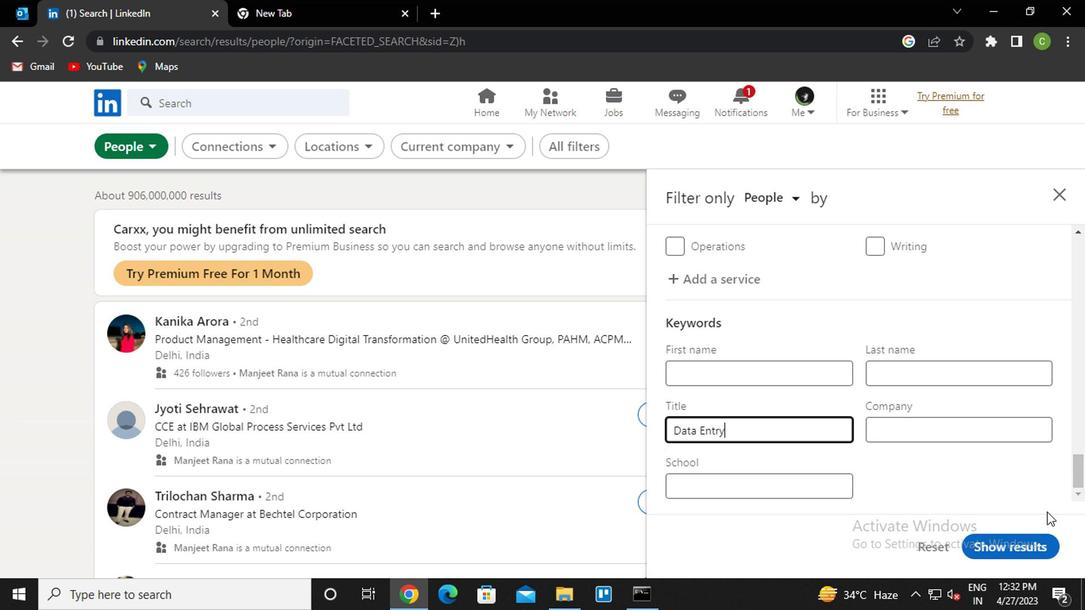 
Action: Mouse pressed left at (839, 493)
Screenshot: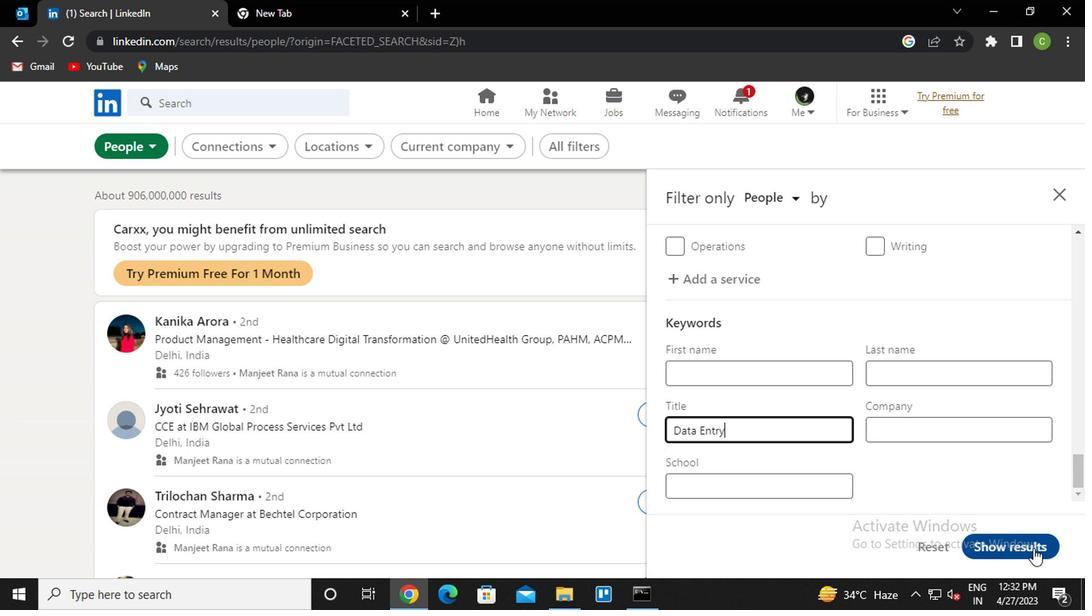 
Action: Mouse moved to (691, 440)
Screenshot: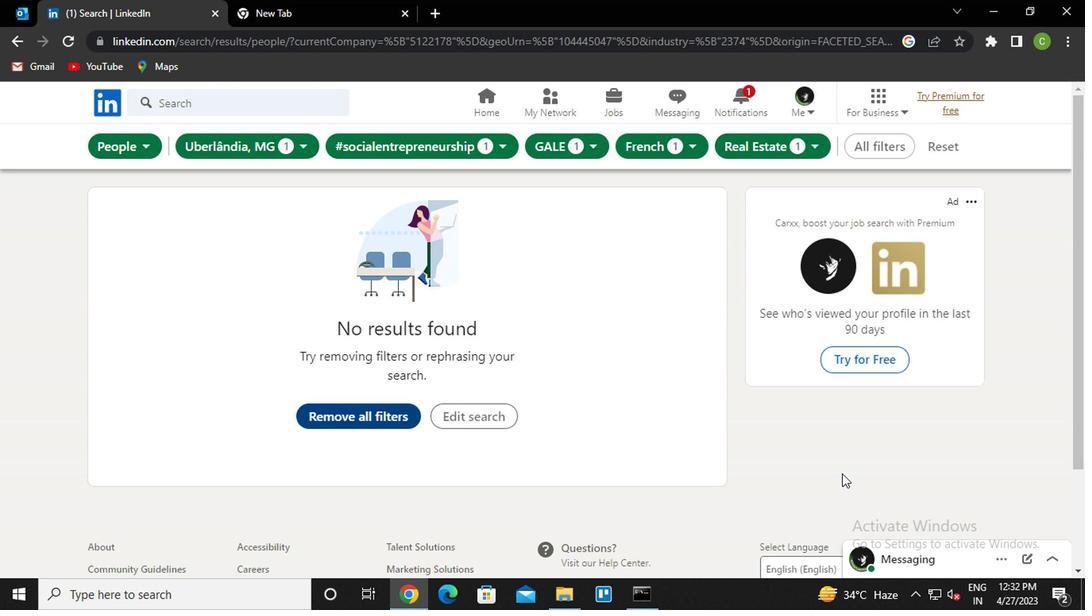 
Action: Key pressed <Key.f8>
Screenshot: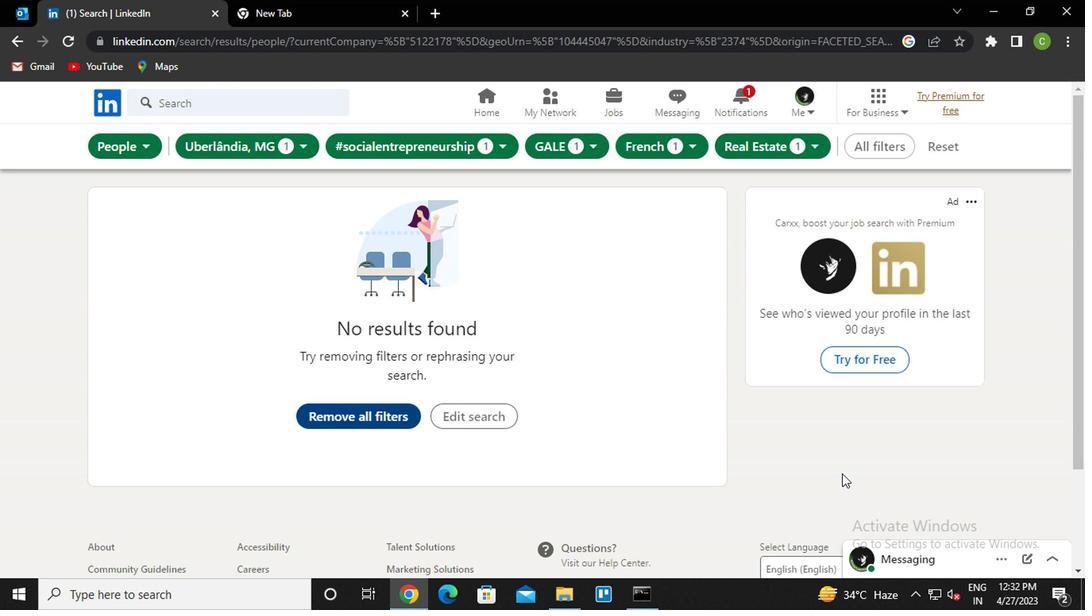 
